 Task: Open a blank google sheet and write heading  Financial Planner. Add Dates in a column and its values below  'Jan 23, Feb 23, Mar 23, Apr 23 & may23. 'Add Income in next column and its values below  $3,000, $3,200, $3,100, $3,300 & $3,500. Add Expenses in next column and its values below  $2,000, $2,300, $2,200, $2,500 & $2,800. Add savings in next column and its values below $500, $600, $500, $700 & $700. Add Investment in next column and its values below  $500, $700, $800, $900 & $1000. Add Net Saving in next column and its values below  $1000, $1200, $900, $800 & $700. Save page DashboardLoanAgreement
Action: Mouse moved to (286, 186)
Screenshot: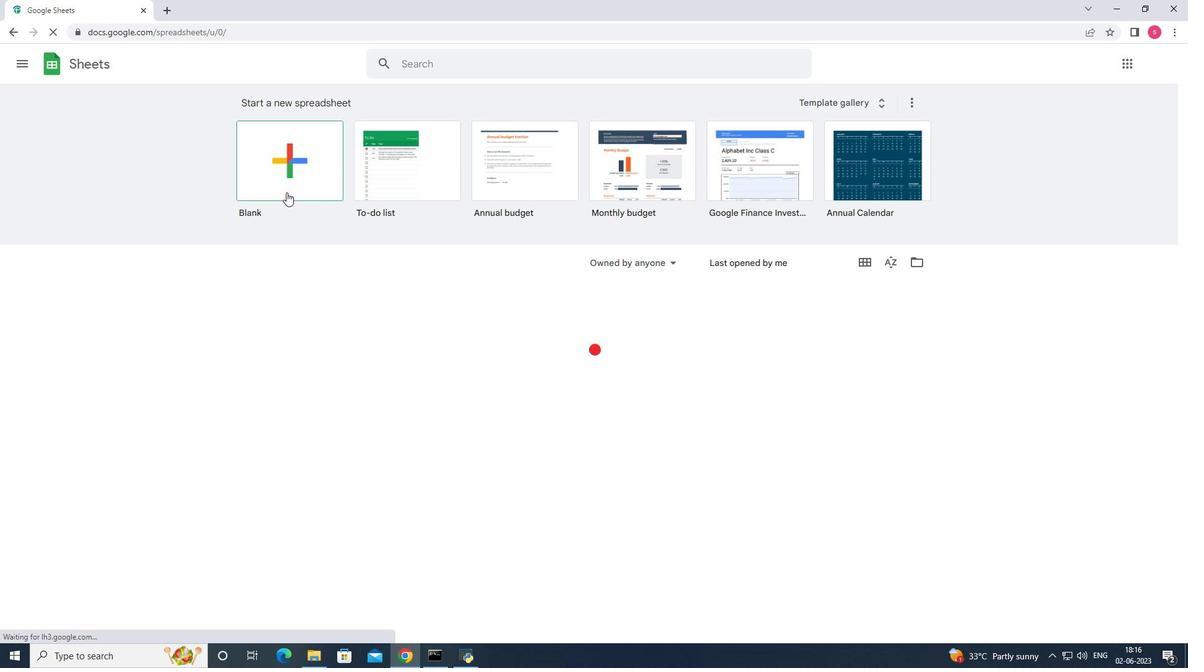 
Action: Mouse pressed left at (286, 186)
Screenshot: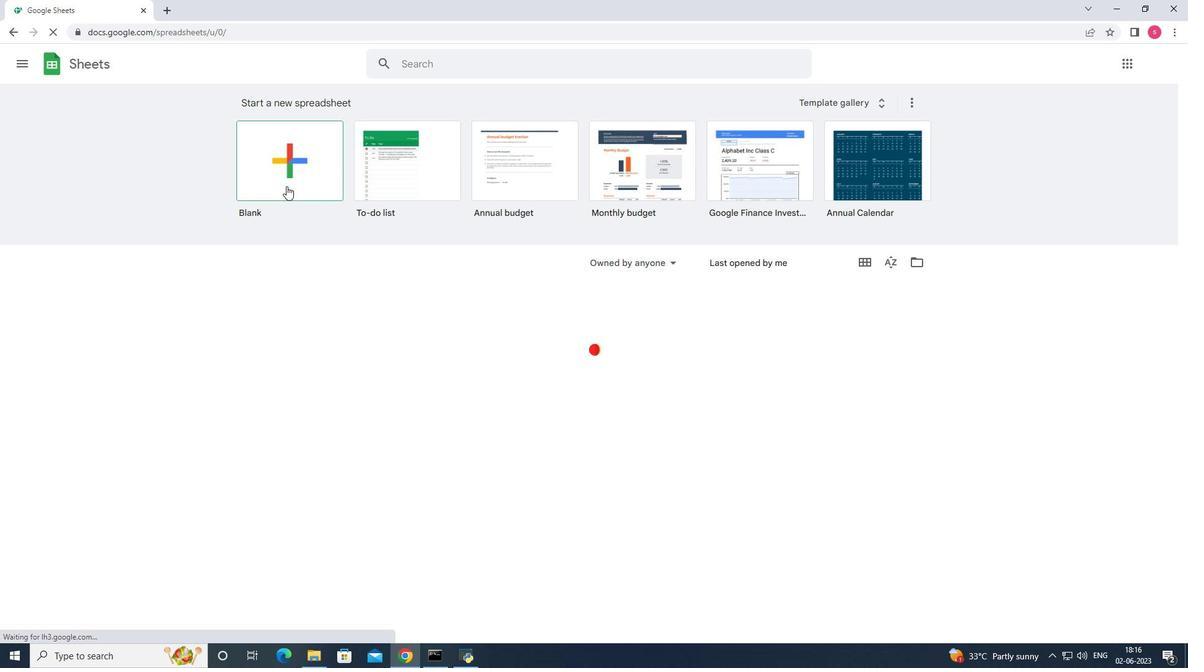 
Action: Mouse moved to (185, 197)
Screenshot: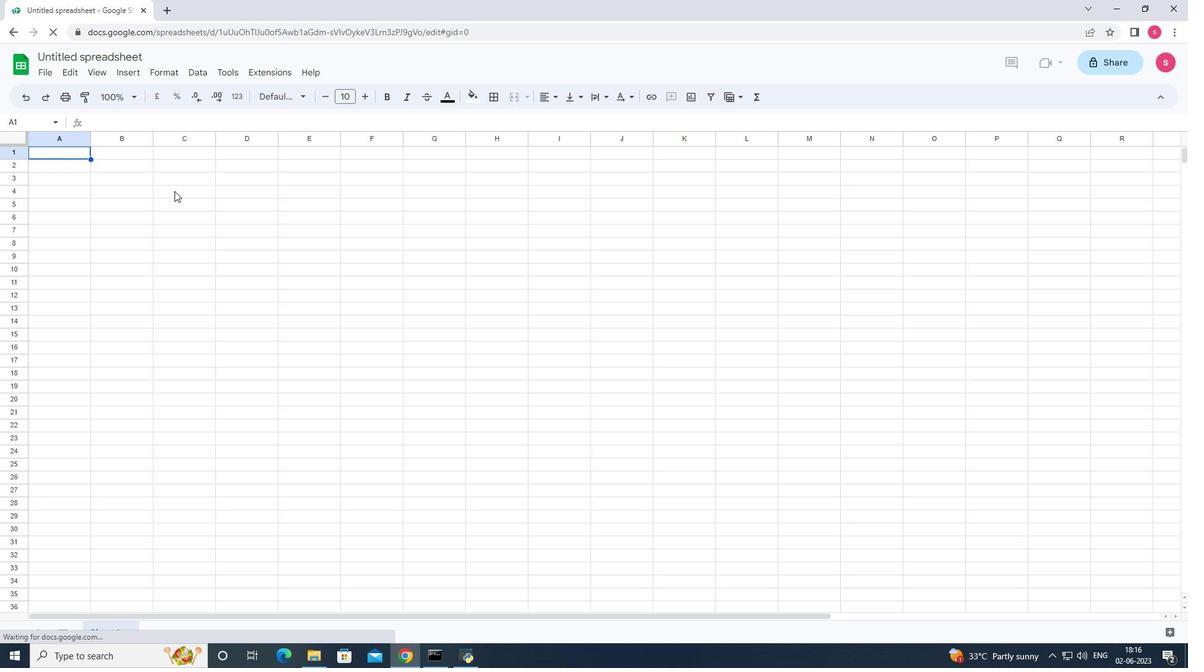 
Action: Key pressed <Key.shift><Key.shift><Key.shift><Key.shift><Key.shift><Key.shift><Key.shift><Key.shift><Key.shift><Key.shift><Key.shift><Key.shift><Key.shift><Key.shift><Key.shift><Key.shift><Key.shift><Key.shift><Key.shift><Key.shift><Key.shift><Key.shift><Key.shift><Key.shift><Key.shift><Key.shift><Key.shift><Key.shift><Key.shift><Key.shift><Key.shift><Key.shift><Key.shift><Key.shift><Key.shift><Key.shift>Financial<Key.space><Key.shift>Planner<Key.enter><Key.shift>Dates<Key.enter><Key.shift>Jan<Key.space>23<Key.enter>
Screenshot: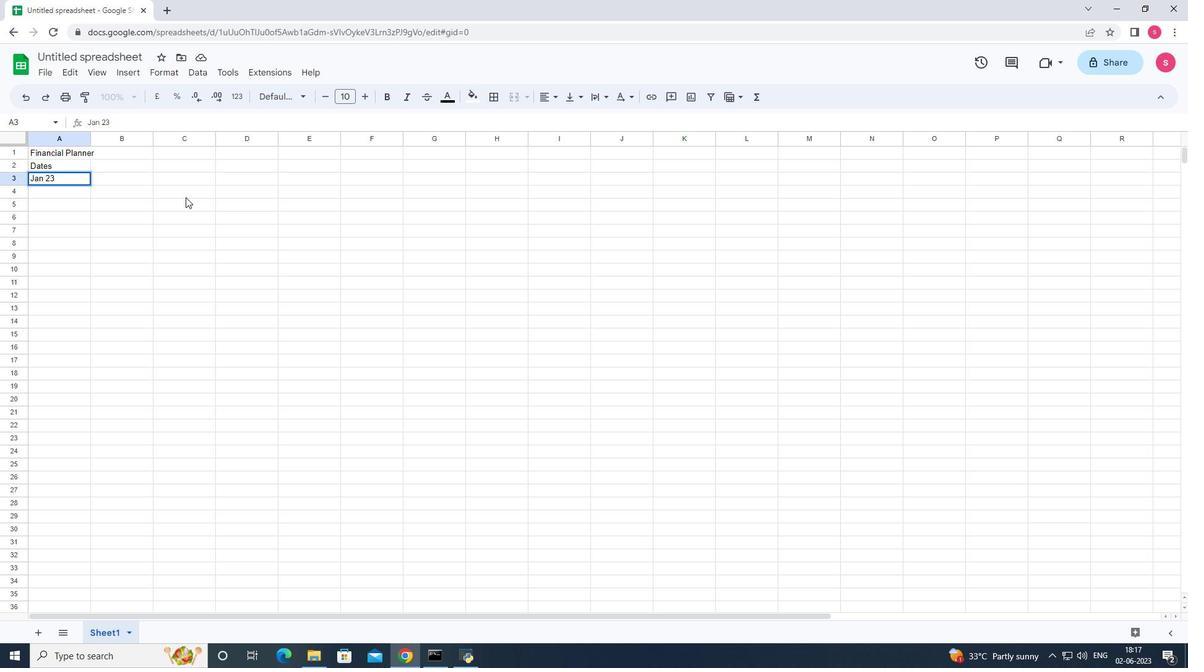 
Action: Mouse moved to (164, 76)
Screenshot: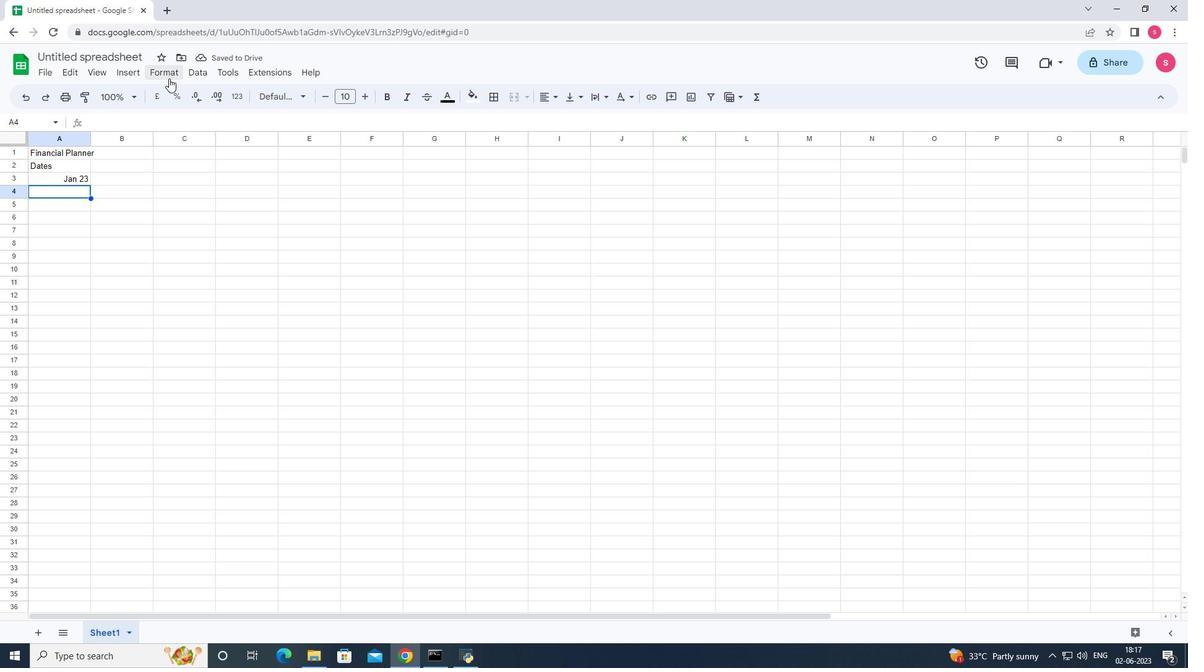 
Action: Mouse pressed left at (164, 76)
Screenshot: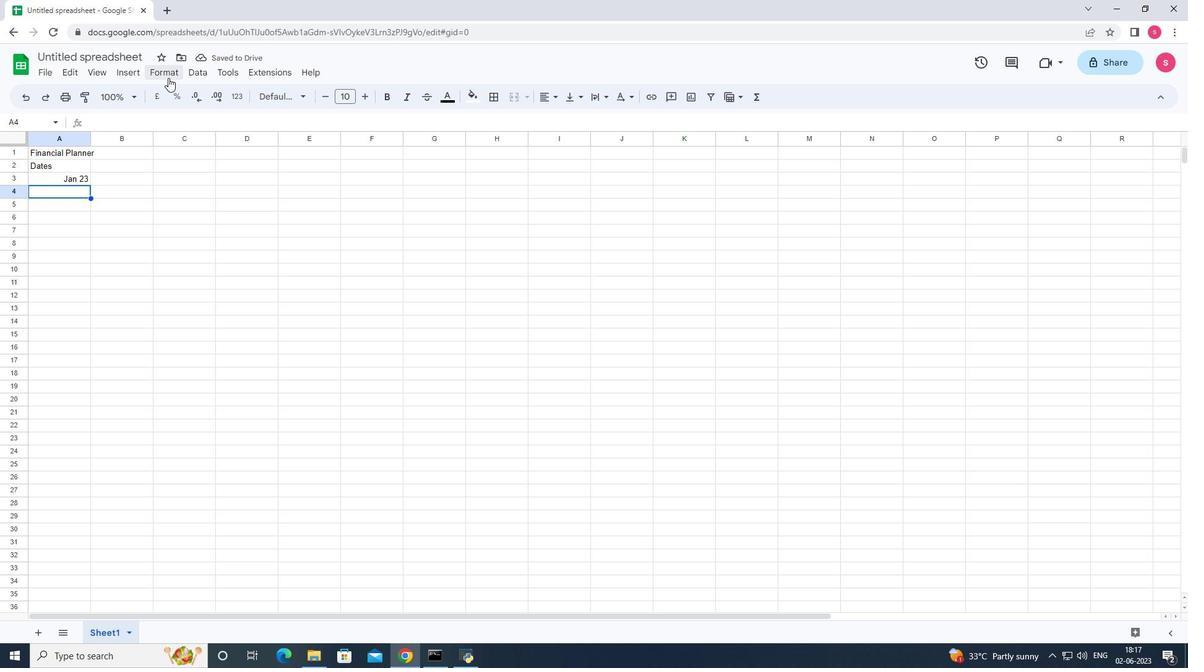 
Action: Mouse moved to (212, 123)
Screenshot: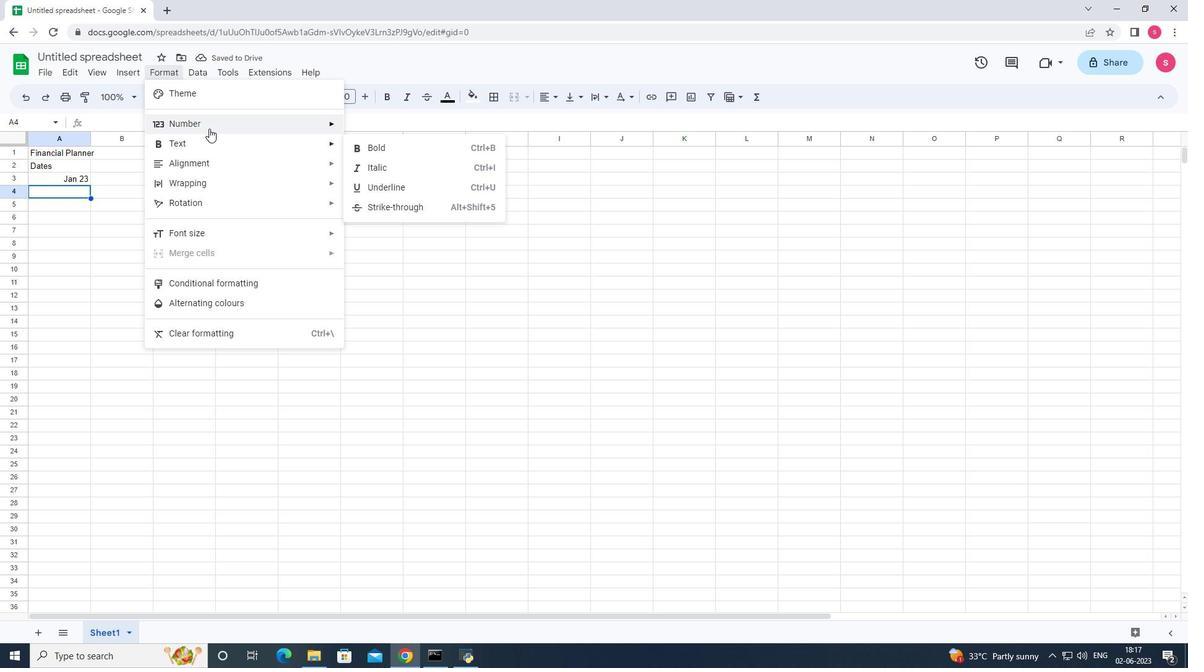 
Action: Mouse pressed left at (212, 123)
Screenshot: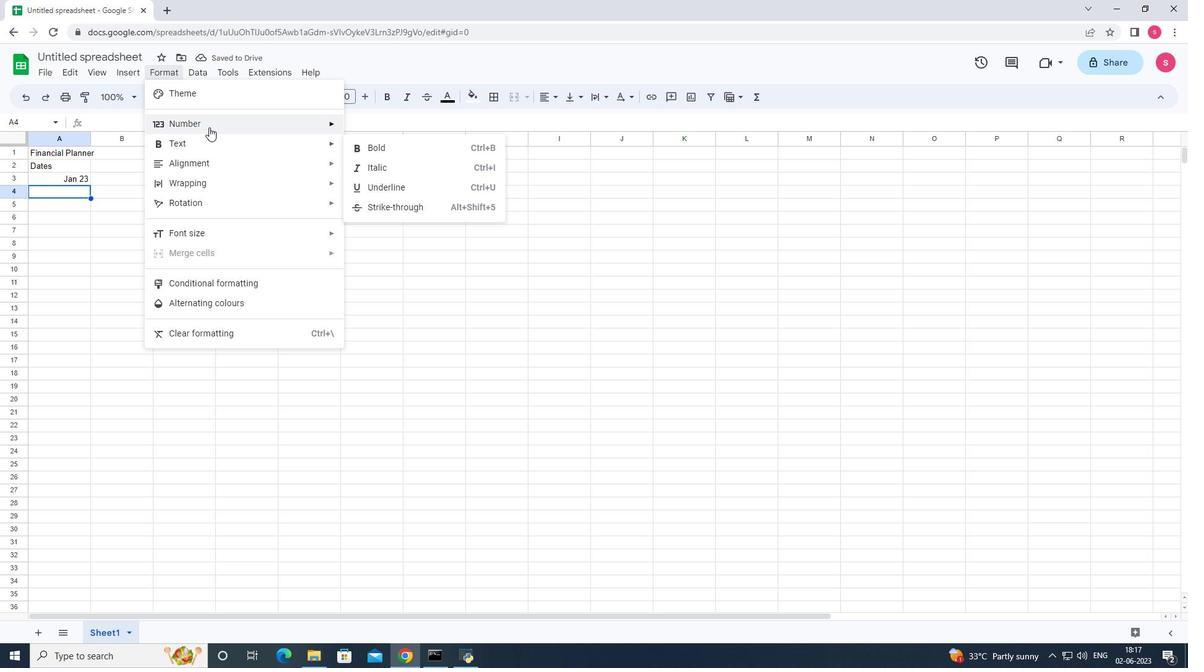 
Action: Mouse moved to (479, 521)
Screenshot: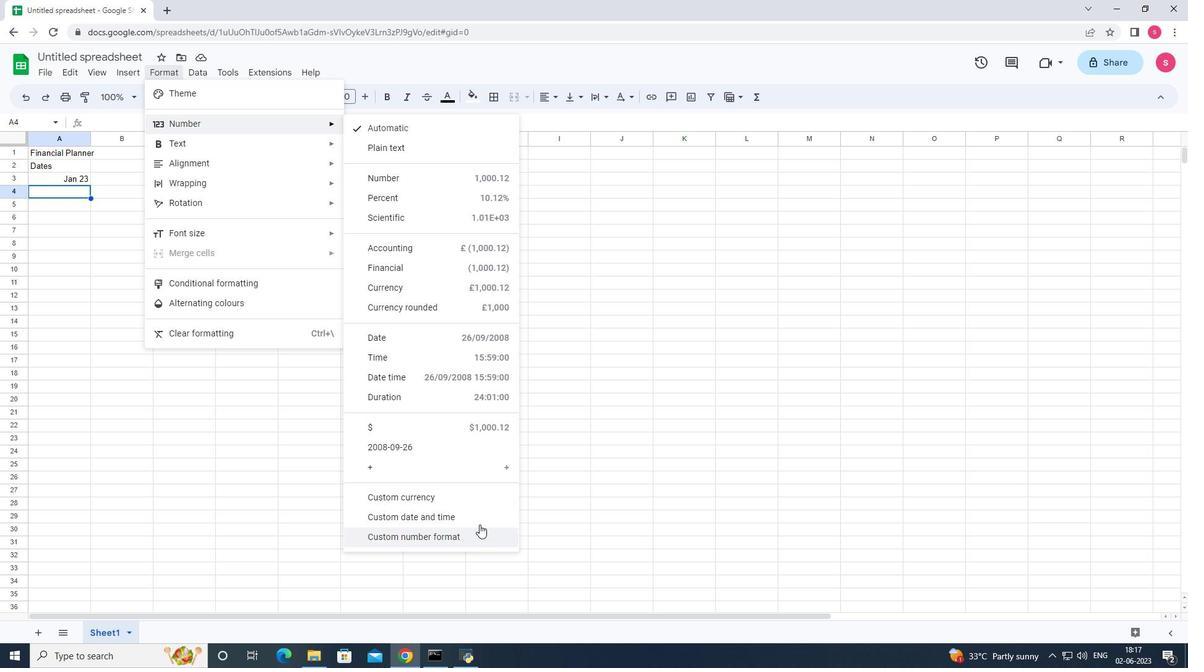 
Action: Mouse pressed left at (479, 521)
Screenshot: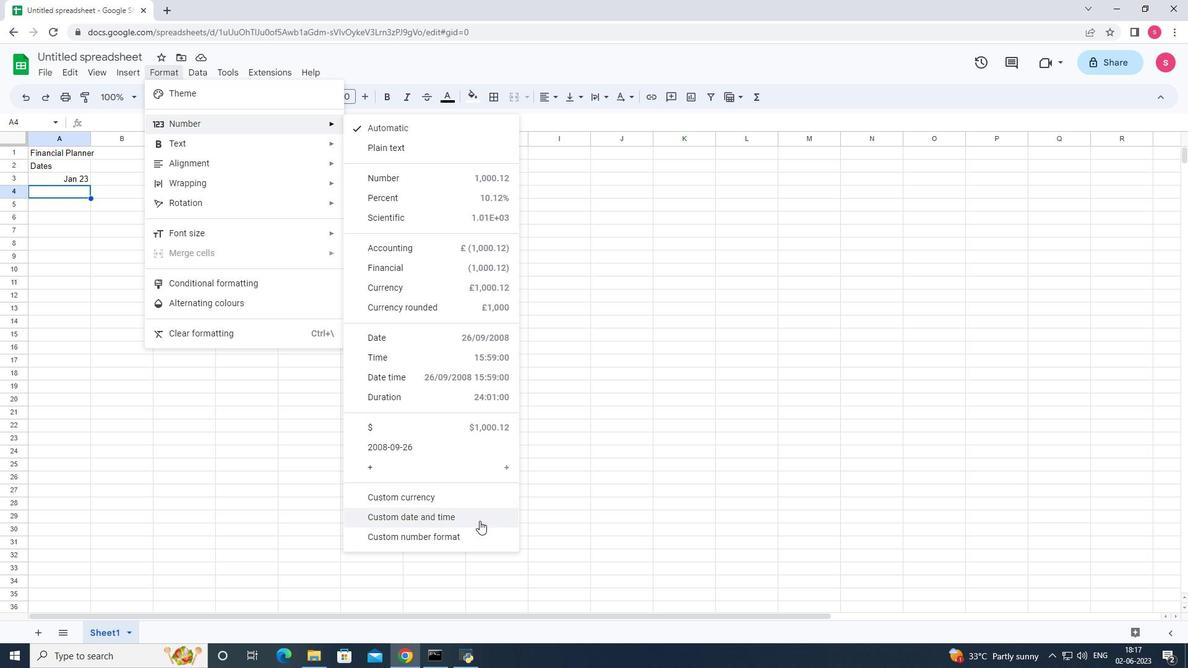
Action: Mouse moved to (496, 387)
Screenshot: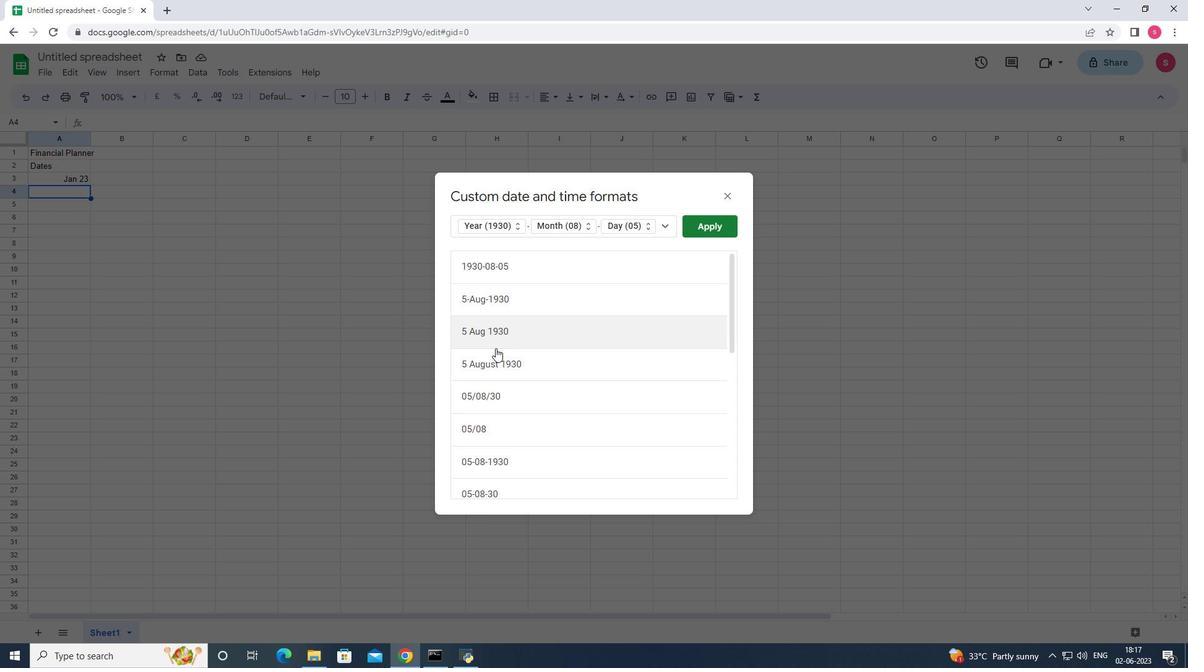 
Action: Mouse scrolled (496, 375) with delta (0, 0)
Screenshot: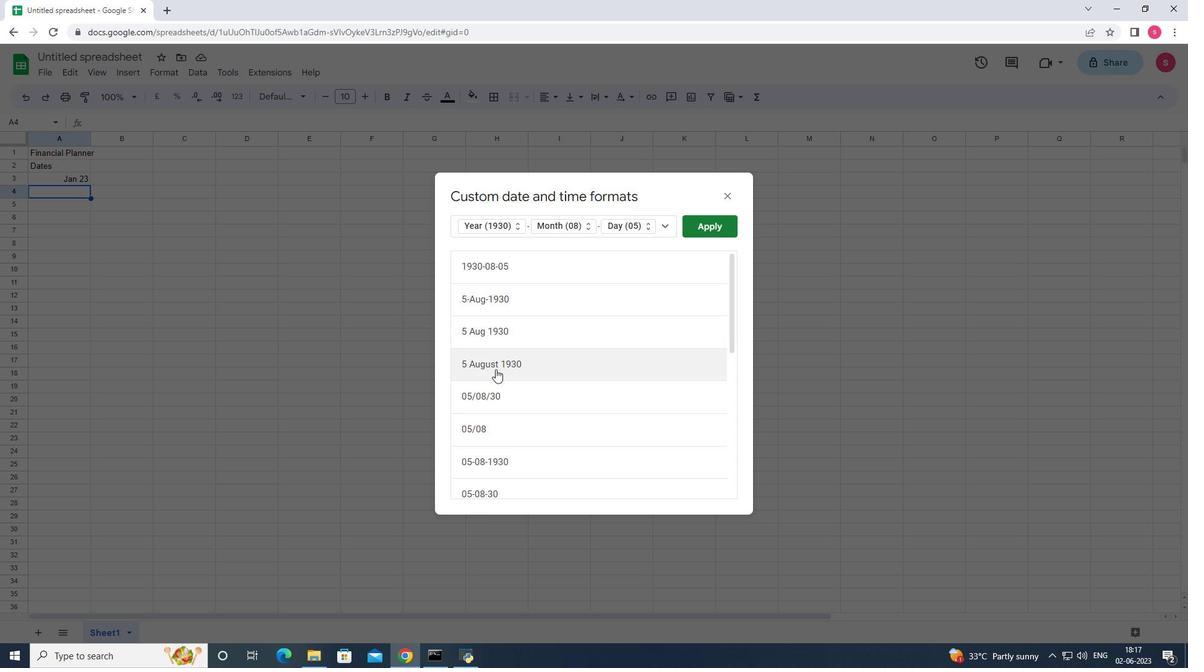 
Action: Mouse moved to (497, 401)
Screenshot: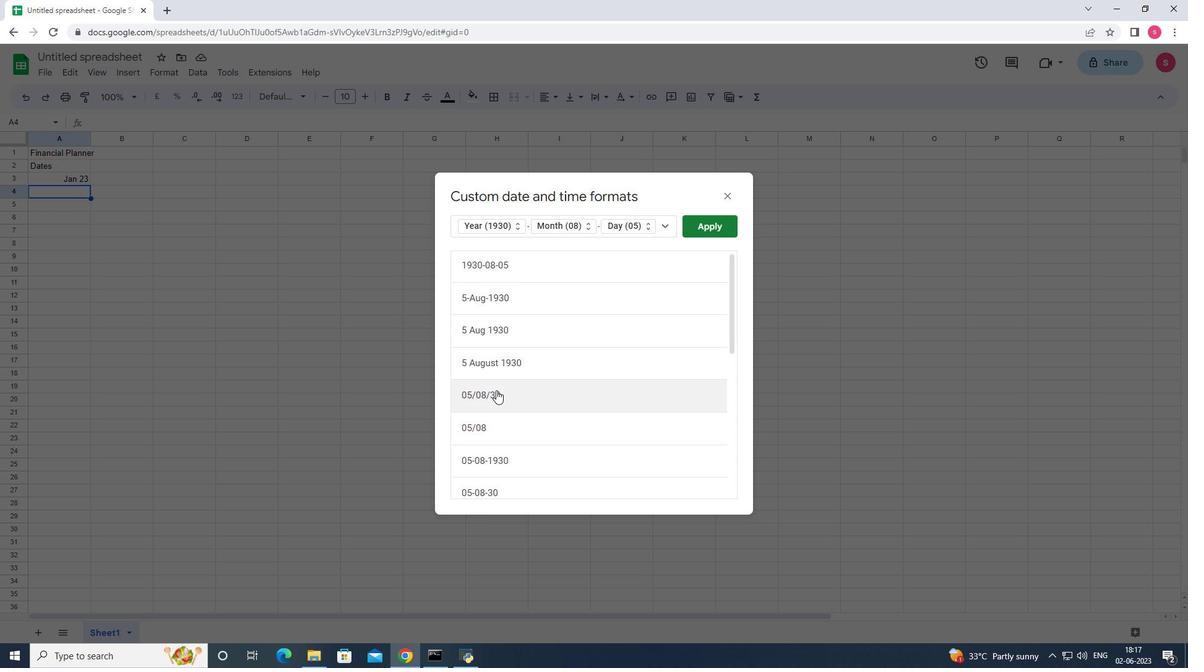 
Action: Mouse scrolled (497, 401) with delta (0, 0)
Screenshot: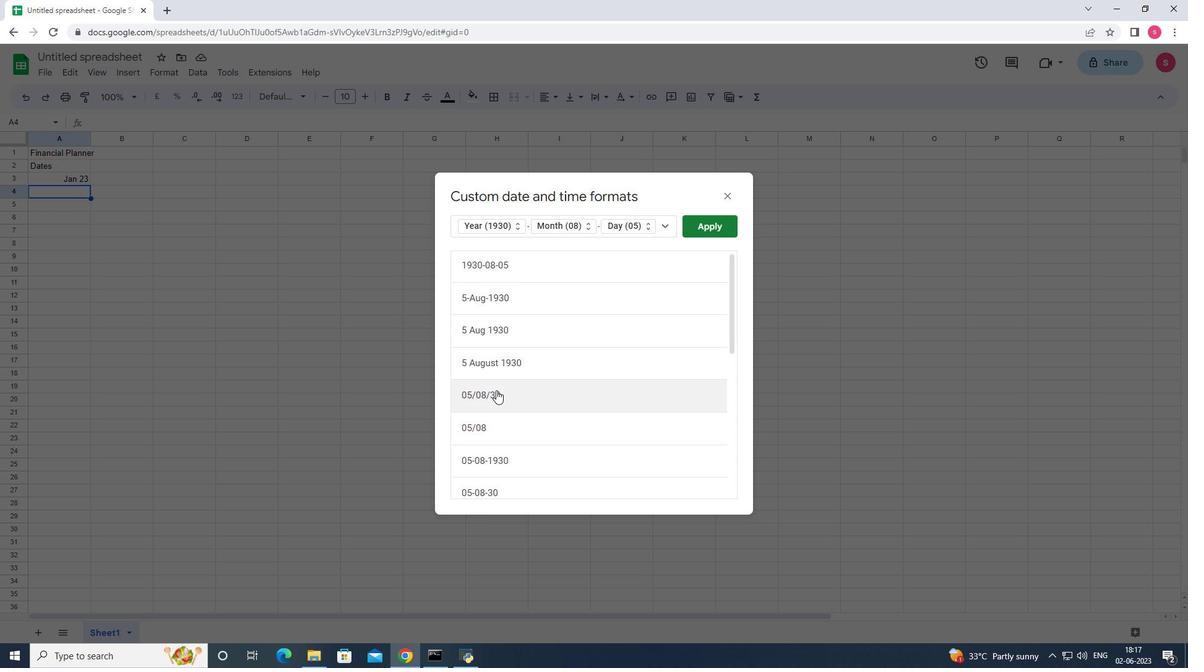 
Action: Mouse moved to (499, 411)
Screenshot: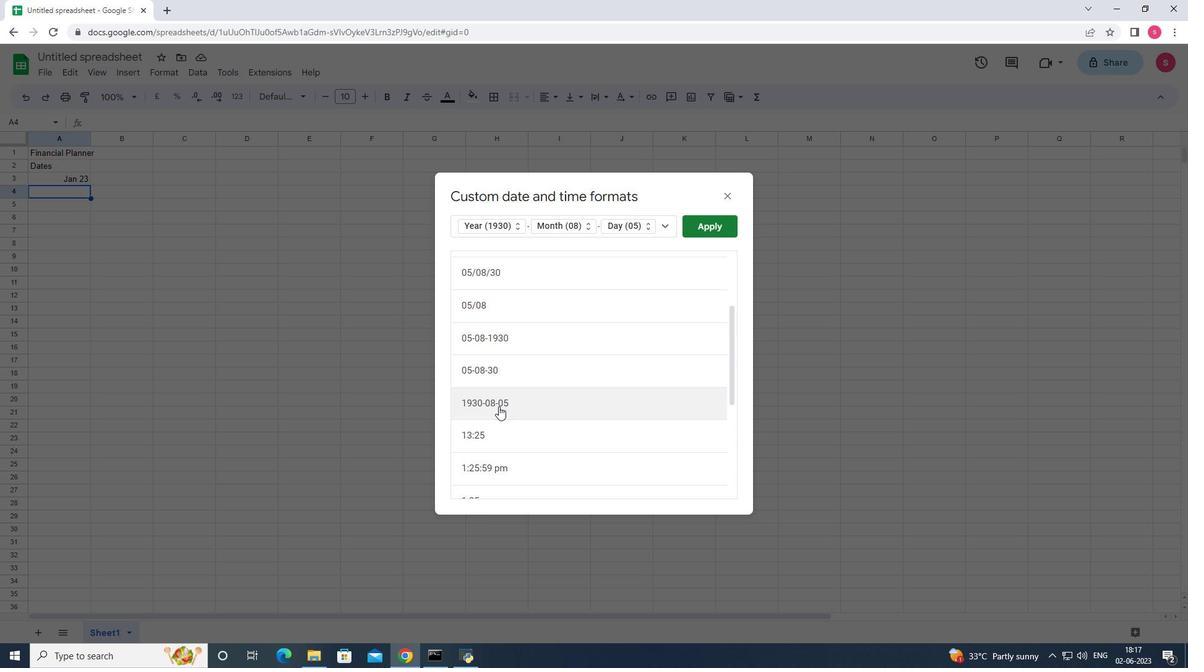 
Action: Mouse scrolled (499, 410) with delta (0, 0)
Screenshot: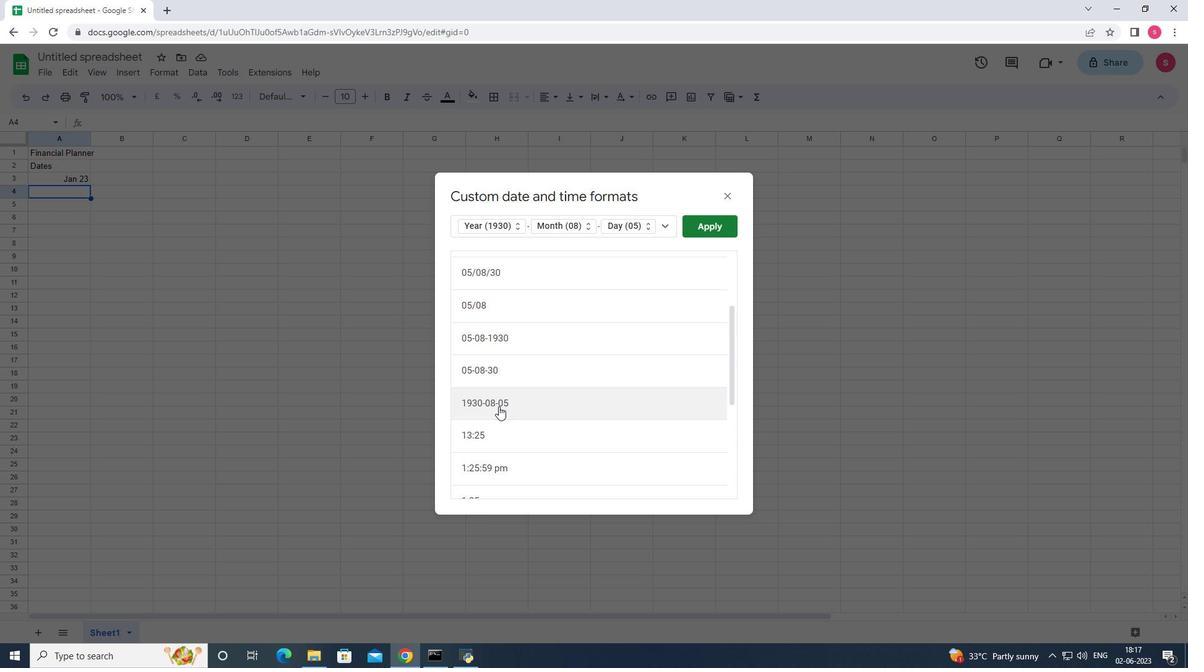 
Action: Mouse moved to (500, 426)
Screenshot: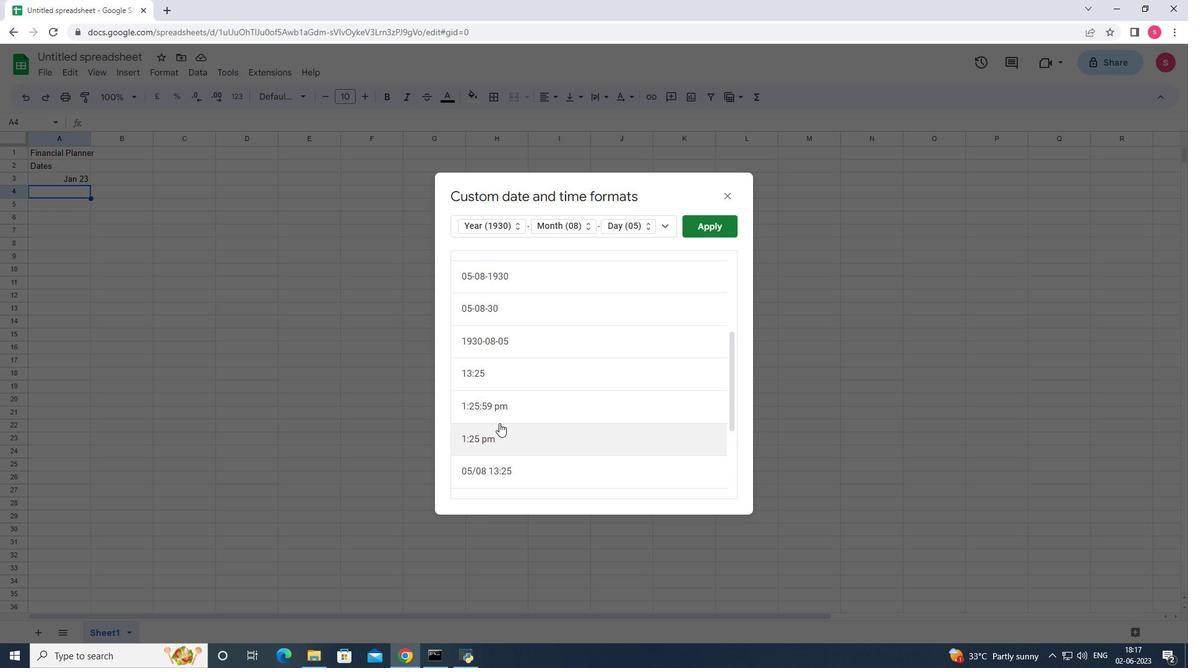 
Action: Mouse scrolled (500, 425) with delta (0, 0)
Screenshot: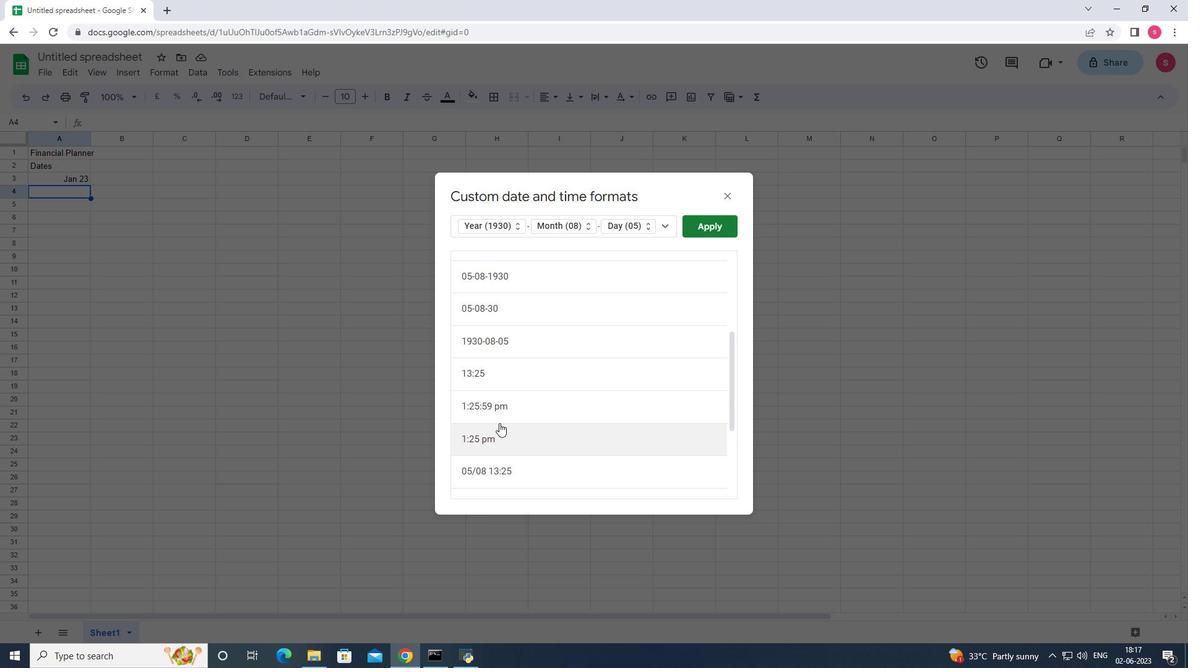 
Action: Mouse moved to (502, 431)
Screenshot: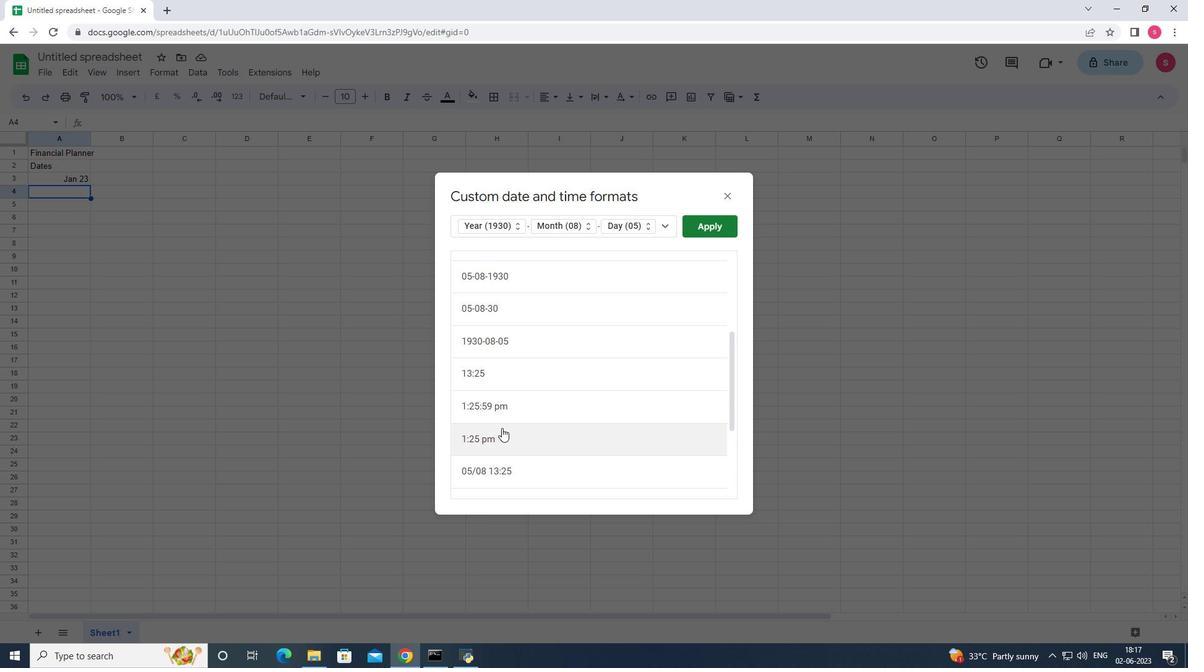 
Action: Mouse scrolled (502, 431) with delta (0, 0)
Screenshot: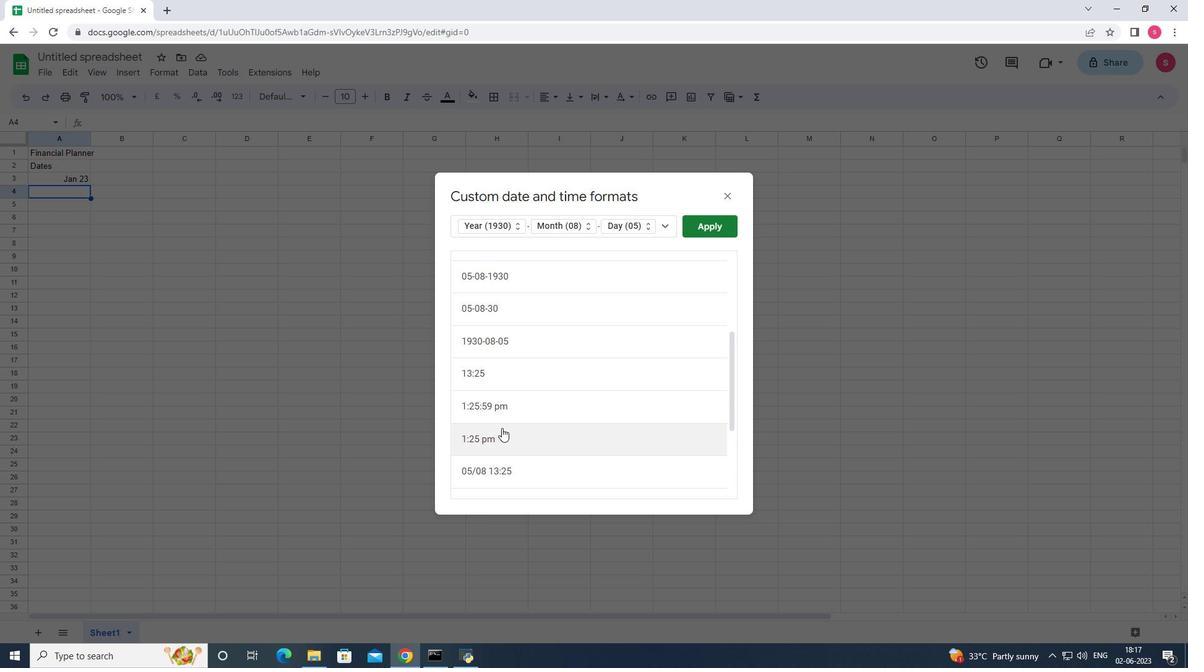 
Action: Mouse moved to (503, 434)
Screenshot: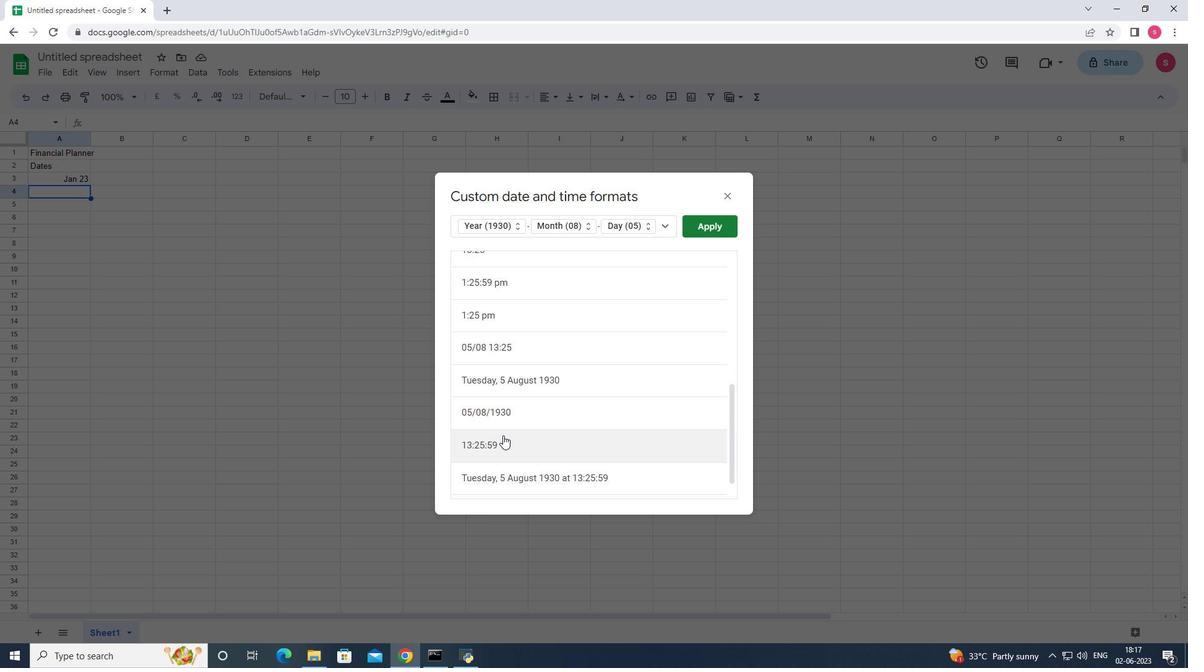 
Action: Mouse scrolled (503, 433) with delta (0, 0)
Screenshot: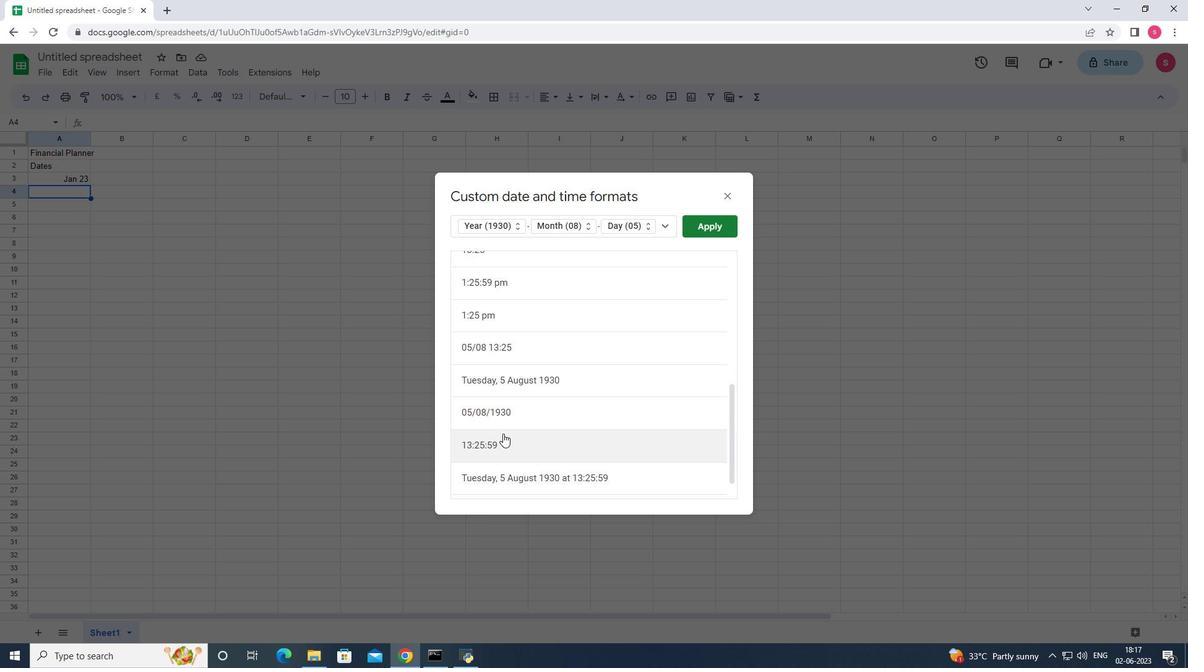 
Action: Mouse scrolled (503, 433) with delta (0, 0)
Screenshot: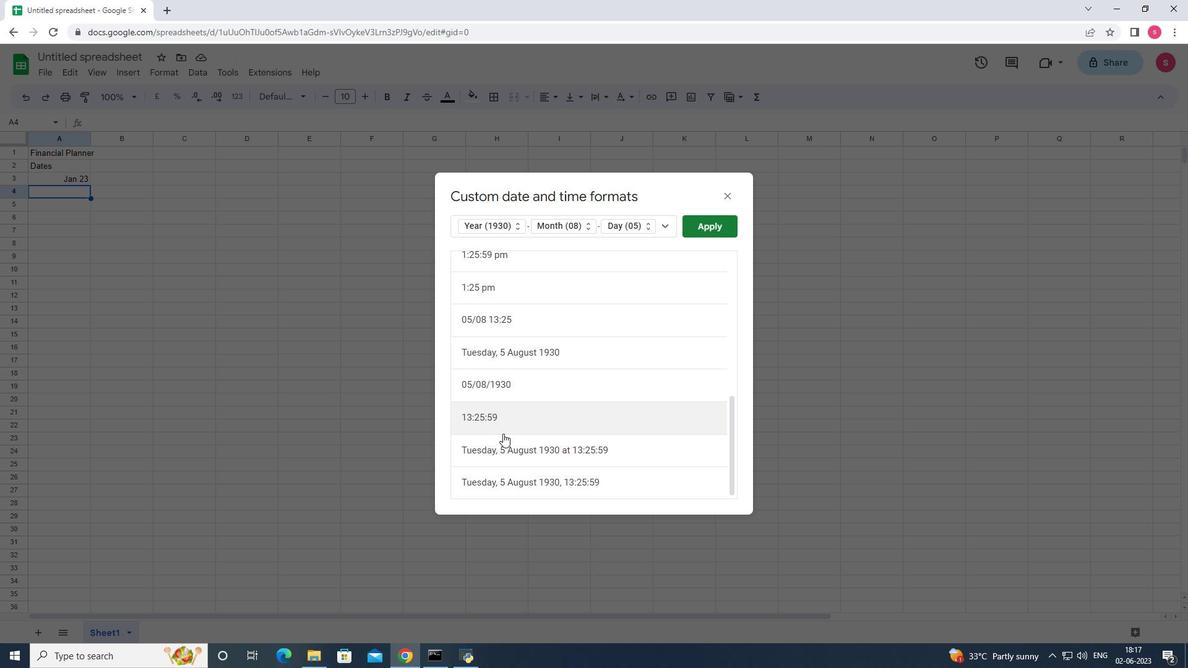 
Action: Mouse scrolled (503, 433) with delta (0, 0)
Screenshot: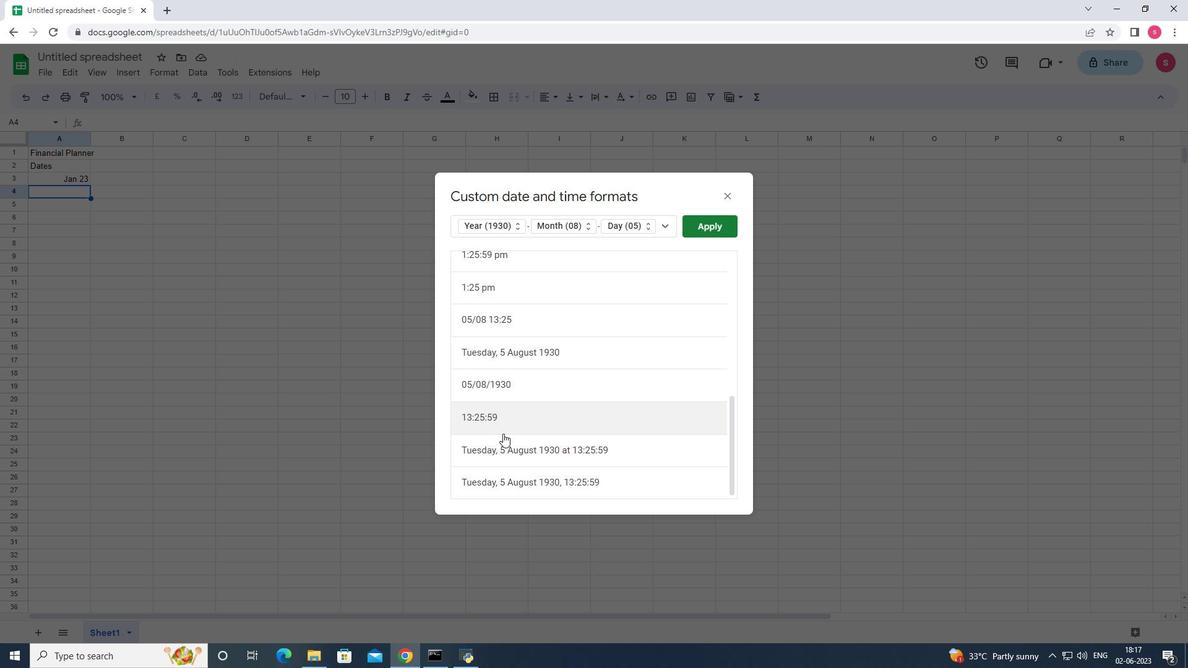 
Action: Mouse scrolled (503, 433) with delta (0, 0)
Screenshot: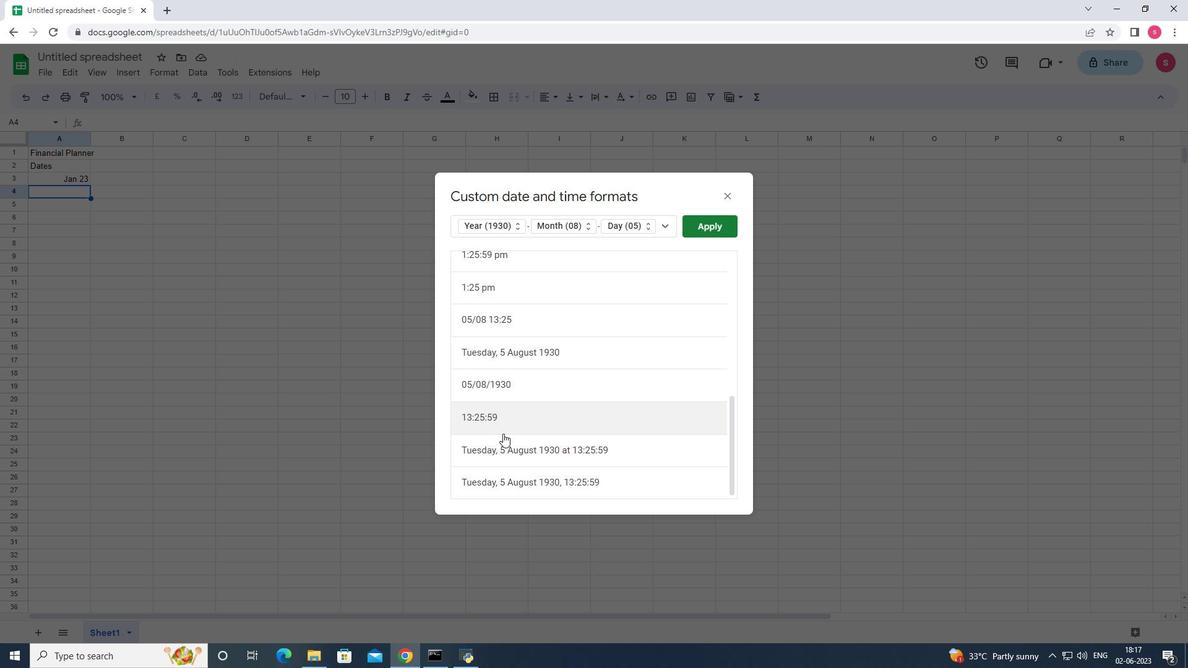 
Action: Mouse scrolled (503, 434) with delta (0, 0)
Screenshot: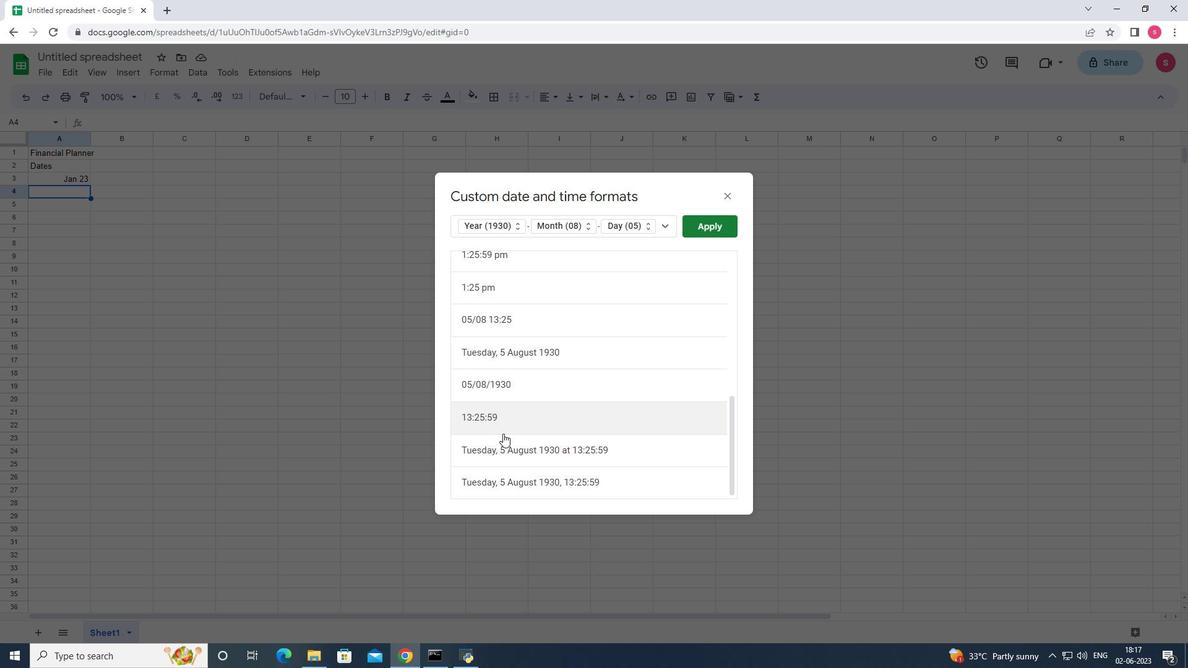 
Action: Mouse scrolled (503, 434) with delta (0, 0)
Screenshot: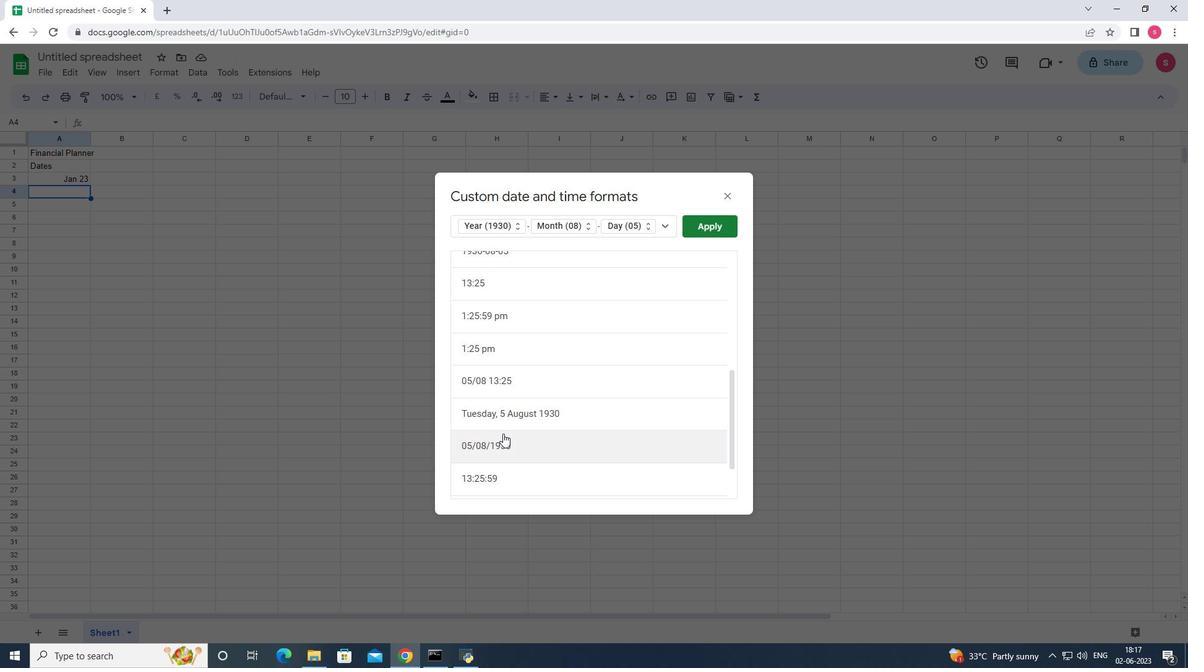 
Action: Mouse scrolled (503, 434) with delta (0, 0)
Screenshot: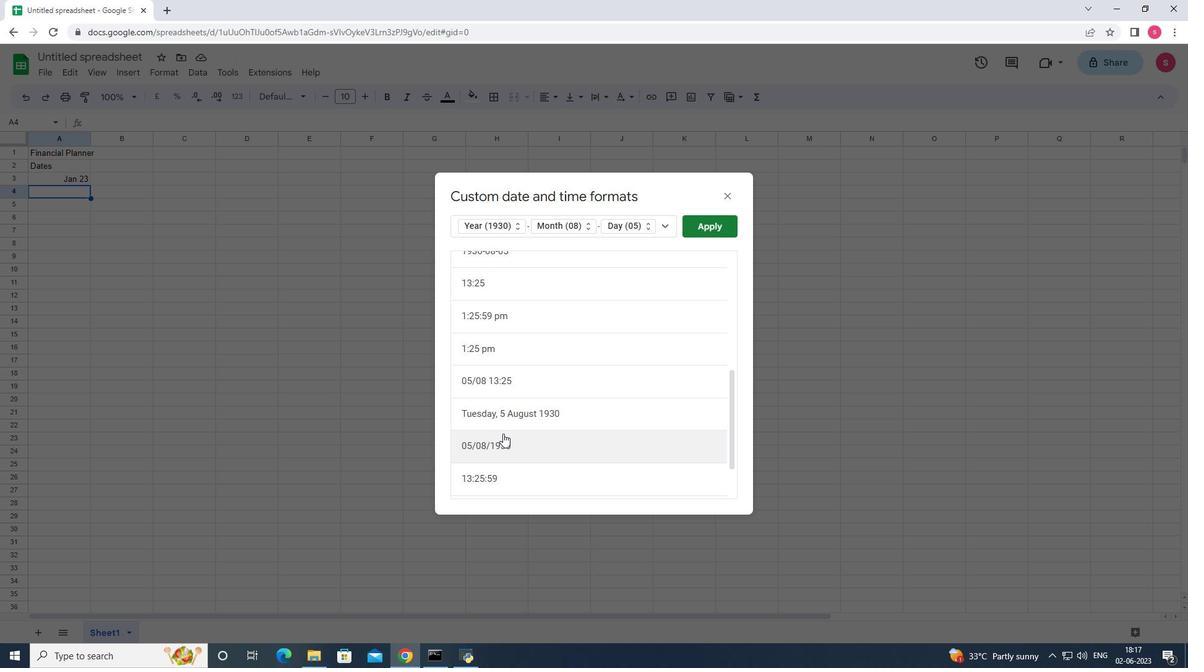 
Action: Mouse scrolled (503, 434) with delta (0, 0)
Screenshot: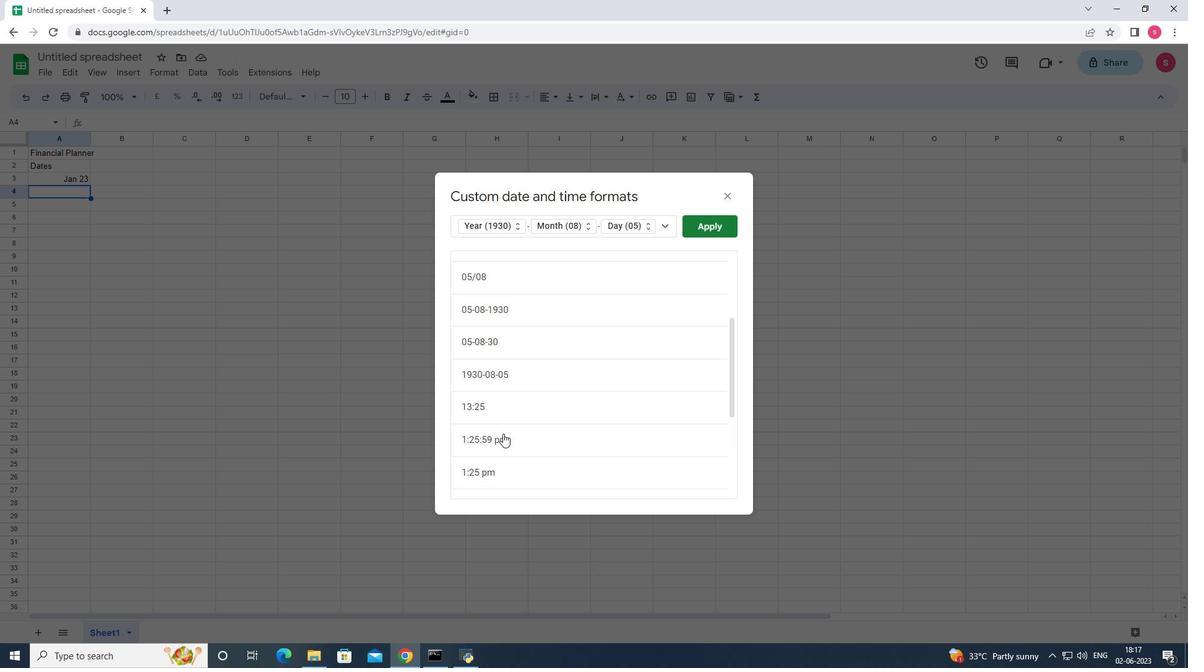 
Action: Mouse scrolled (503, 434) with delta (0, 0)
Screenshot: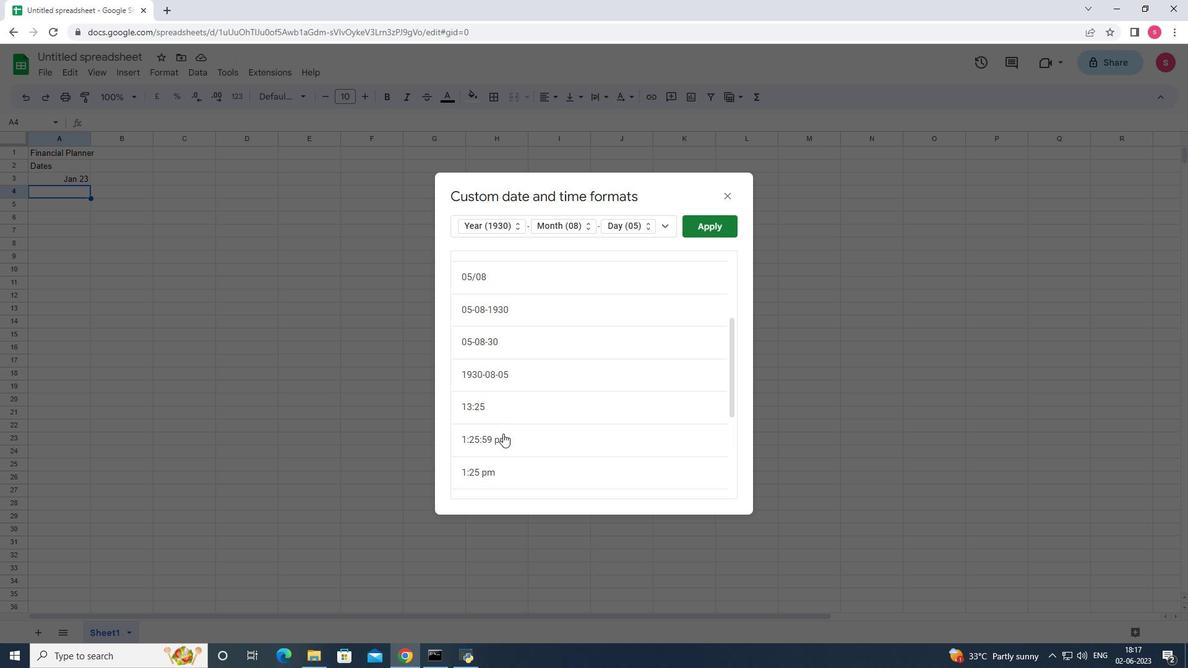 
Action: Mouse scrolled (503, 434) with delta (0, 0)
Screenshot: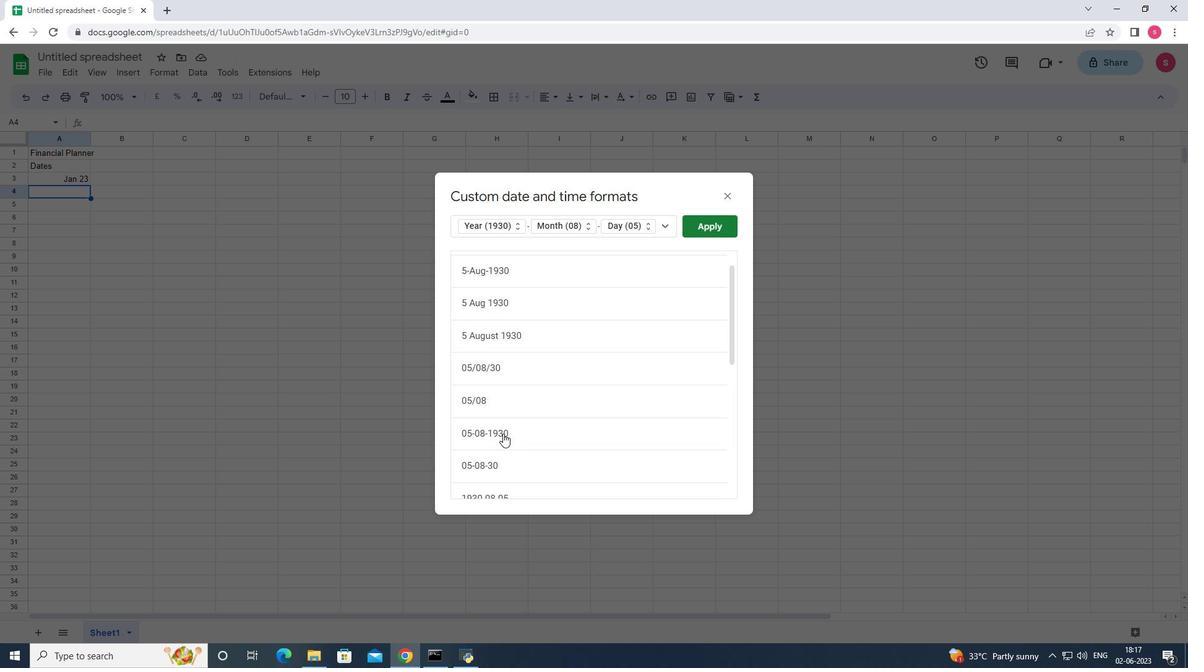 
Action: Mouse moved to (510, 335)
Screenshot: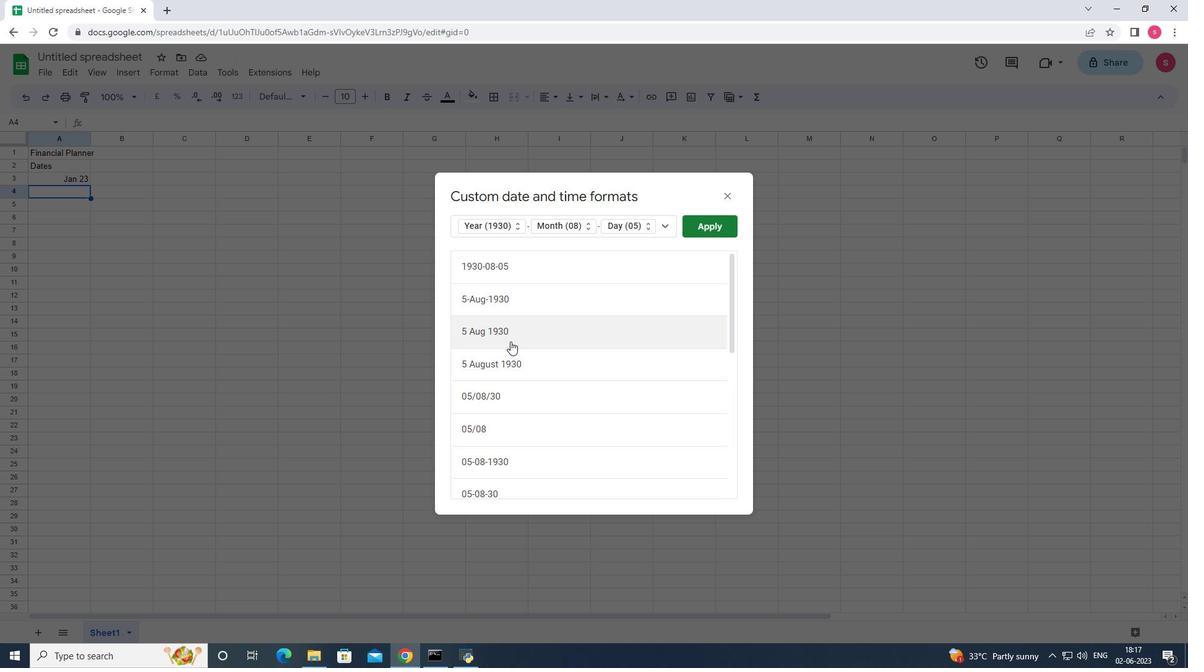 
Action: Mouse scrolled (510, 335) with delta (0, 0)
Screenshot: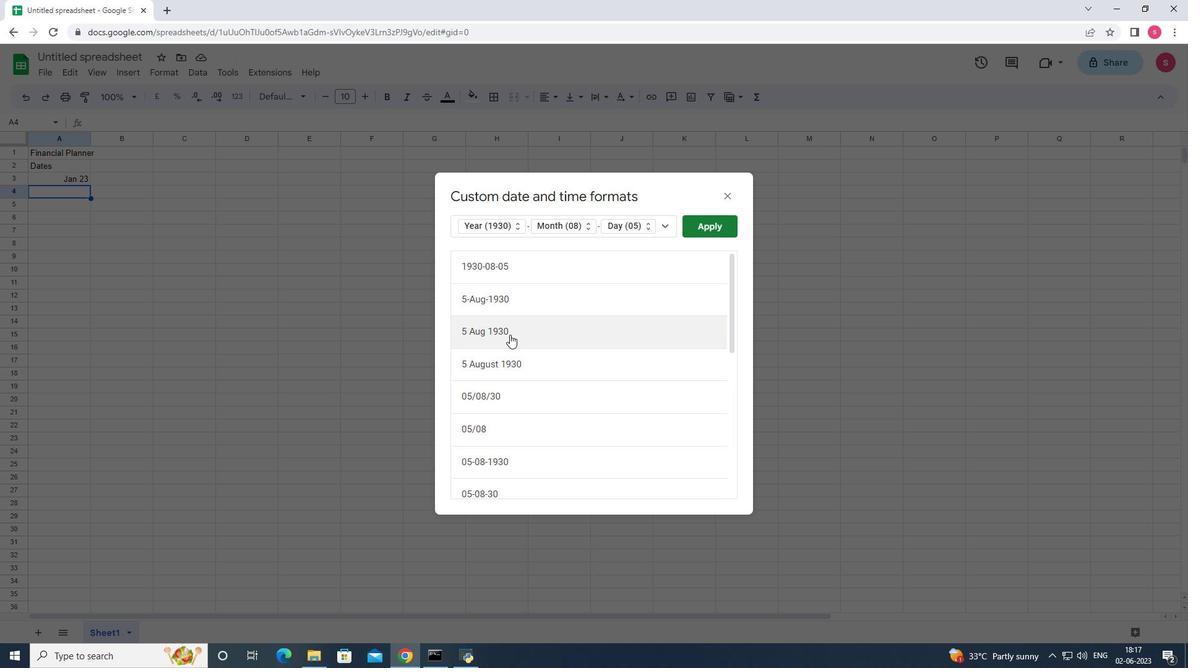 
Action: Mouse moved to (509, 329)
Screenshot: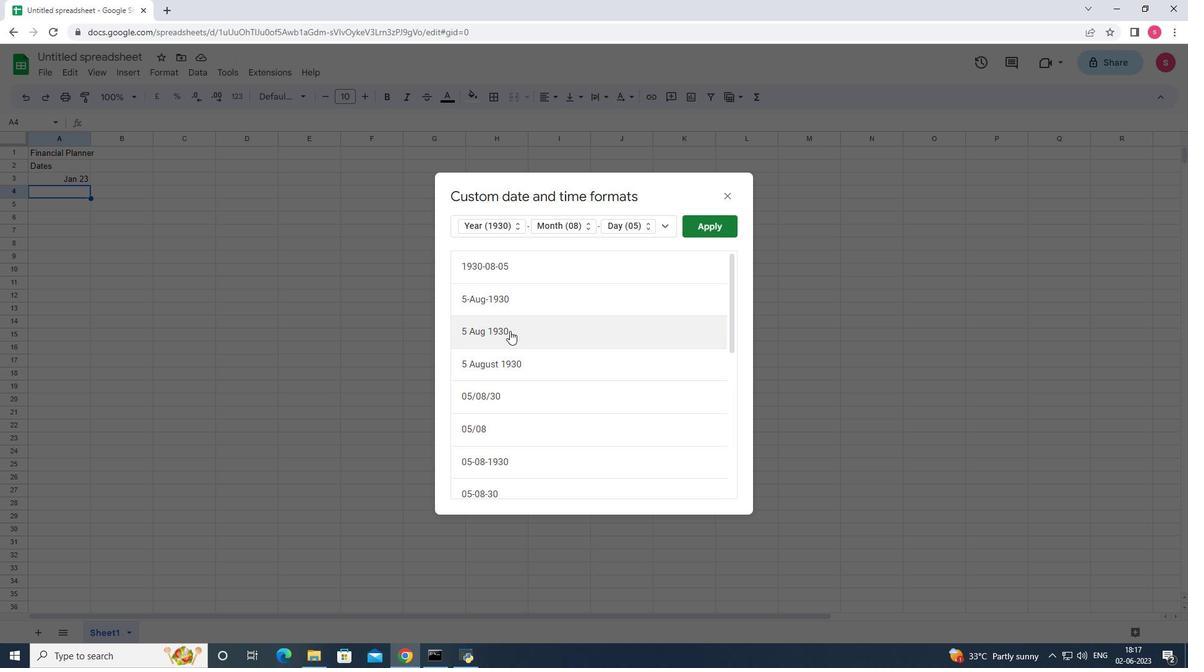 
Action: Mouse scrolled (509, 330) with delta (0, 0)
Screenshot: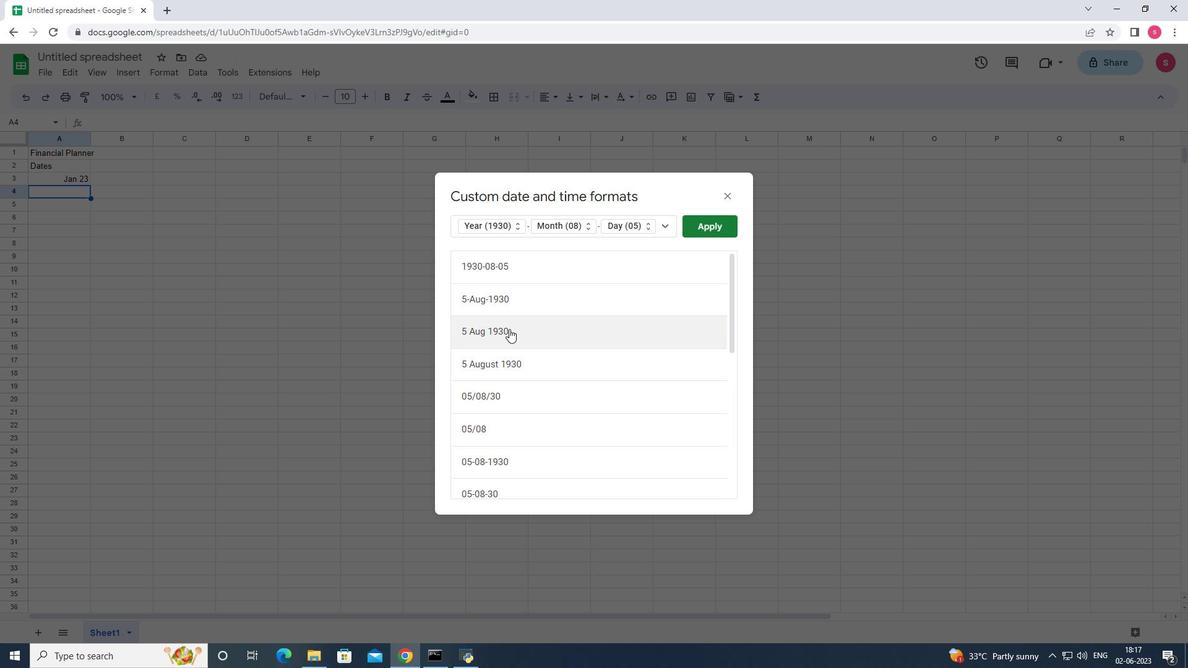 
Action: Mouse scrolled (509, 330) with delta (0, 0)
Screenshot: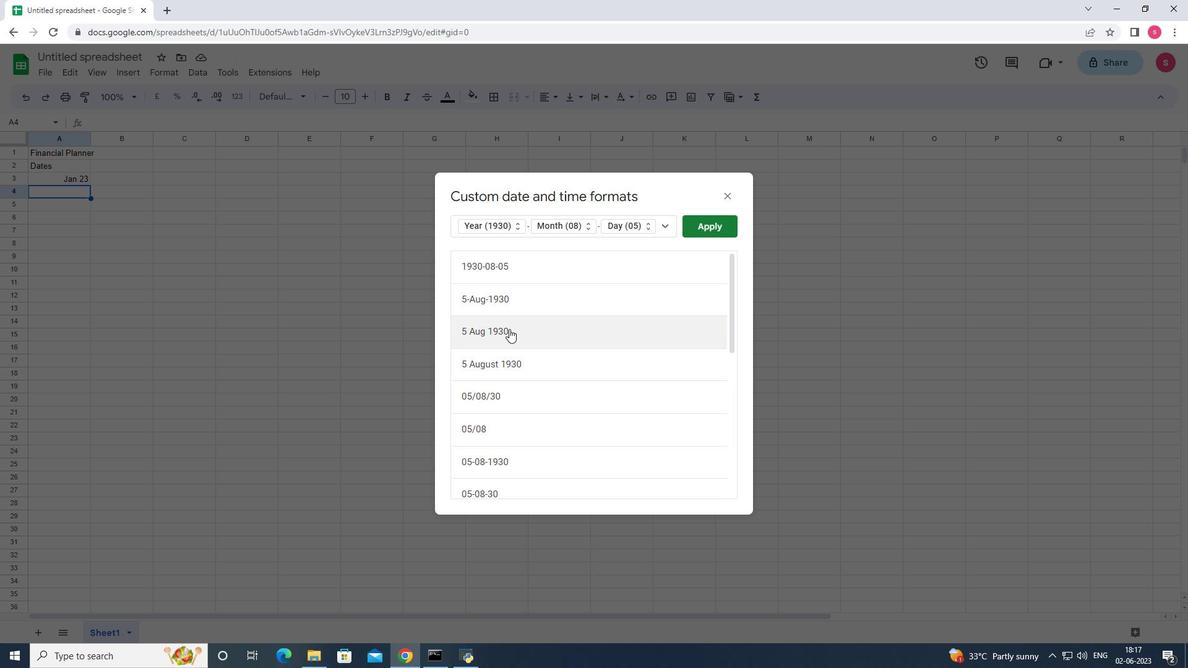 
Action: Mouse scrolled (509, 330) with delta (0, 0)
Screenshot: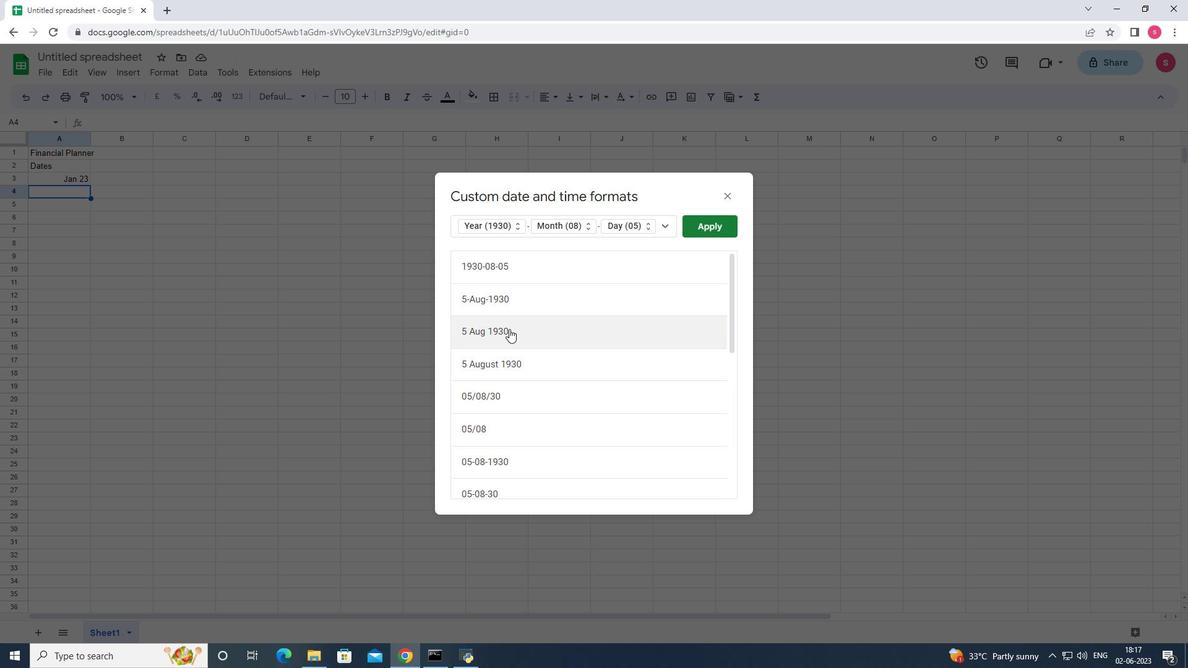 
Action: Mouse scrolled (509, 330) with delta (0, 0)
Screenshot: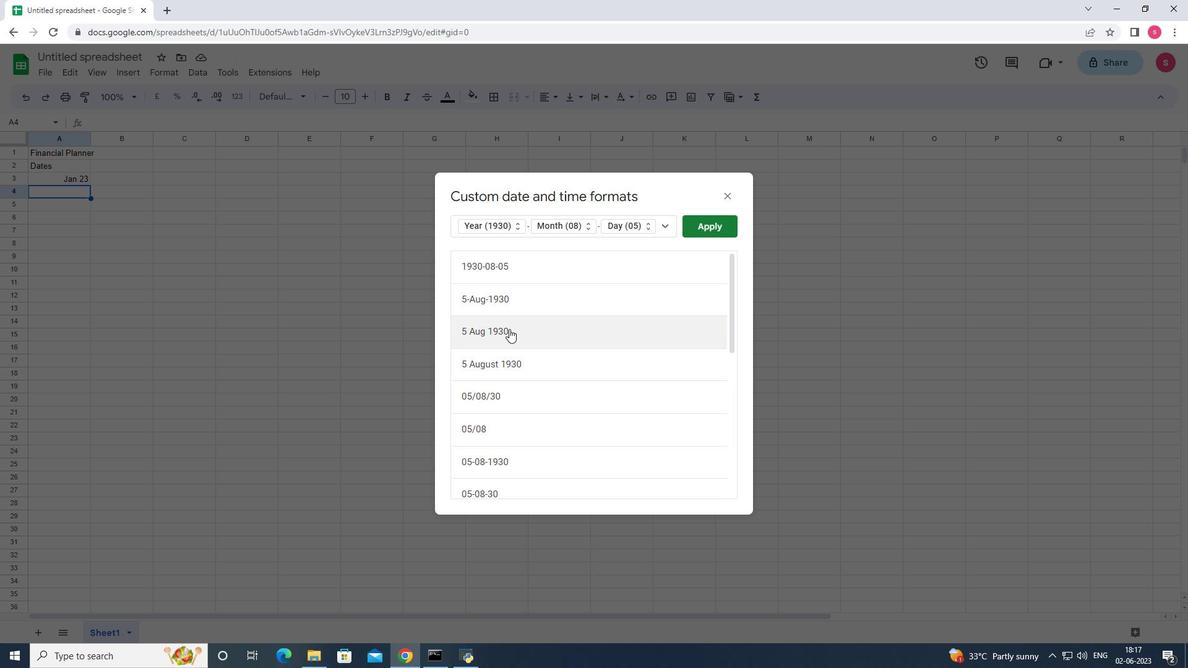 
Action: Mouse scrolled (509, 330) with delta (0, 0)
Screenshot: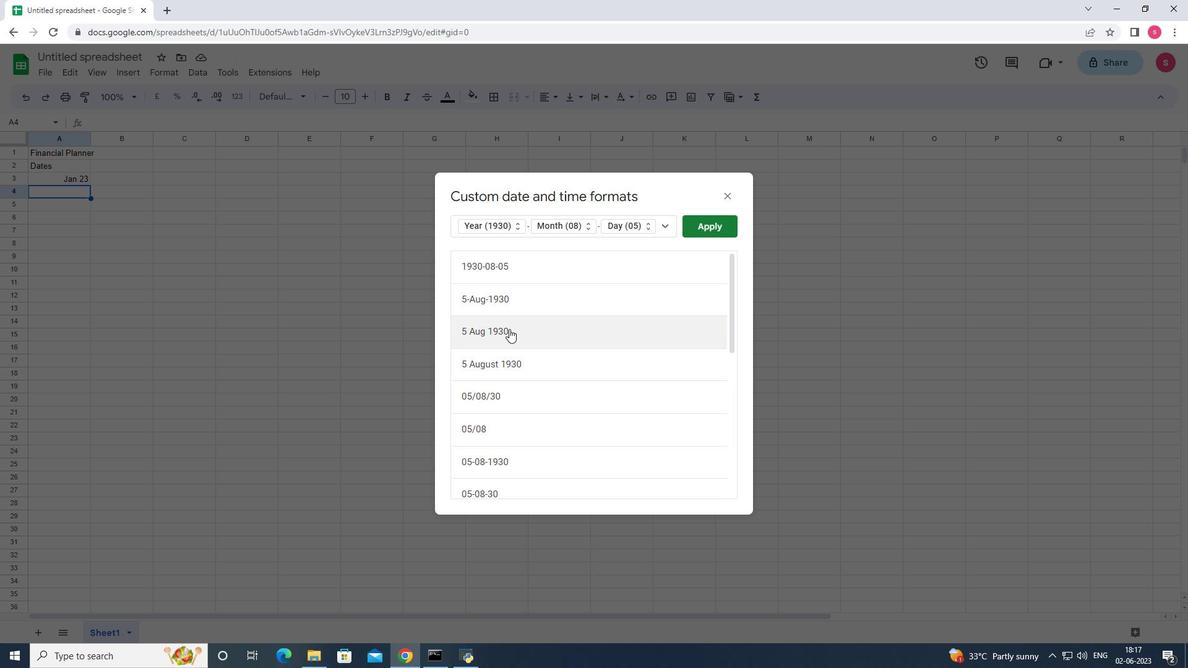 
Action: Mouse moved to (506, 325)
Screenshot: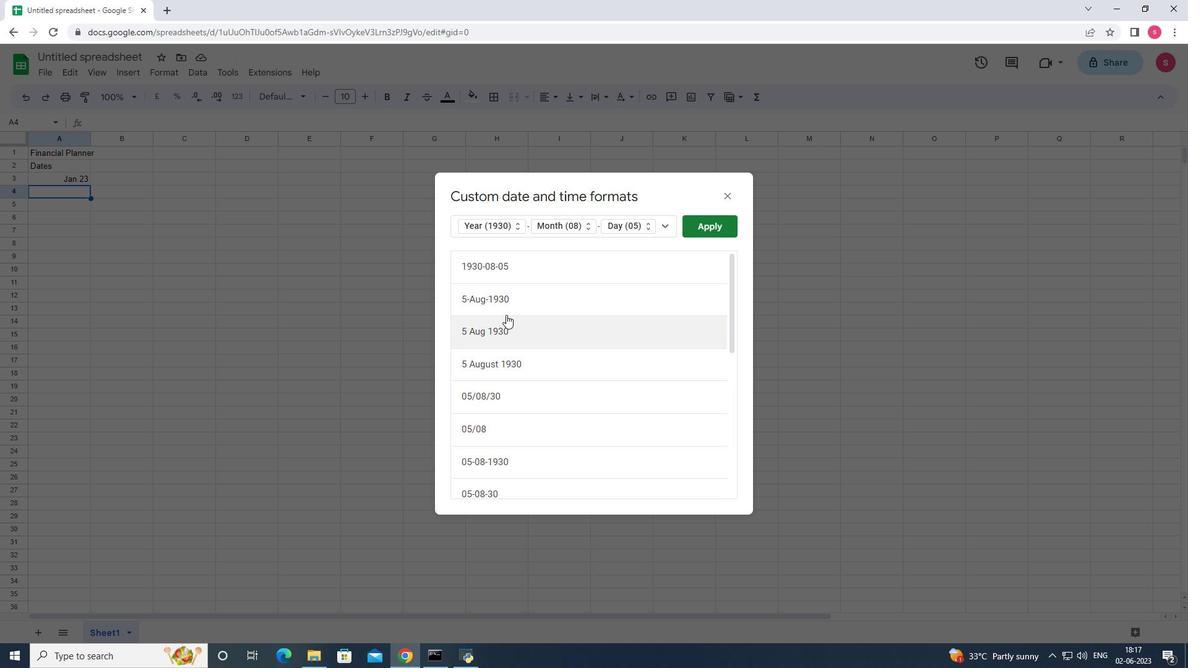 
Action: Mouse scrolled (506, 324) with delta (0, 0)
Screenshot: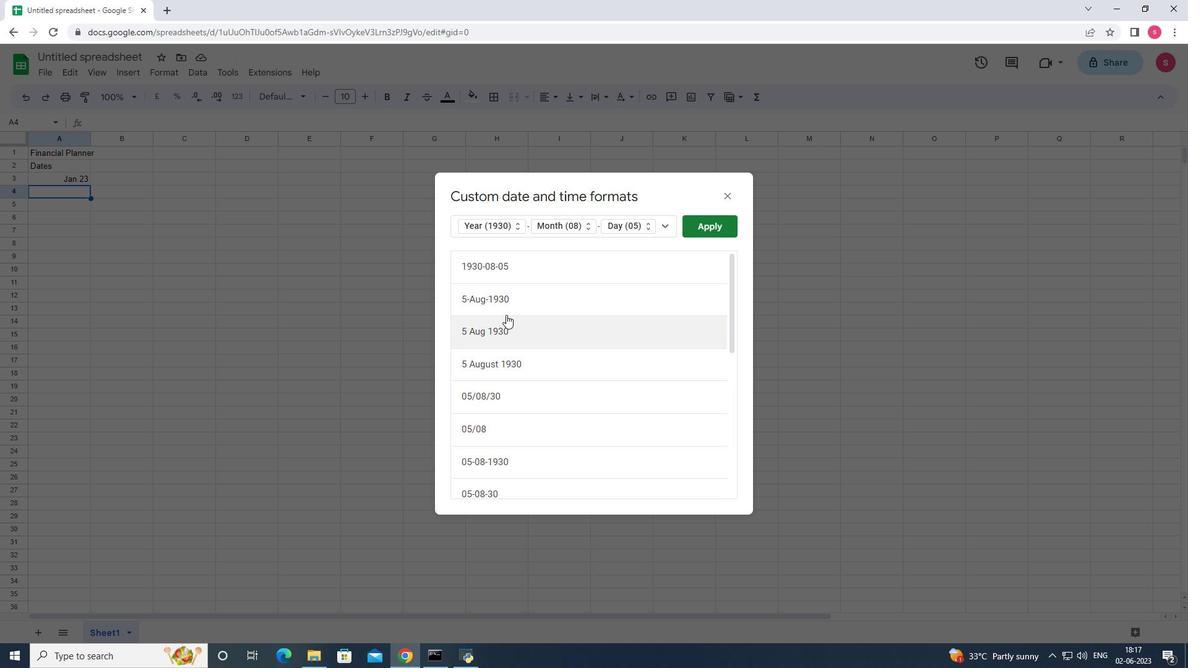 
Action: Mouse moved to (507, 372)
Screenshot: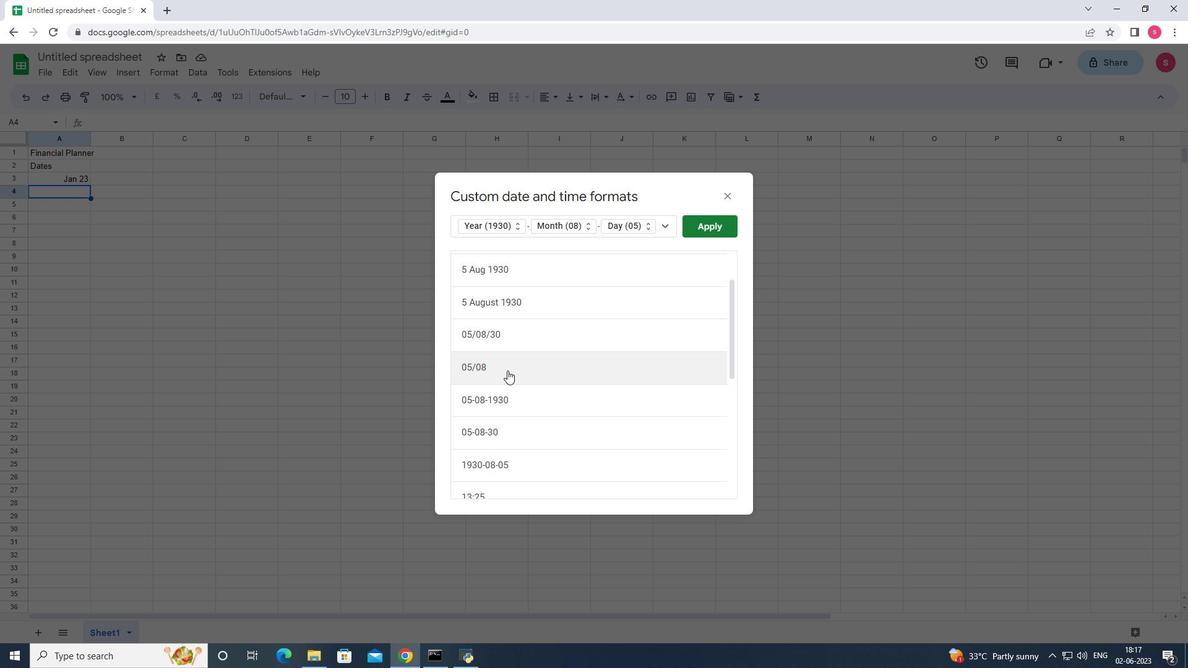 
Action: Mouse scrolled (507, 373) with delta (0, 0)
Screenshot: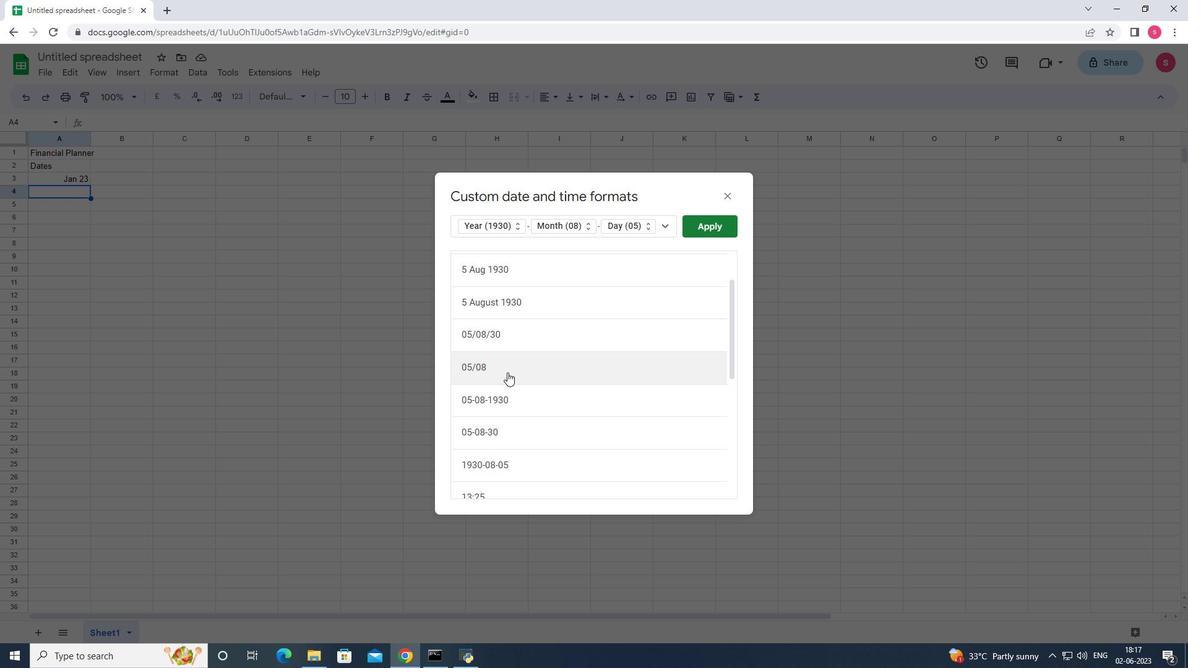 
Action: Mouse scrolled (507, 373) with delta (0, 0)
Screenshot: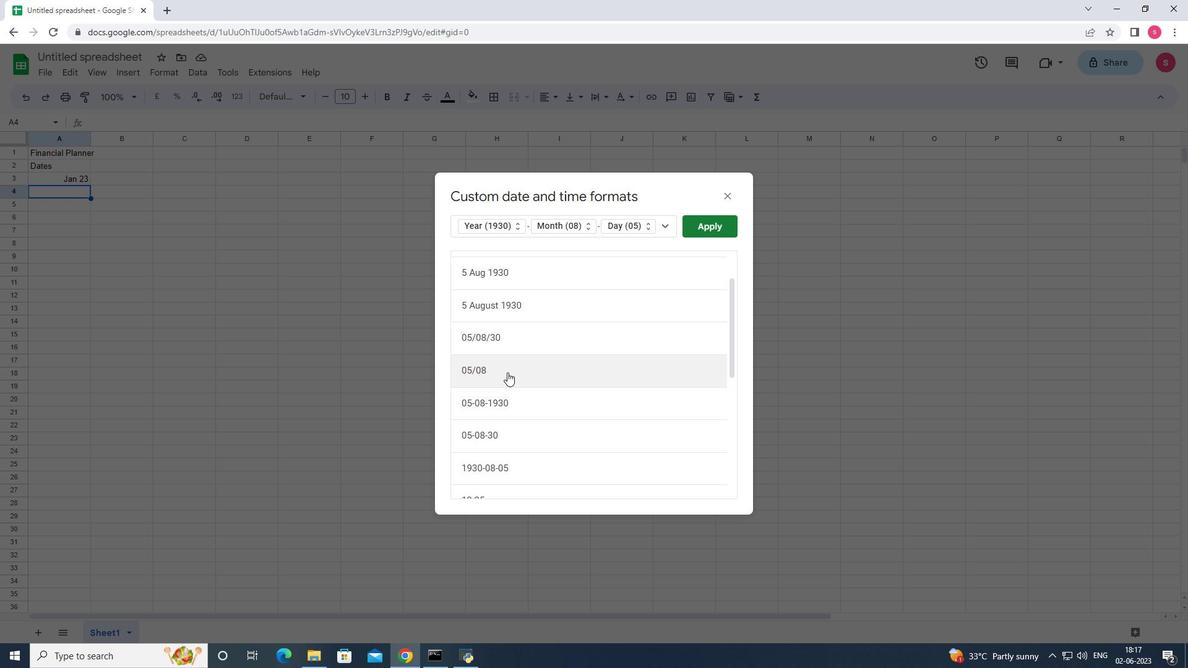 
Action: Mouse moved to (507, 323)
Screenshot: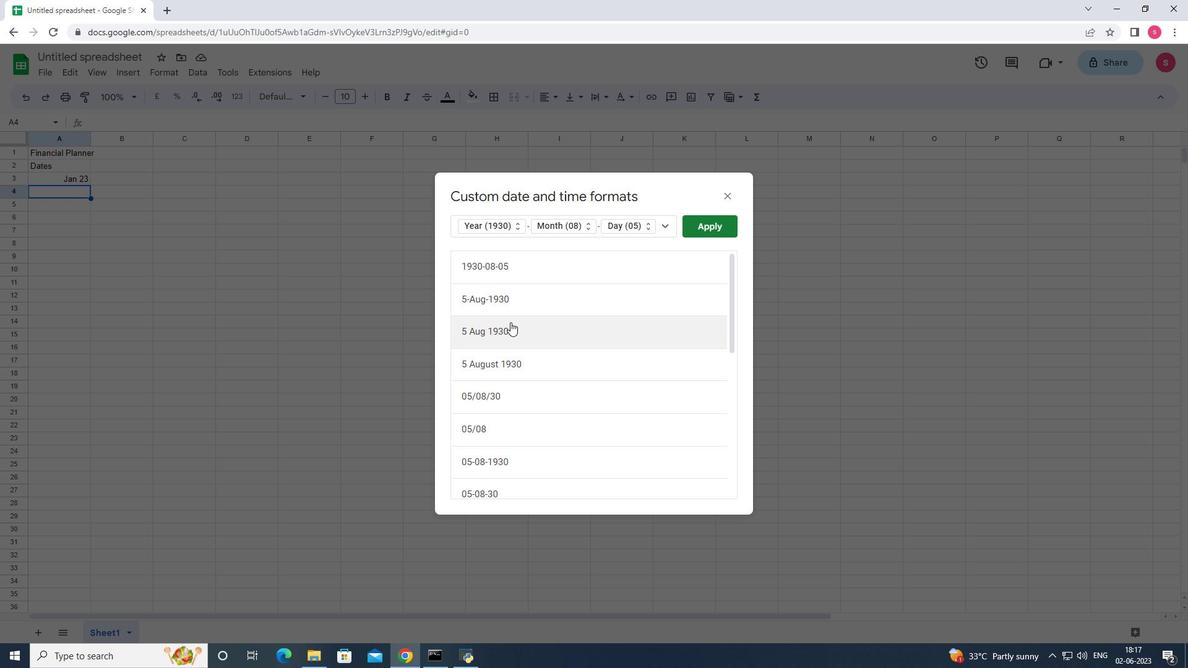 
Action: Mouse scrolled (507, 323) with delta (0, 0)
Screenshot: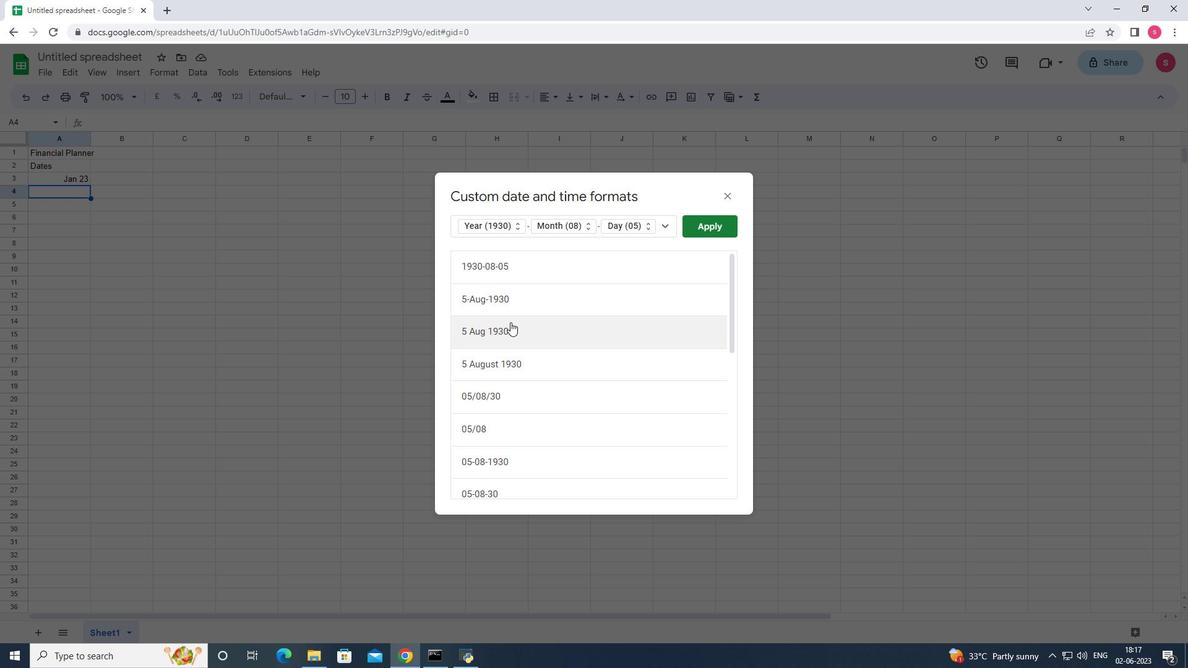 
Action: Mouse moved to (505, 352)
Screenshot: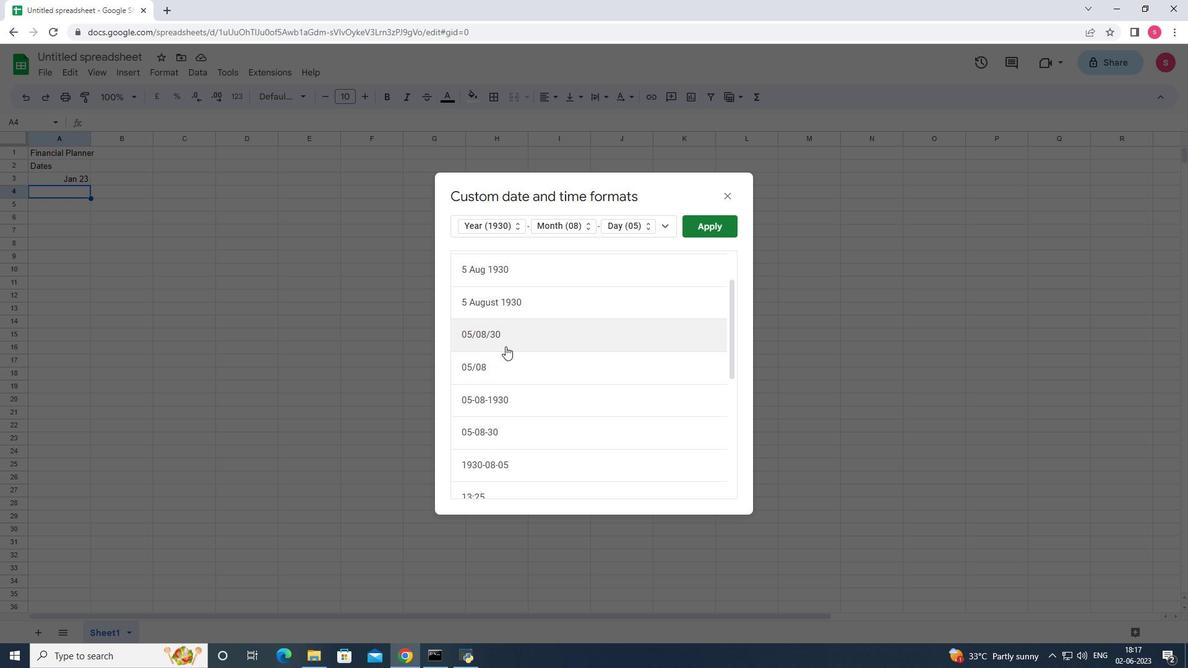 
Action: Mouse scrolled (505, 352) with delta (0, 0)
Screenshot: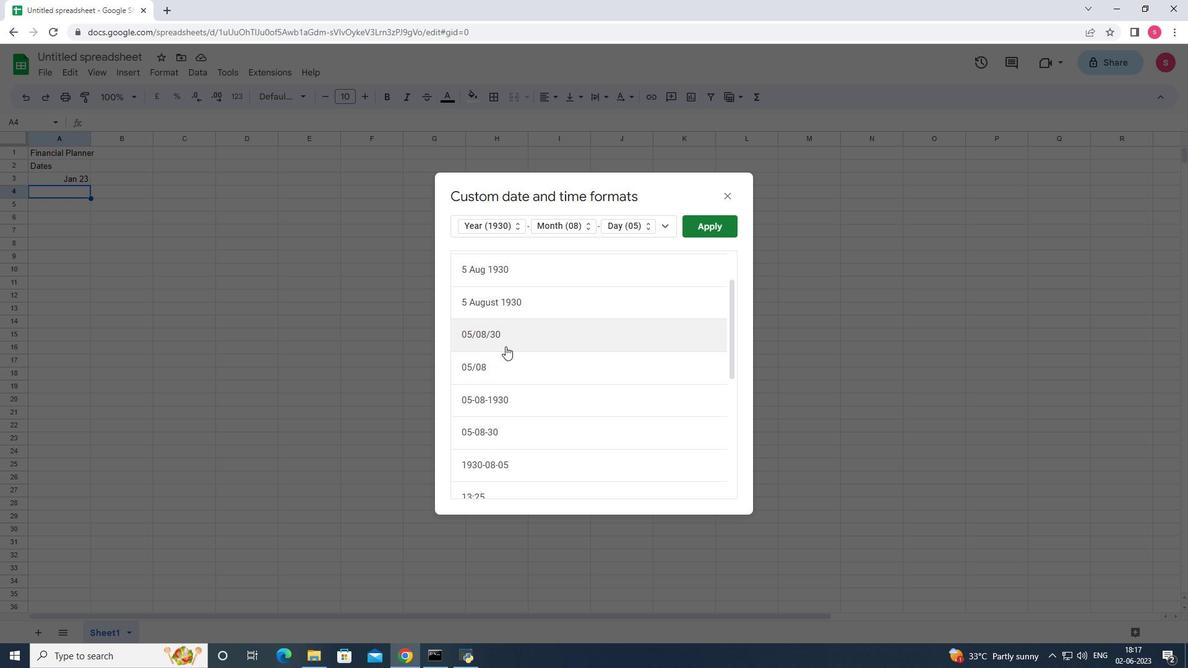 
Action: Mouse moved to (505, 363)
Screenshot: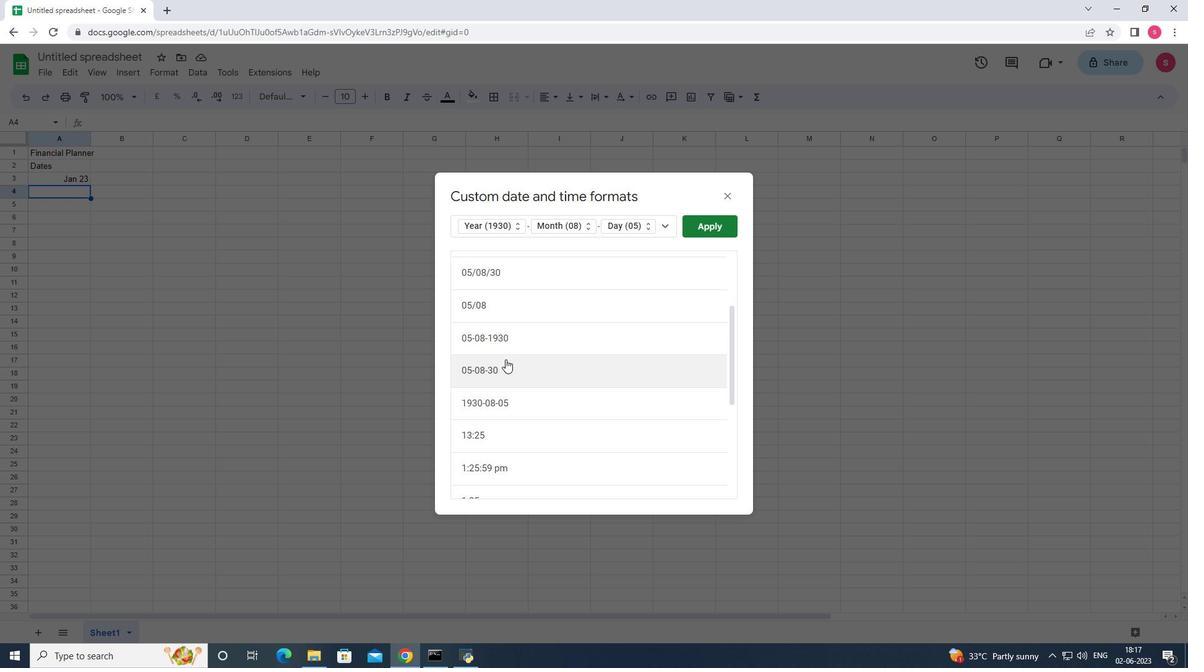 
Action: Mouse scrolled (505, 362) with delta (0, 0)
Screenshot: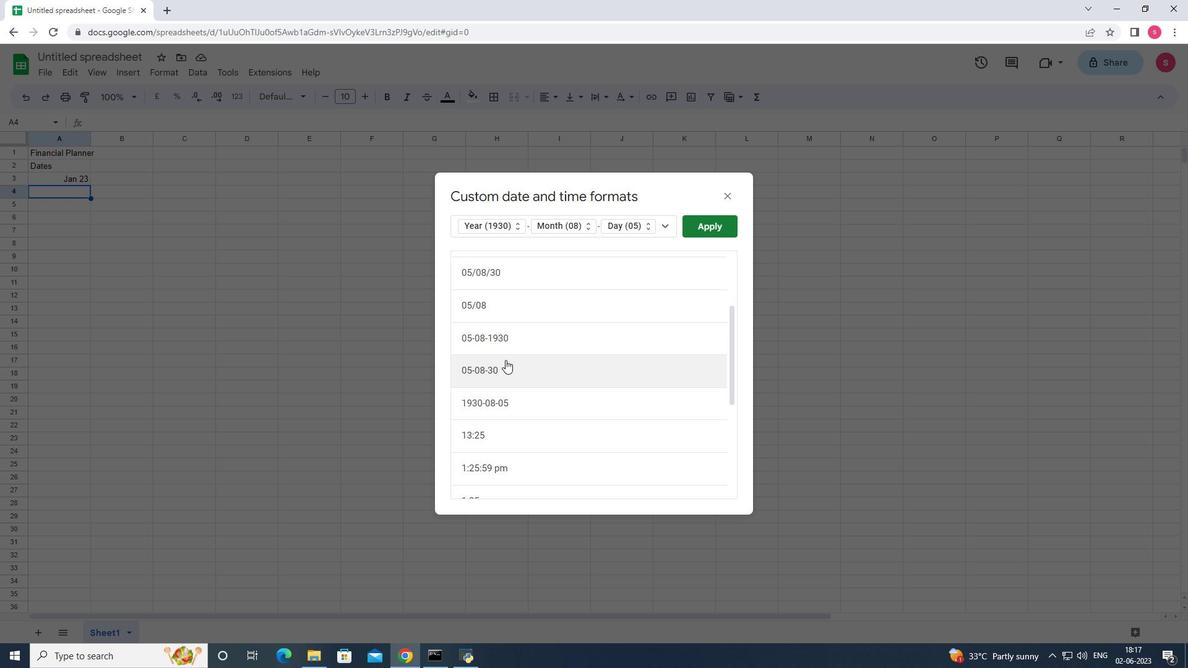 
Action: Mouse moved to (505, 367)
Screenshot: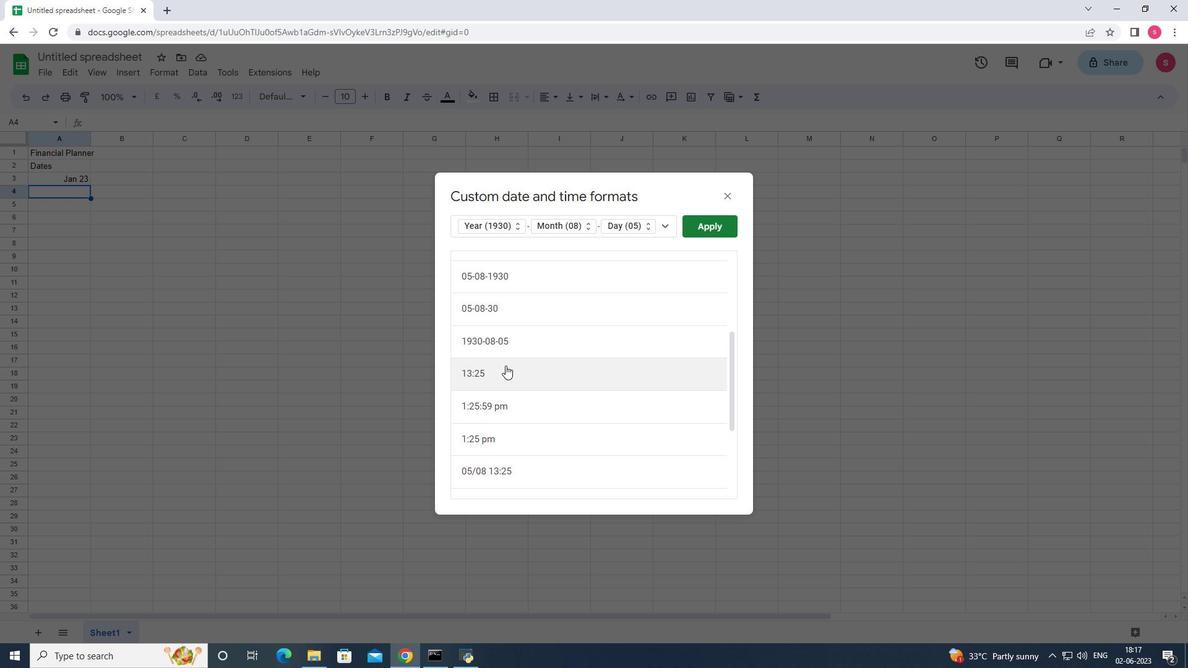 
Action: Mouse scrolled (505, 366) with delta (0, 0)
Screenshot: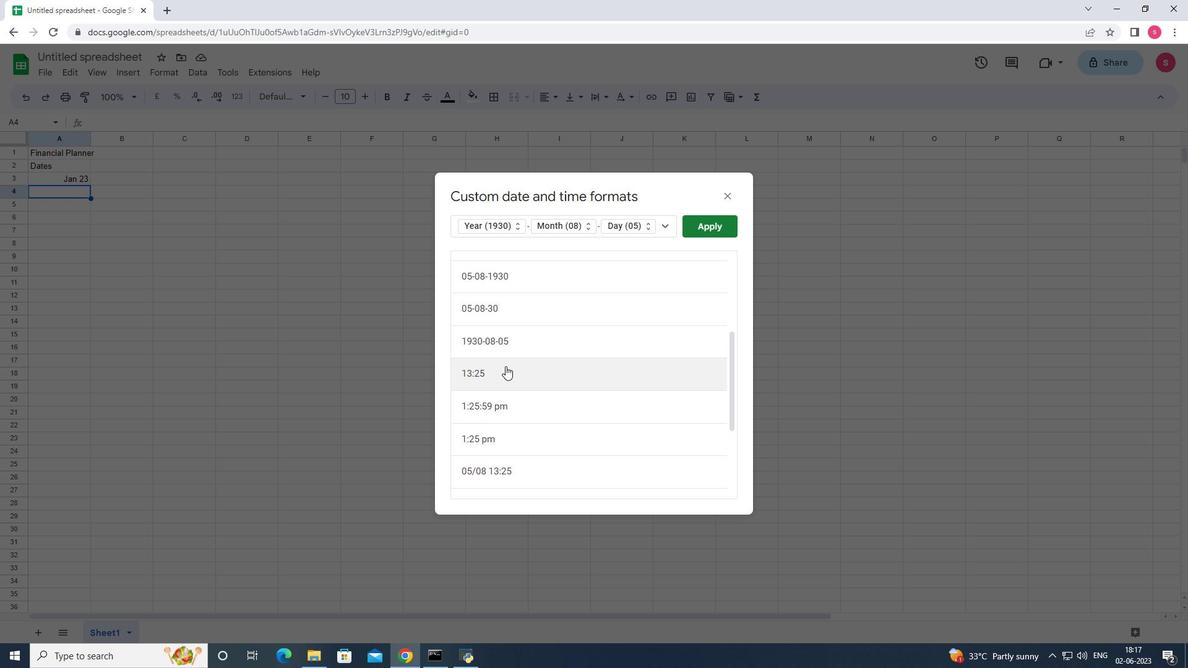 
Action: Mouse scrolled (505, 366) with delta (0, 0)
Screenshot: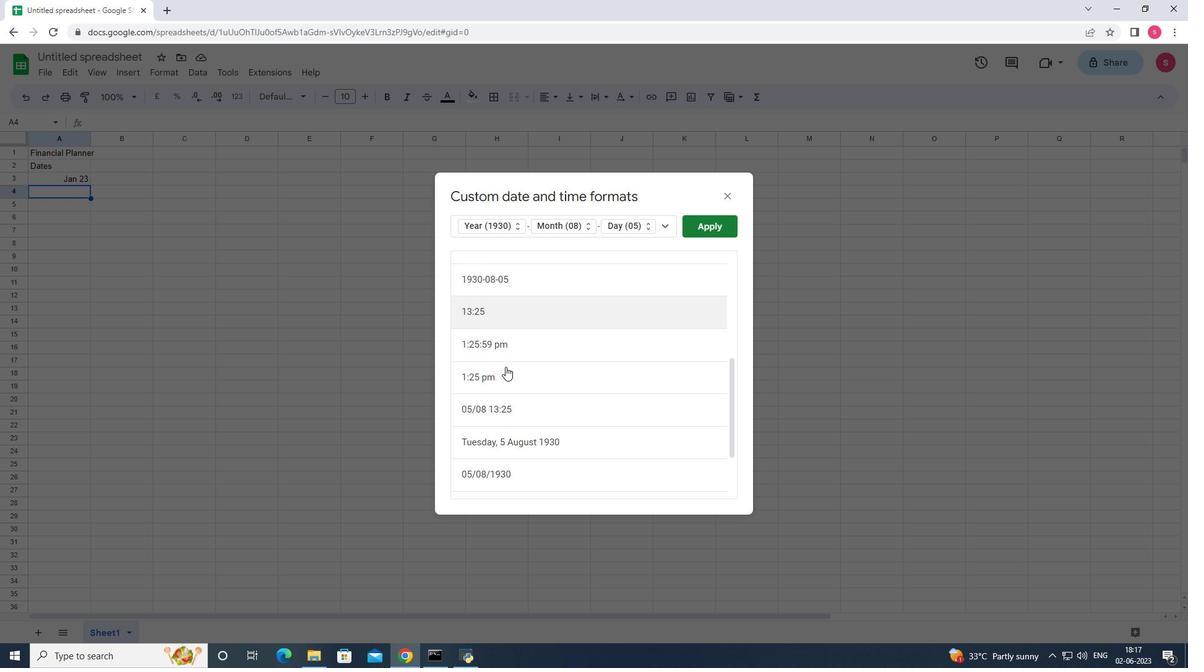 
Action: Mouse moved to (505, 367)
Screenshot: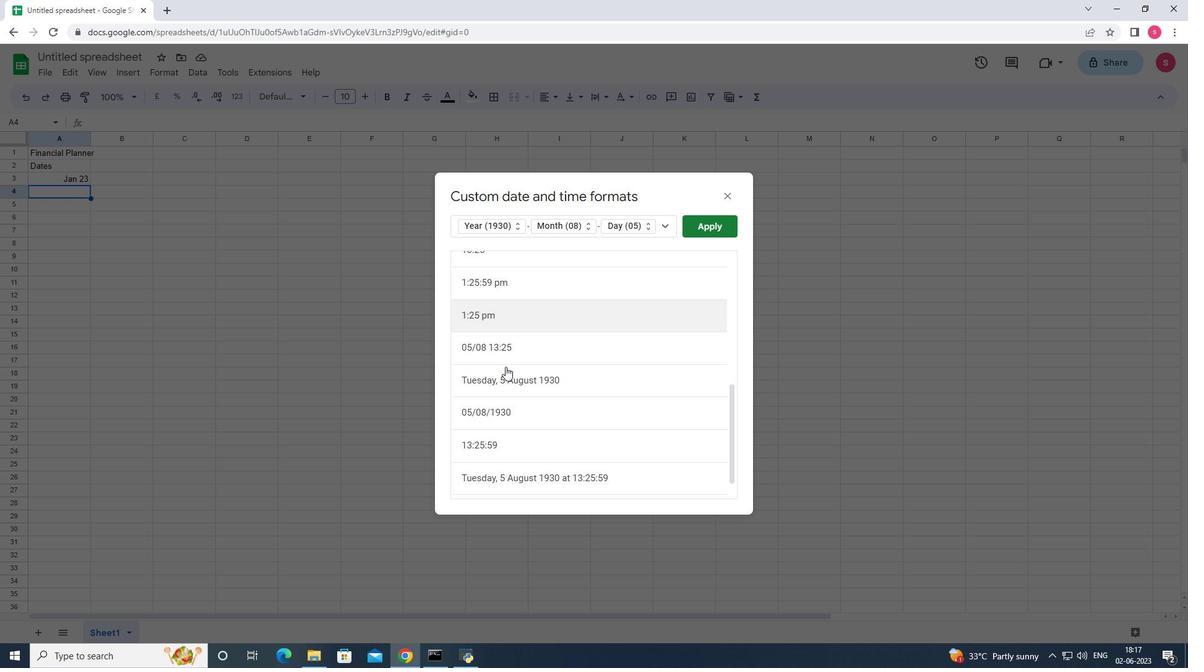 
Action: Mouse scrolled (505, 366) with delta (0, 0)
Screenshot: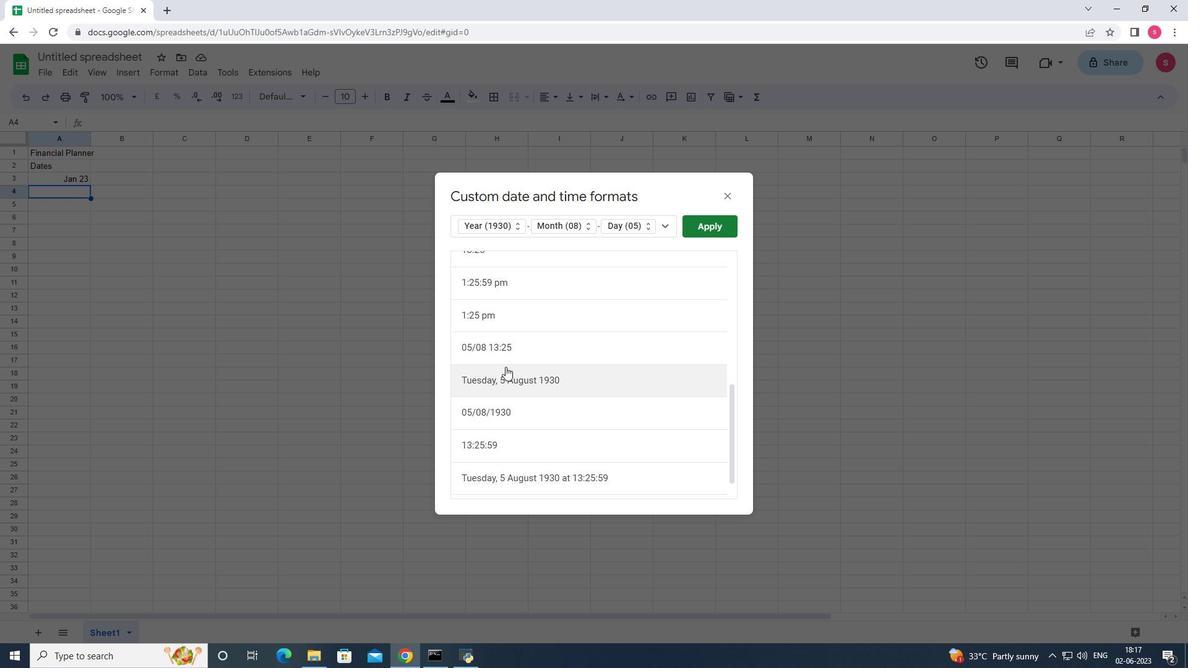 
Action: Mouse scrolled (505, 366) with delta (0, 0)
Screenshot: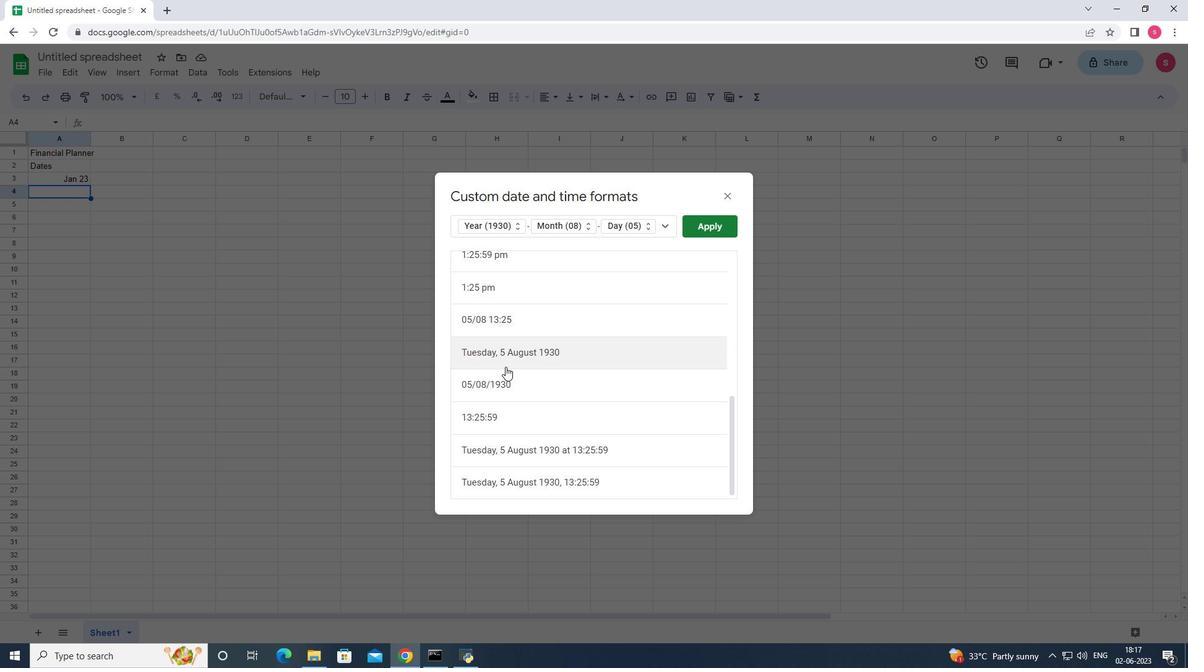 
Action: Mouse moved to (506, 387)
Screenshot: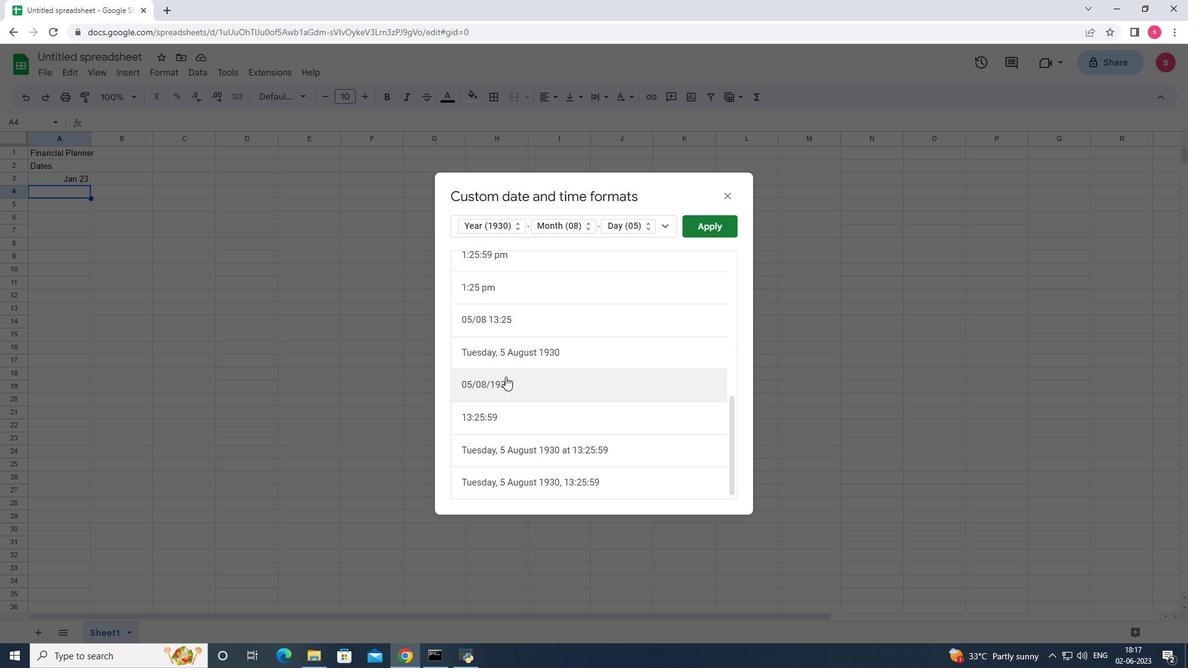 
Action: Mouse scrolled (506, 386) with delta (0, 0)
Screenshot: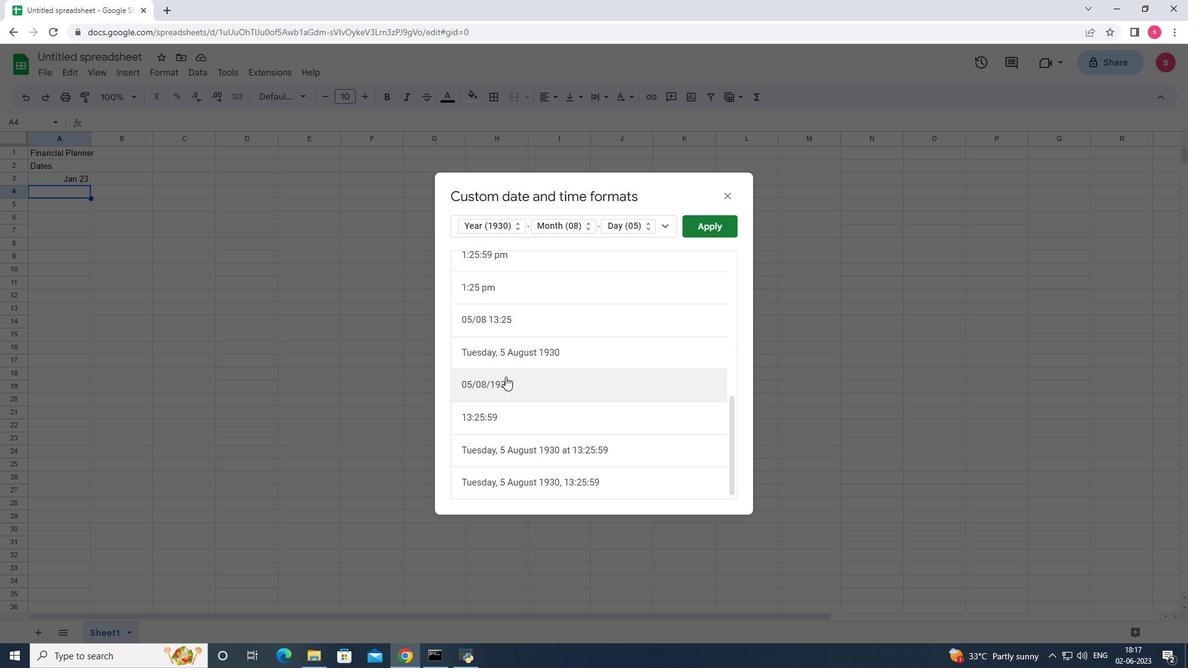 
Action: Mouse moved to (504, 407)
Screenshot: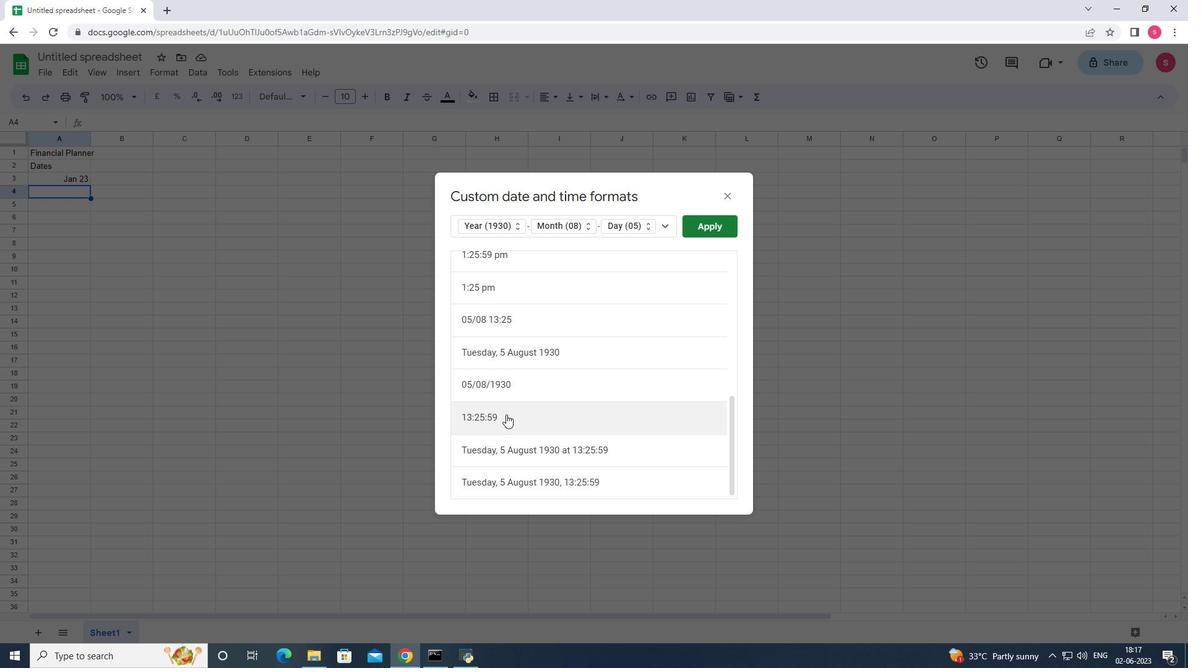 
Action: Mouse scrolled (504, 406) with delta (0, 0)
Screenshot: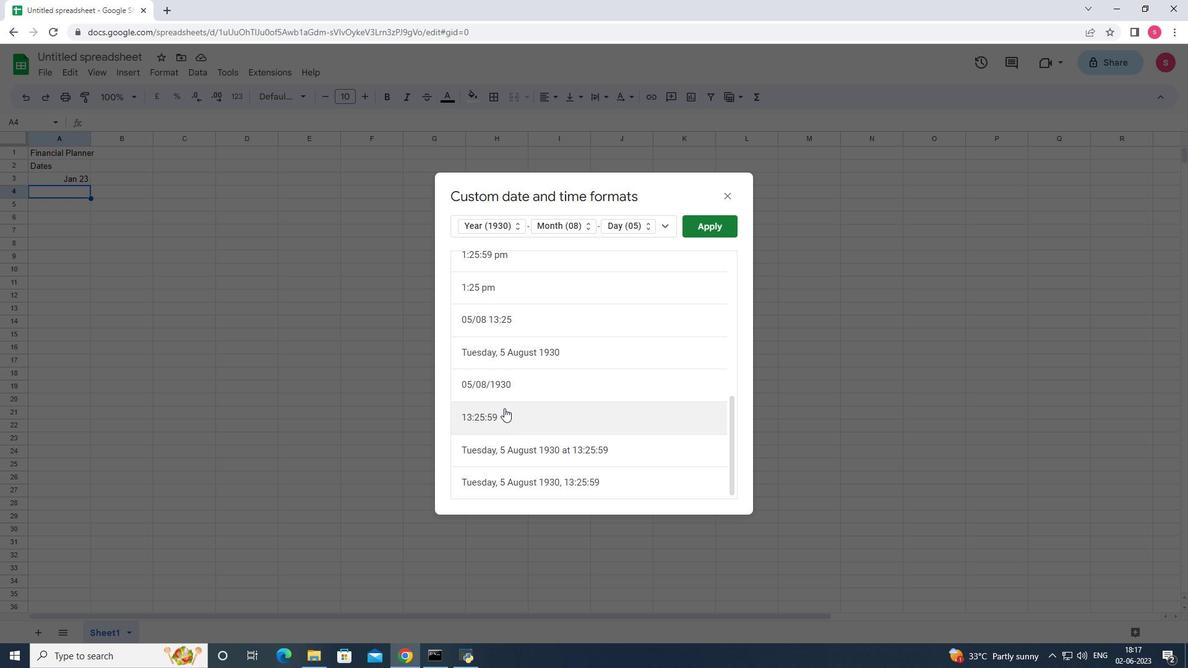 
Action: Mouse scrolled (504, 408) with delta (0, 0)
Screenshot: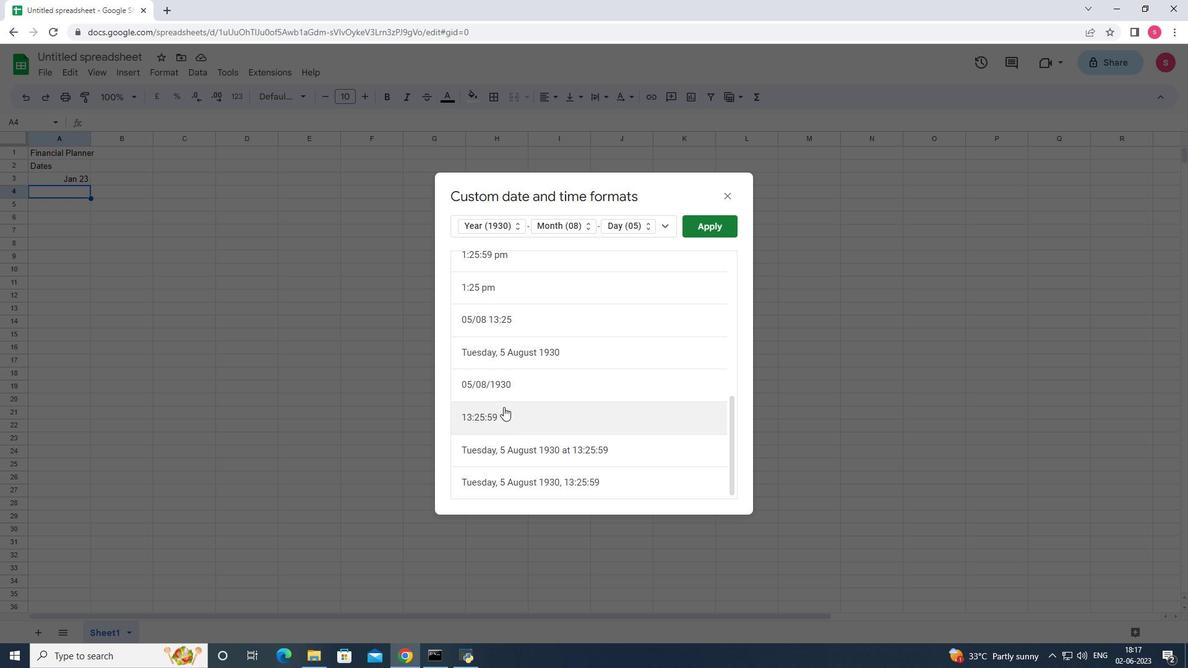 
Action: Mouse moved to (852, 274)
Screenshot: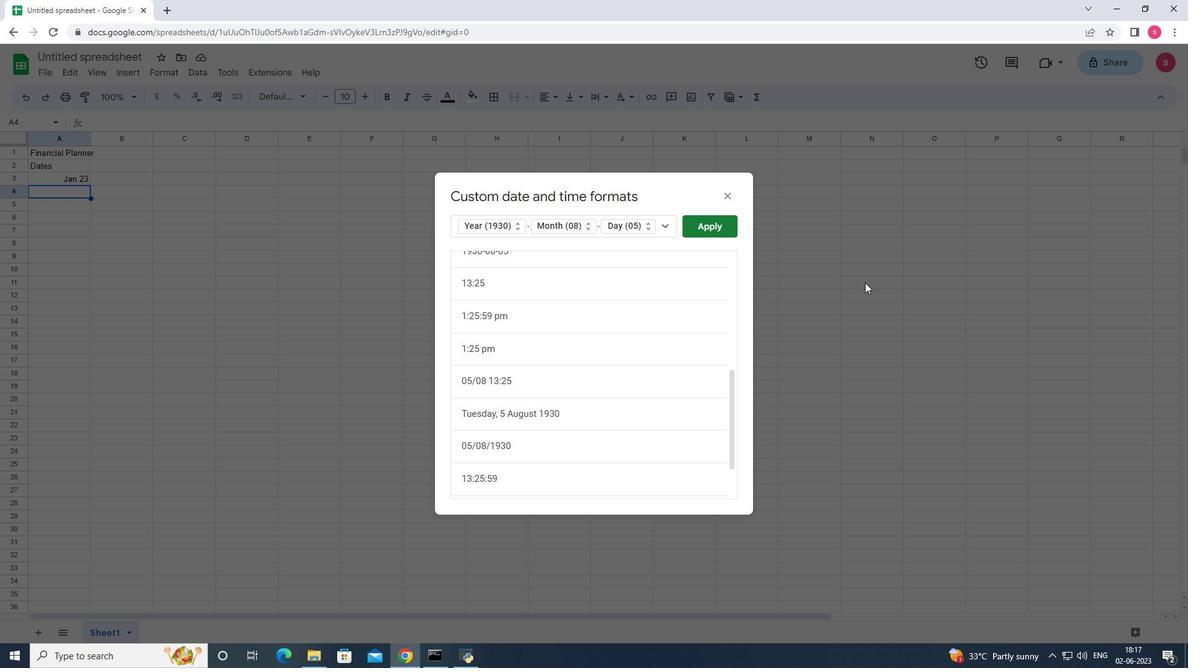 
Action: Mouse pressed left at (852, 274)
Screenshot: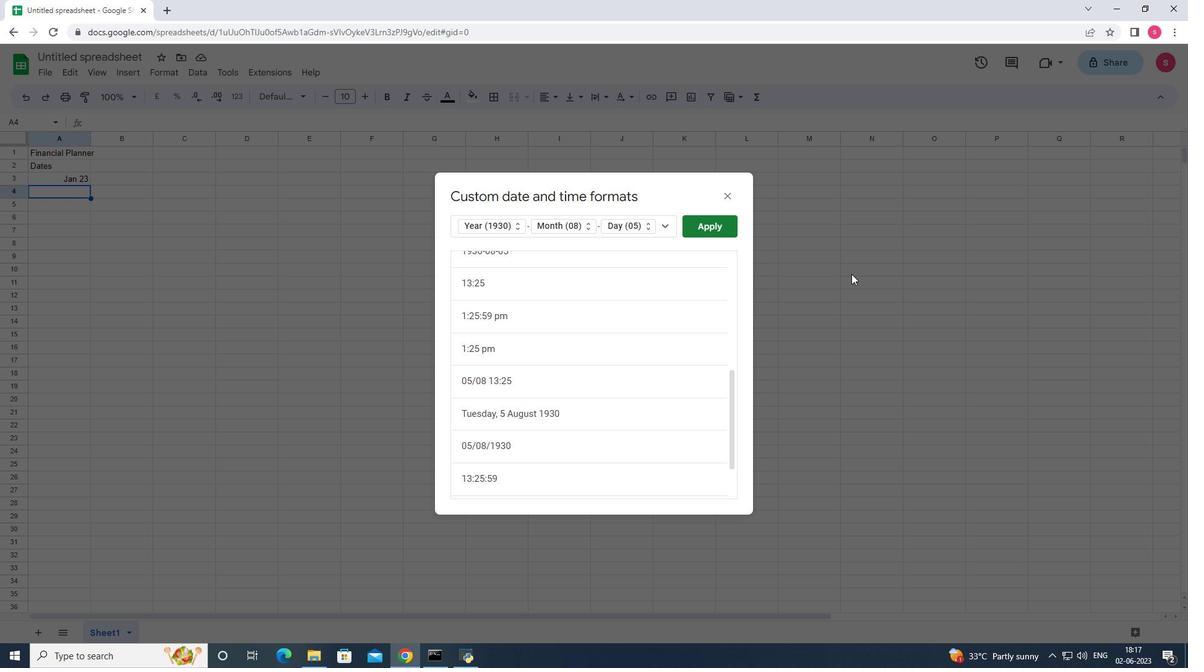 
Action: Mouse moved to (729, 199)
Screenshot: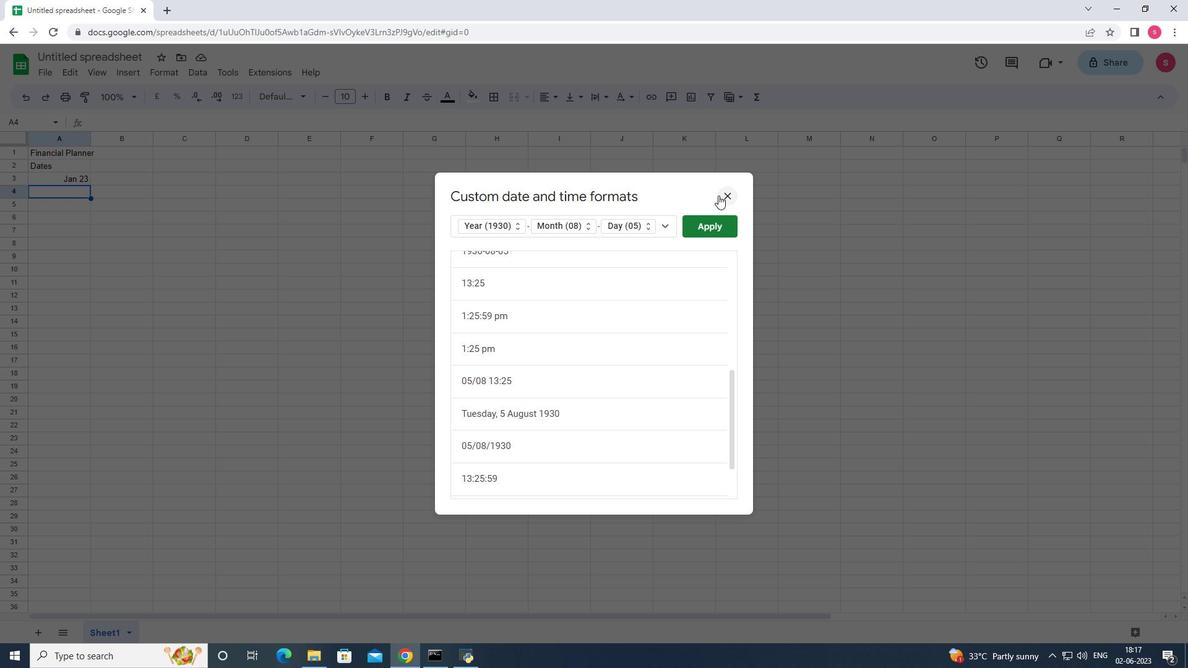 
Action: Mouse pressed left at (729, 199)
Screenshot: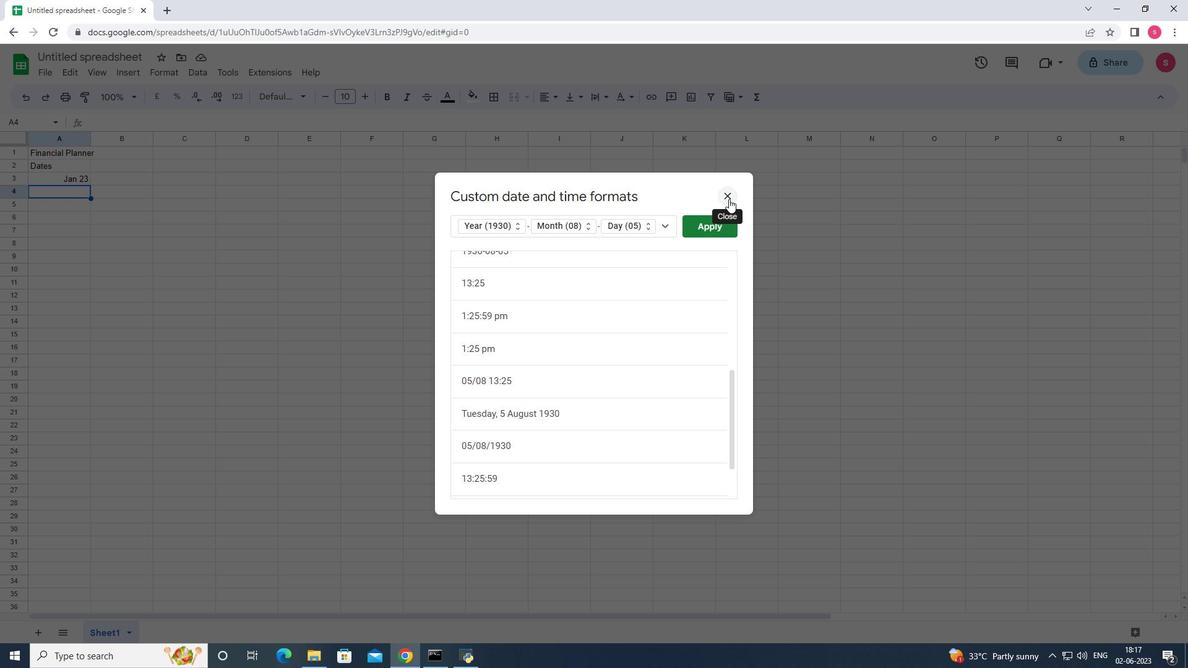 
Action: Mouse moved to (578, 248)
Screenshot: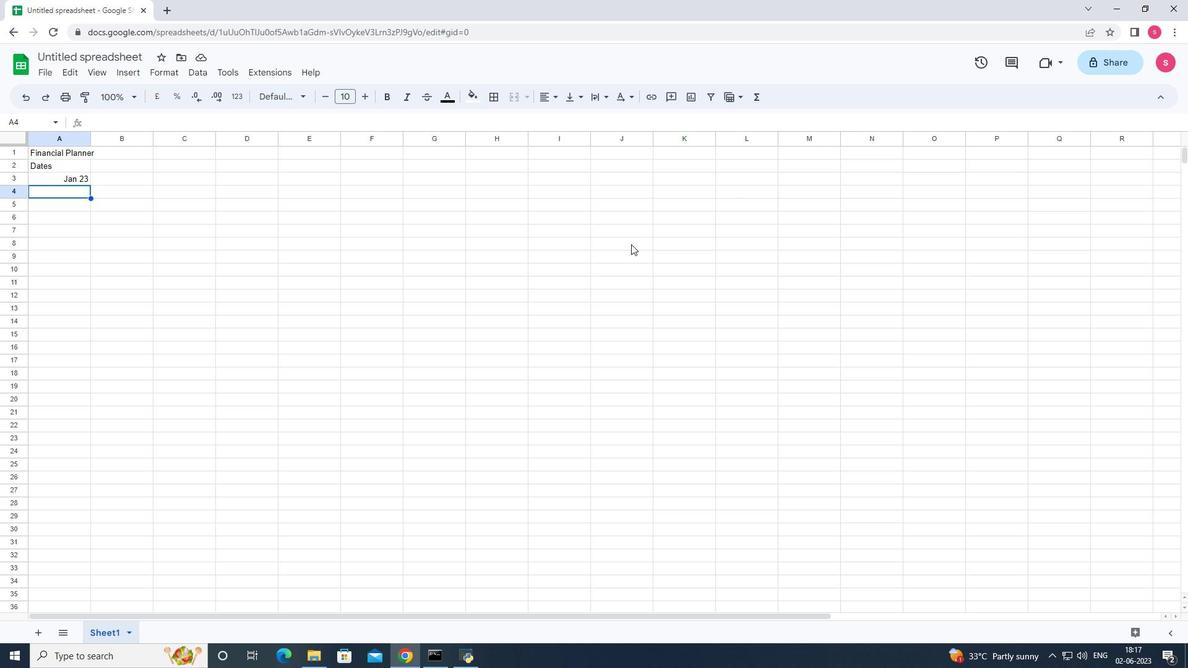 
Action: Key pressed <Key.shift>Feb<Key.space>23<Key.enter><Key.shift>Mar23<Key.enter><Key.shift>Apr<Key.space>23<Key.enter><Key.shift>May<Key.space>23<Key.enter><Key.right><Key.up><Key.up><Key.up><Key.up><Key.up><Key.up><Key.shift>Income<Key.enter>3000<Key.enter>3200<Key.enter>3100<Key.enter>3300<Key.enter>3500<Key.enter>
Screenshot: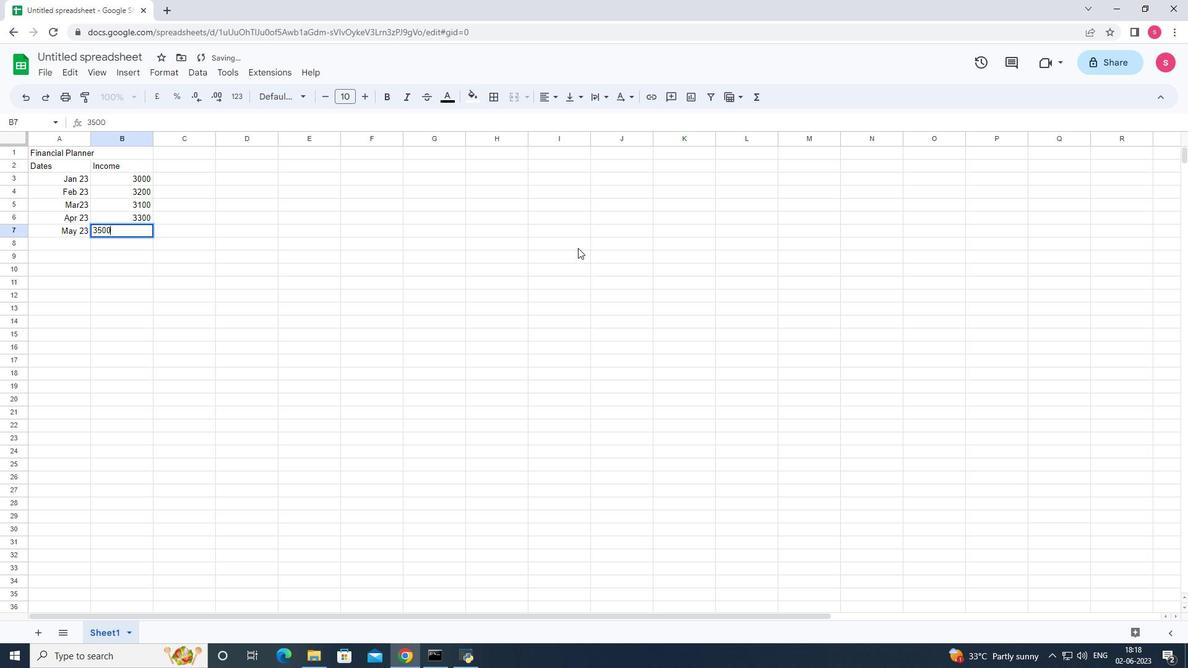 
Action: Mouse moved to (110, 180)
Screenshot: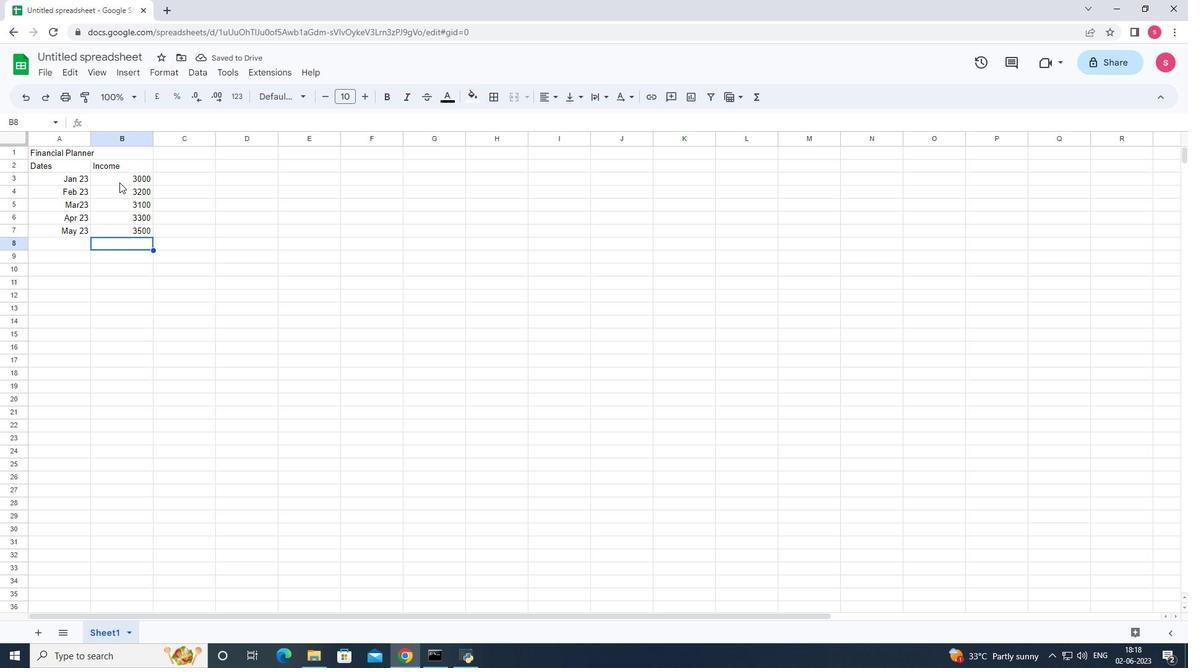 
Action: Mouse pressed left at (110, 180)
Screenshot: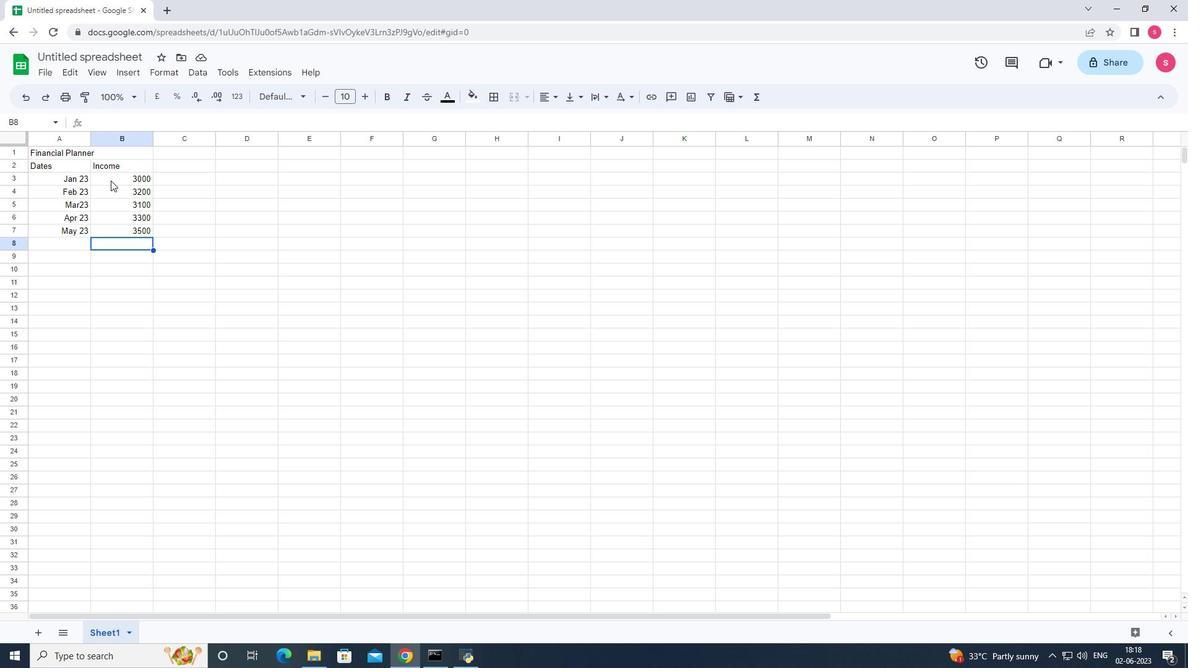 
Action: Mouse moved to (174, 78)
Screenshot: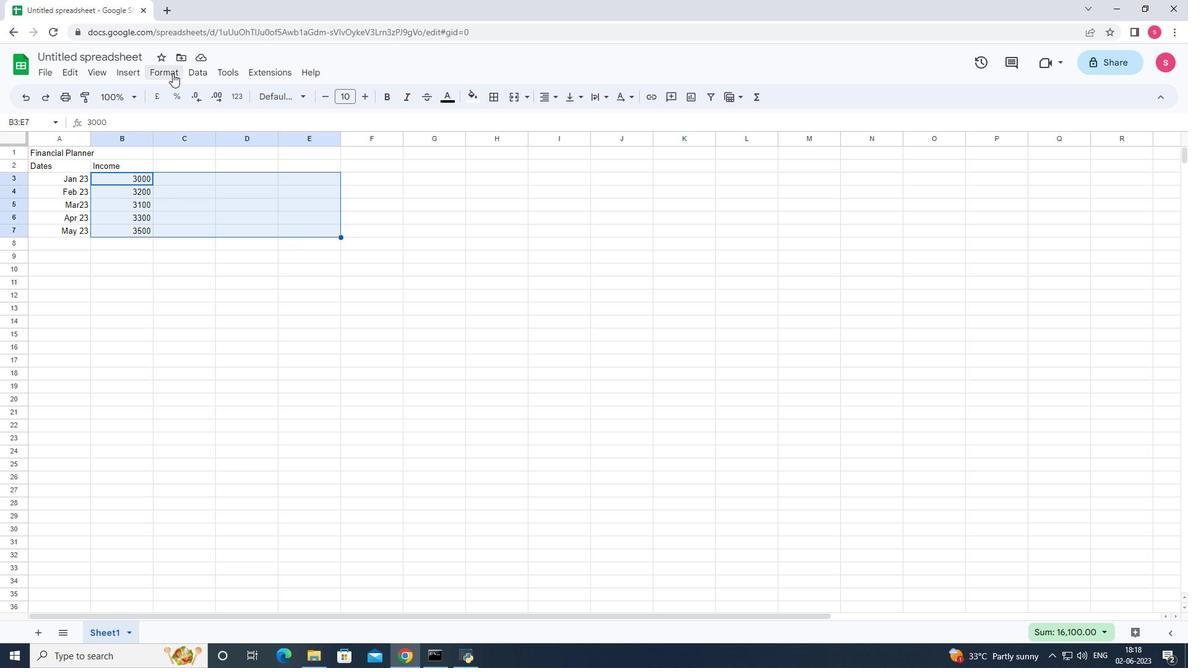 
Action: Mouse pressed left at (174, 78)
Screenshot: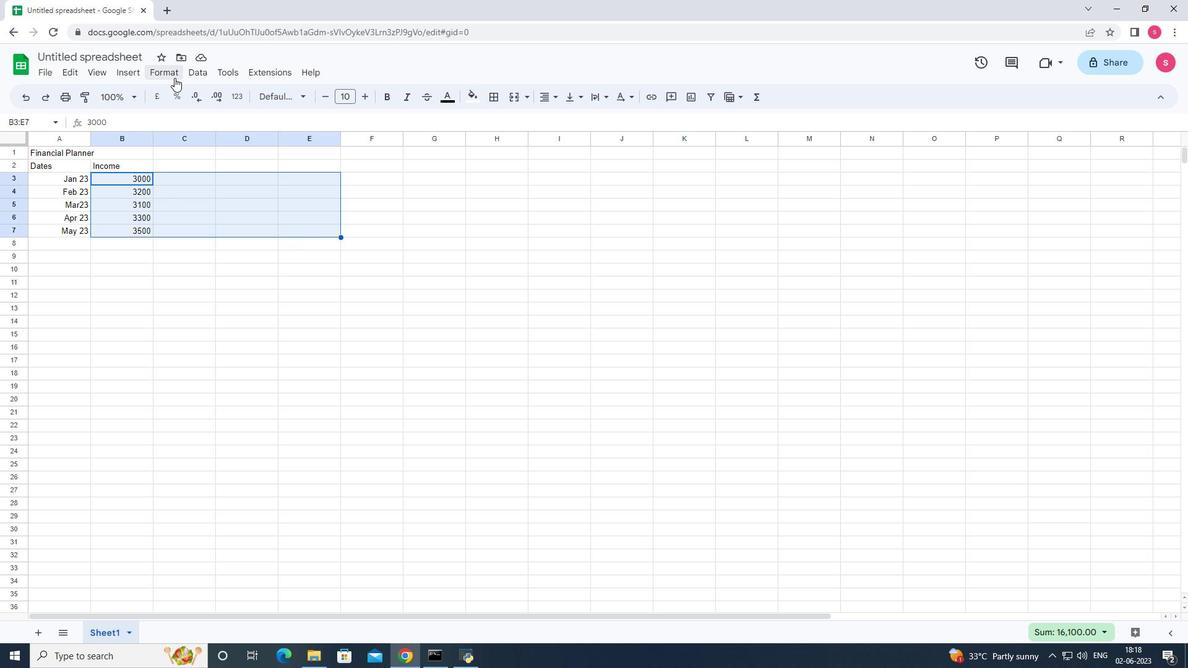 
Action: Mouse moved to (201, 120)
Screenshot: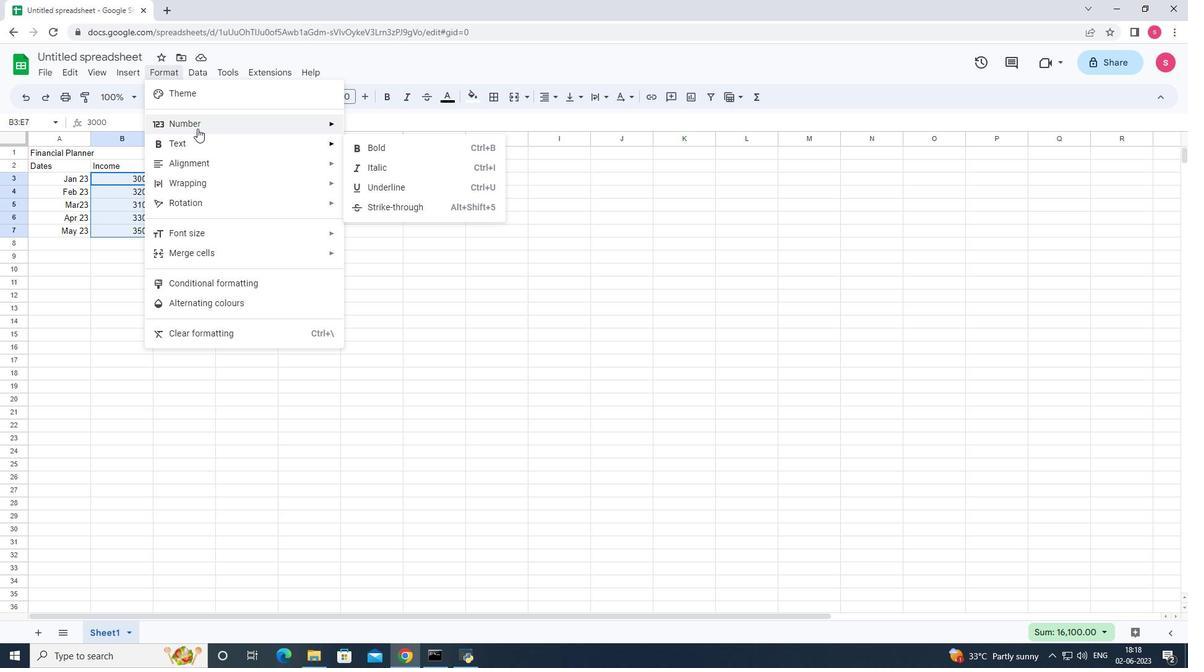 
Action: Mouse pressed left at (201, 120)
Screenshot: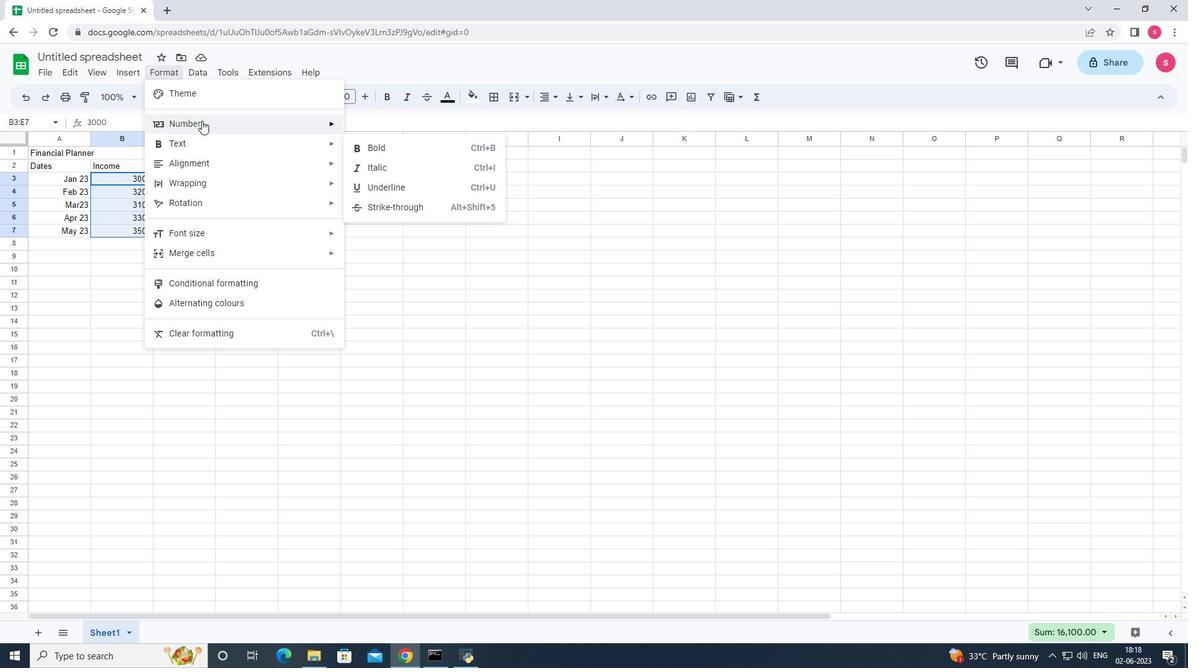
Action: Mouse moved to (420, 498)
Screenshot: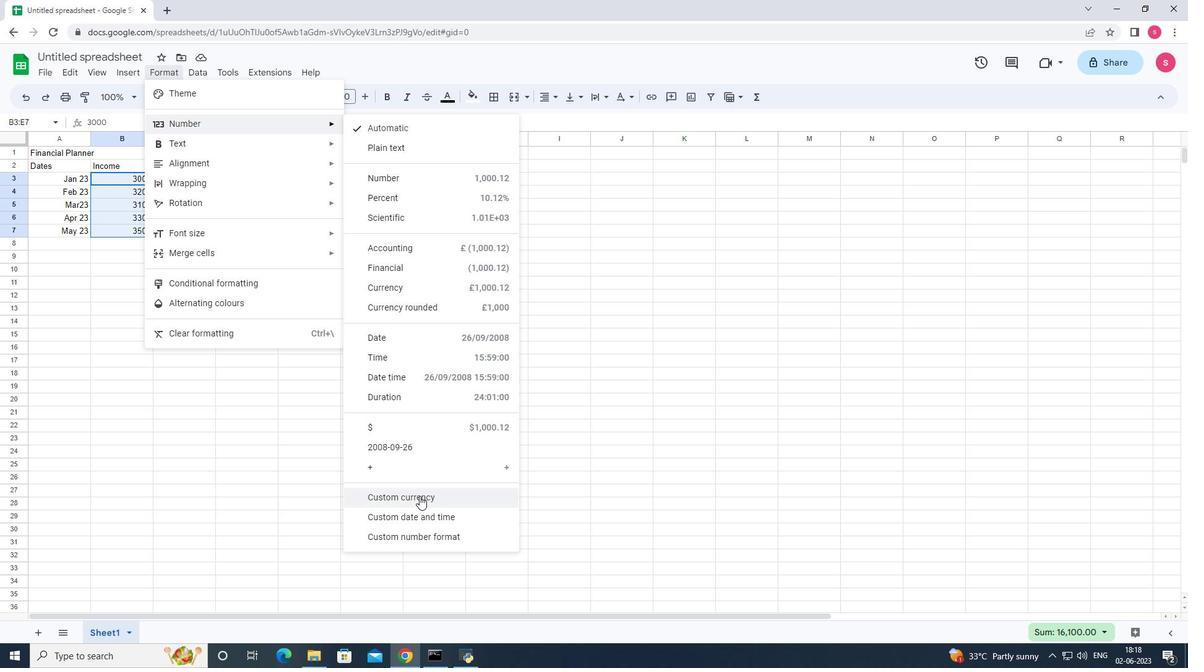 
Action: Mouse pressed left at (420, 498)
Screenshot: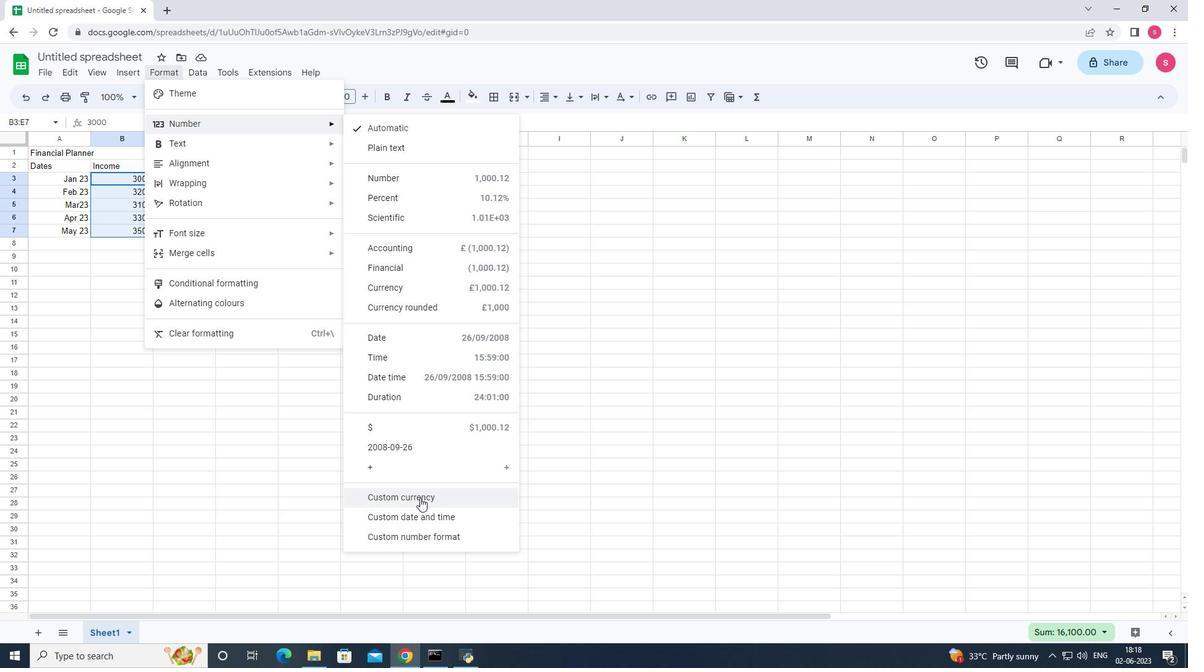 
Action: Mouse moved to (668, 266)
Screenshot: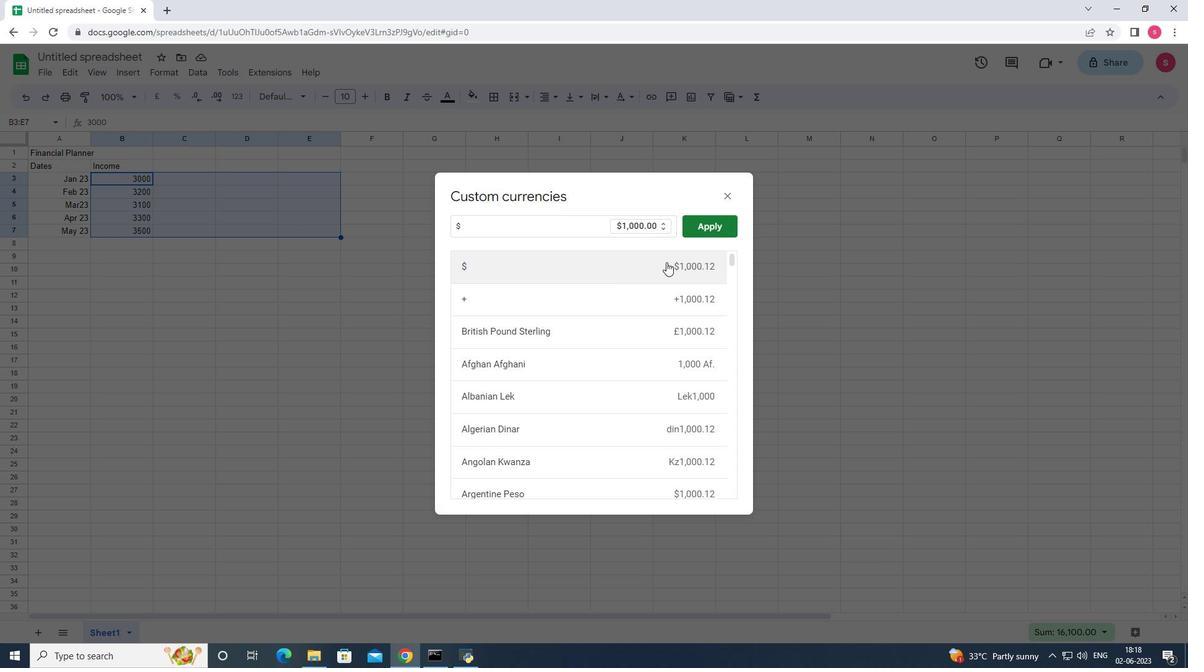 
Action: Mouse pressed left at (668, 266)
Screenshot: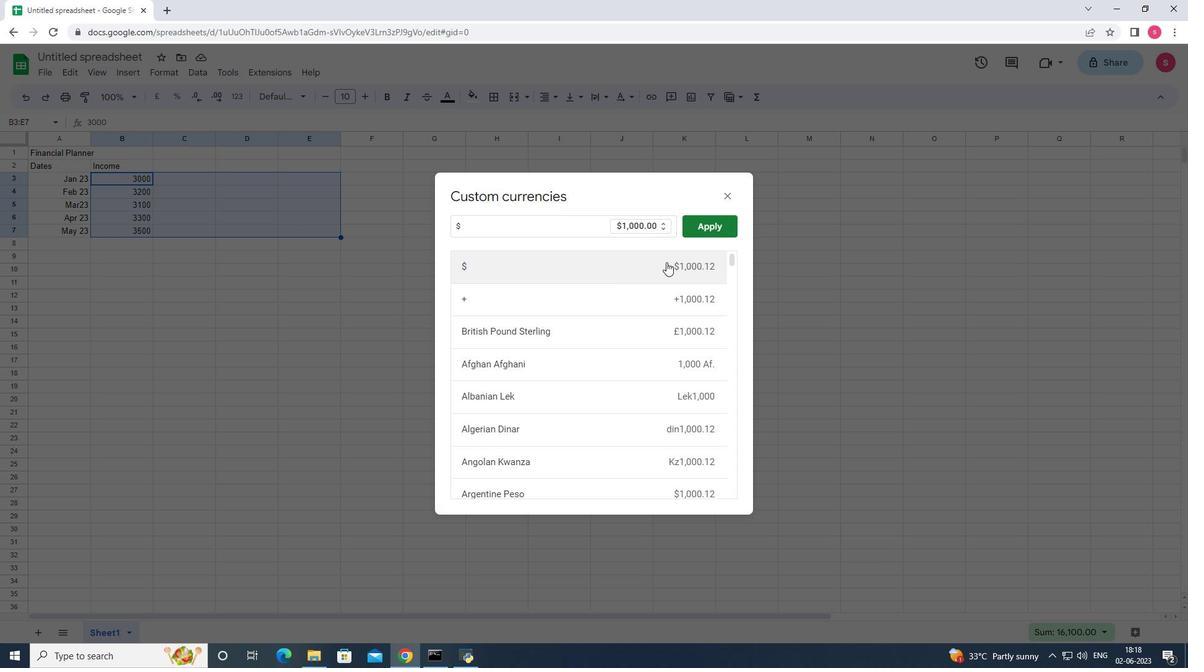 
Action: Mouse moved to (717, 224)
Screenshot: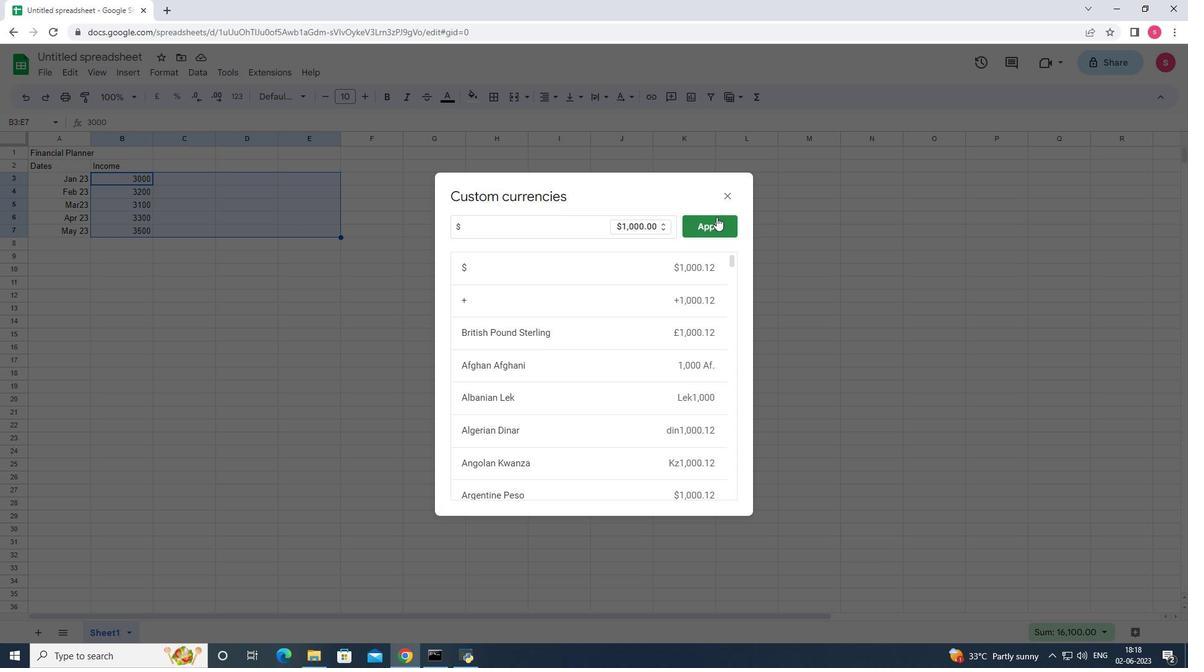 
Action: Mouse pressed left at (717, 224)
Screenshot: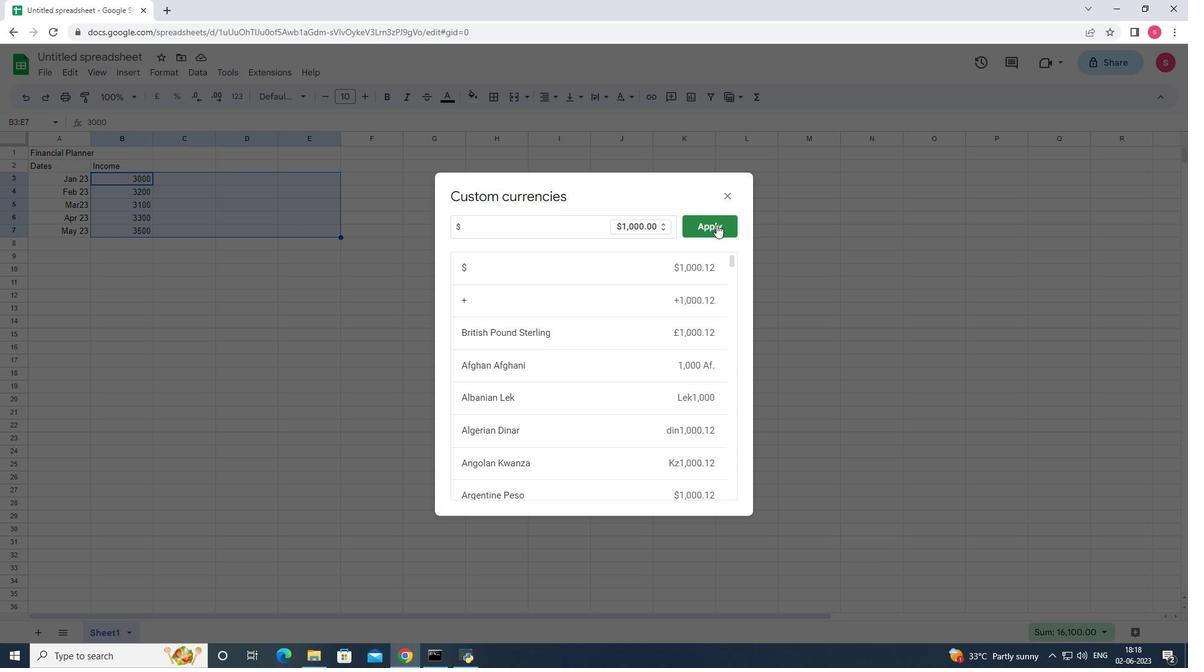 
Action: Mouse moved to (201, 164)
Screenshot: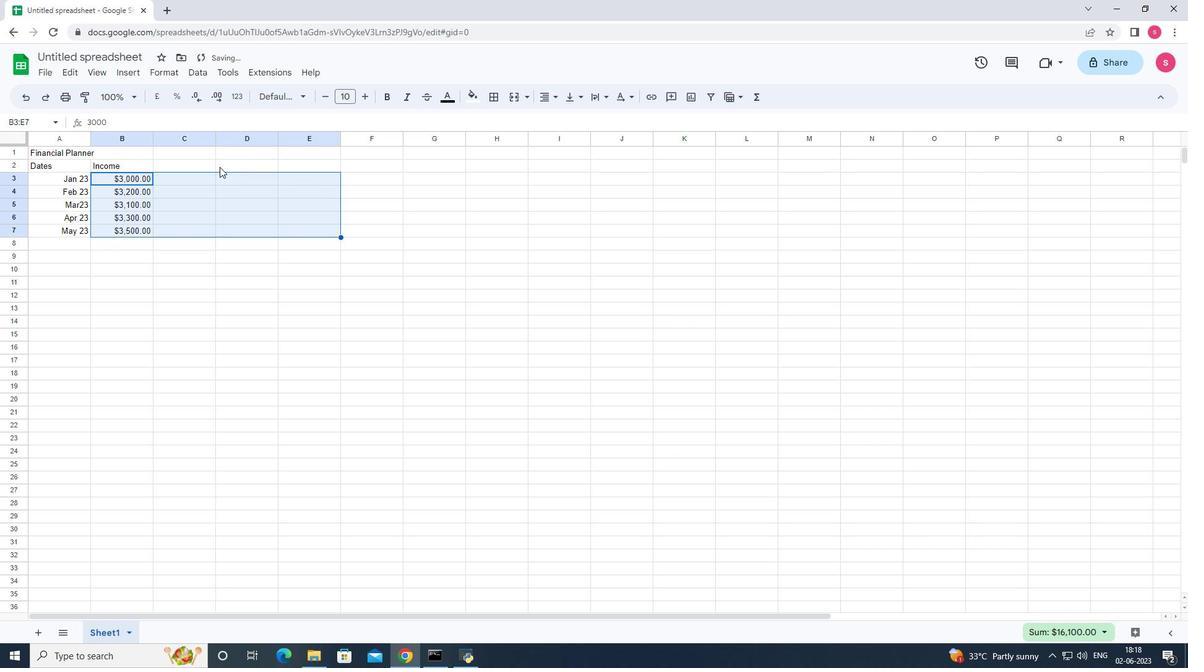 
Action: Mouse pressed left at (201, 164)
Screenshot: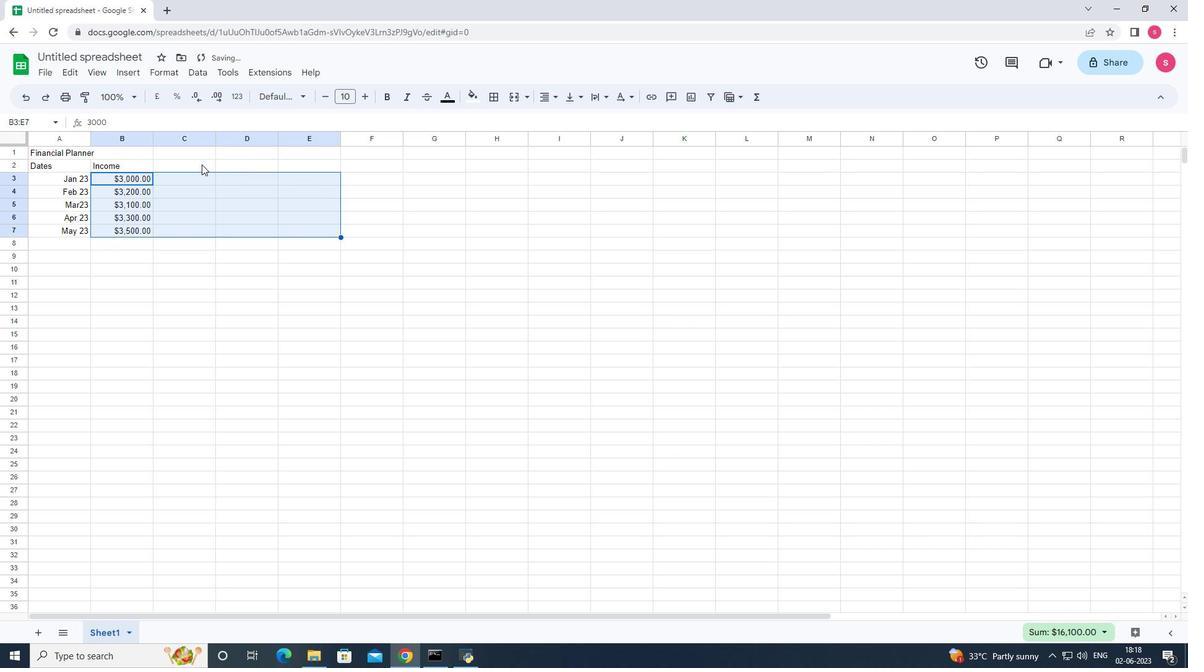 
Action: Key pressed <Key.shift>Expenses<Key.enter>2000<Key.enter>2300<Key.enter>2200<Key.enter>2500<Key.enter>2800<Key.enter><Key.right><Key.up><Key.up><Key.up><Key.up><Key.up><Key.up><Key.shift>Savings<Key.enter>500<Key.enter>600<Key.enter>500<Key.enter>700<Key.enter>700<Key.enter><Key.right><Key.up><Key.up><Key.up><Key.up><Key.up><Key.up><Key.shift>Investment<Key.enter>500<Key.enter>700<Key.enter>800<Key.enter>900<Key.enter>1000<Key.enter><Key.right><Key.up><Key.up><Key.up><Key.up><Key.up><Key.up><Key.shift>Net<Key.space><Key.shift>Saving<Key.enter>1000<Key.enter>1200<Key.enter>900<Key.enter>800<Key.enter>700<Key.right>
Screenshot: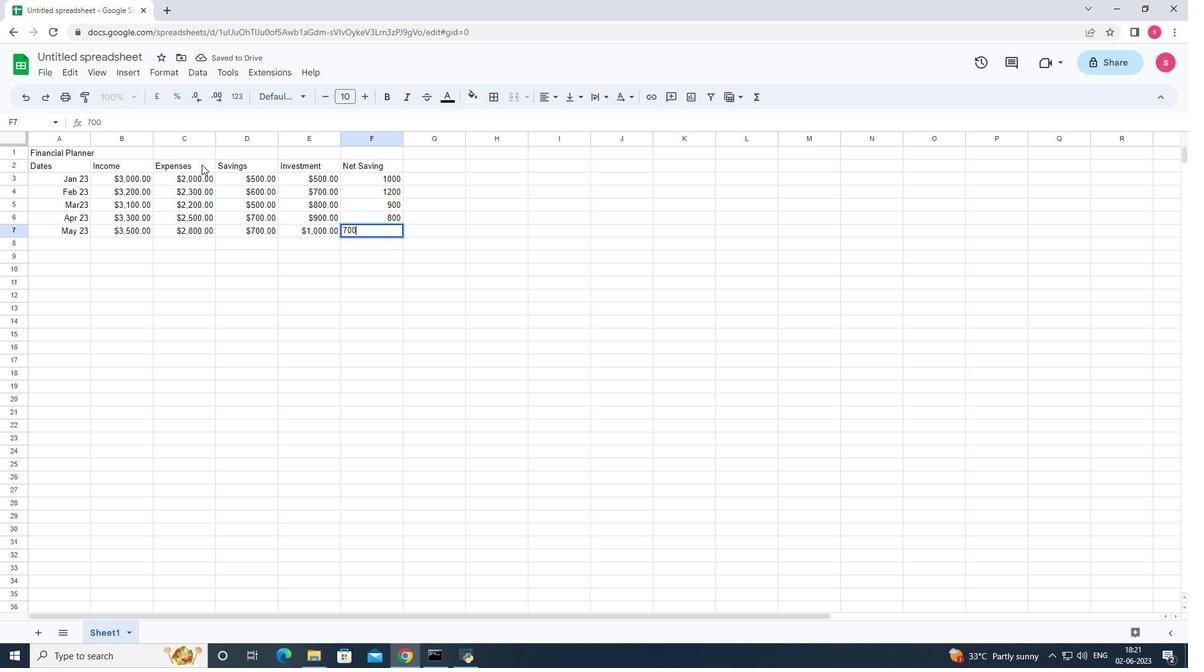 
Action: Mouse moved to (357, 178)
Screenshot: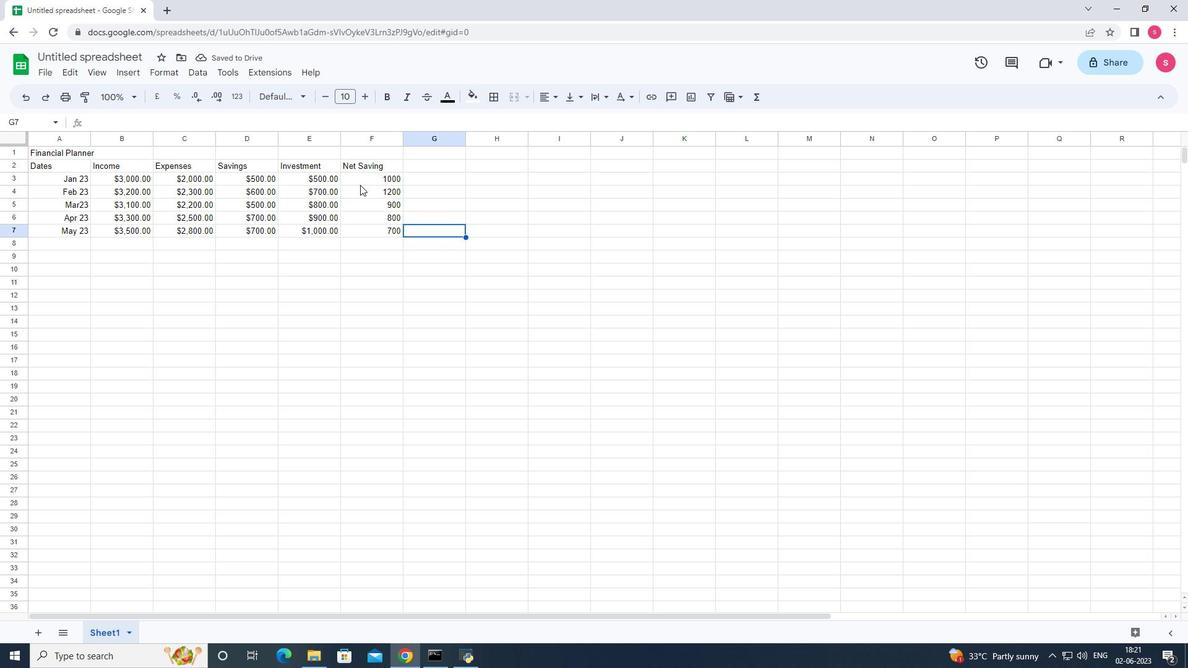 
Action: Mouse pressed left at (357, 178)
Screenshot: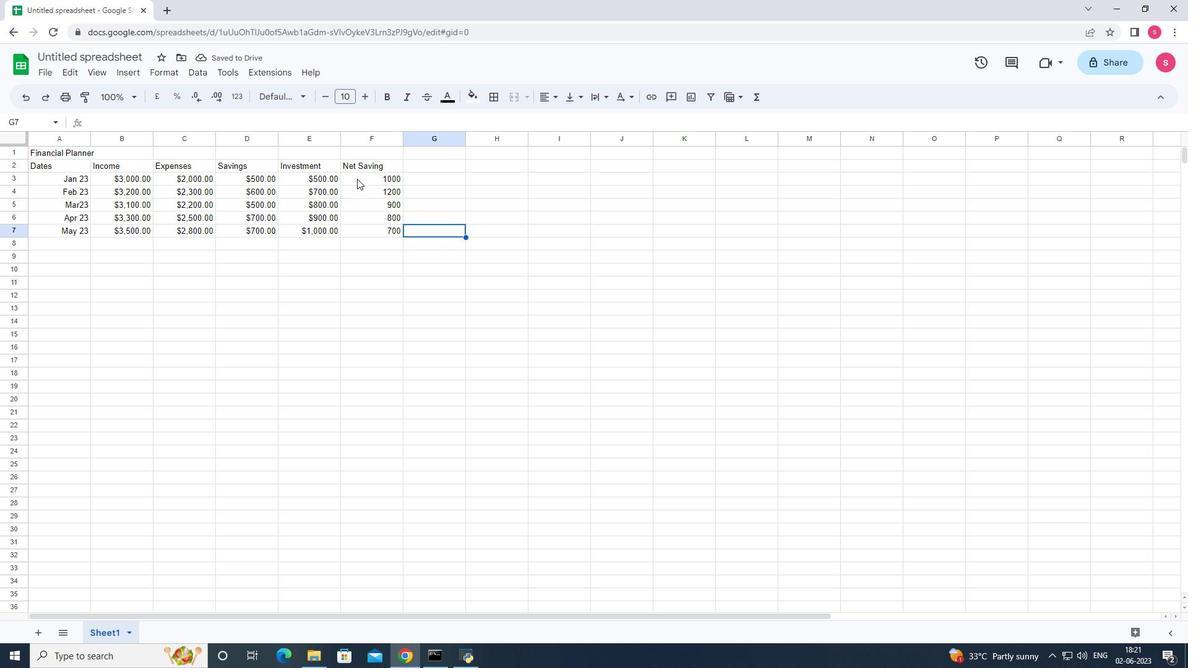 
Action: Mouse moved to (159, 71)
Screenshot: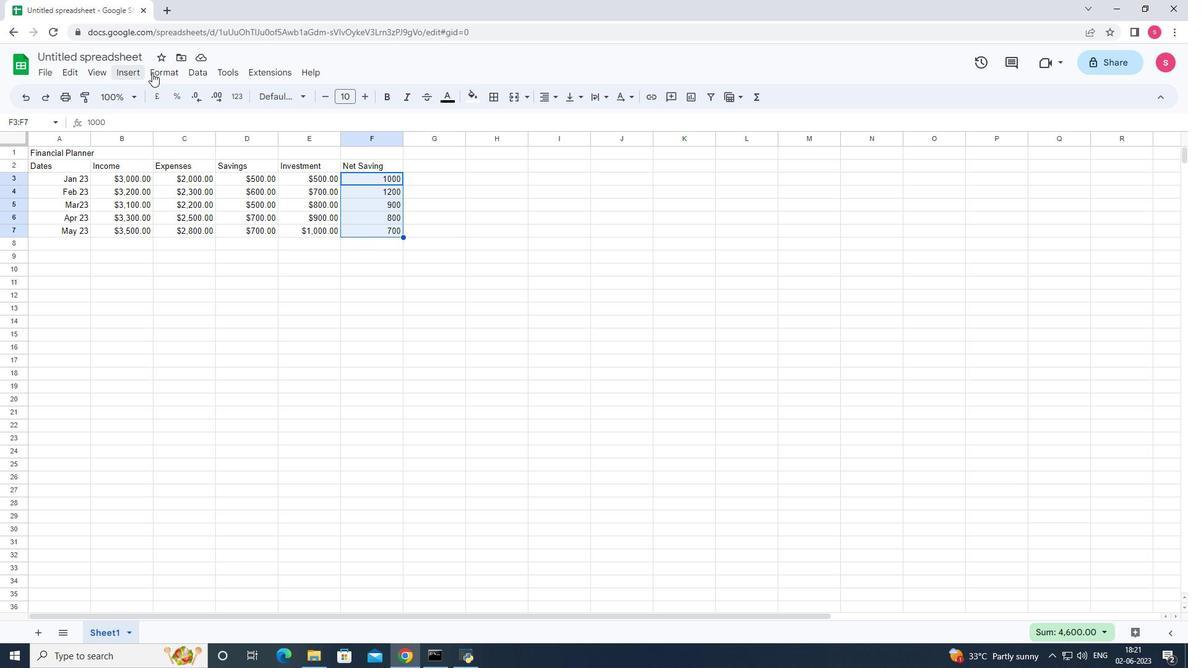 
Action: Mouse pressed left at (159, 71)
Screenshot: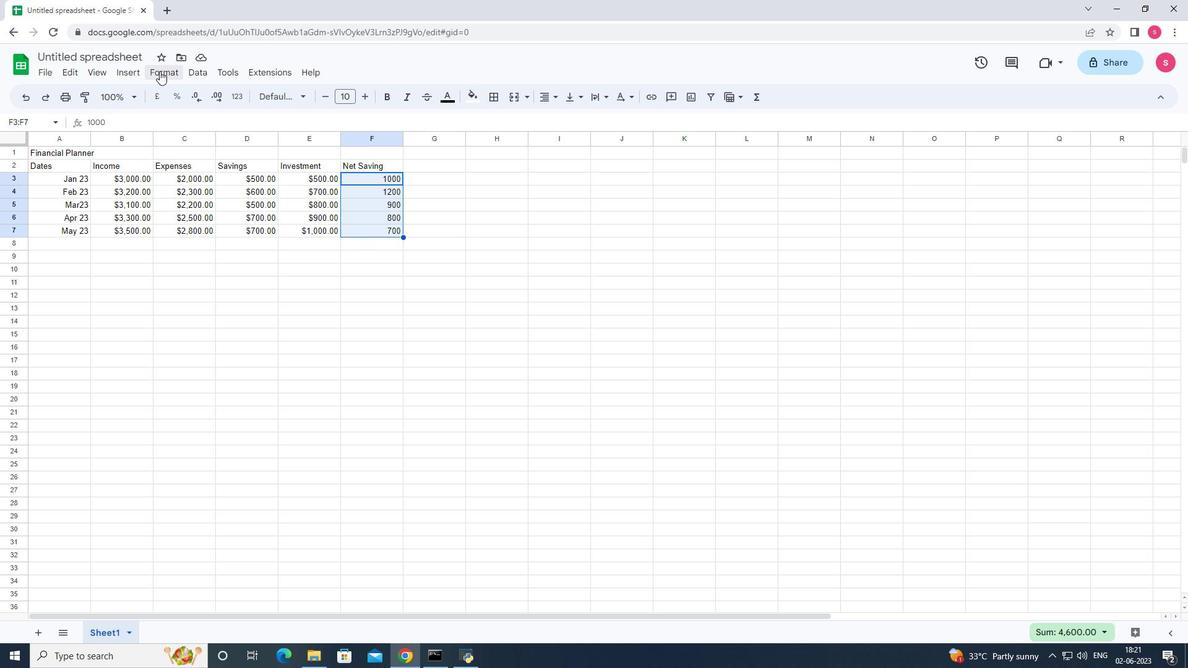 
Action: Mouse moved to (177, 127)
Screenshot: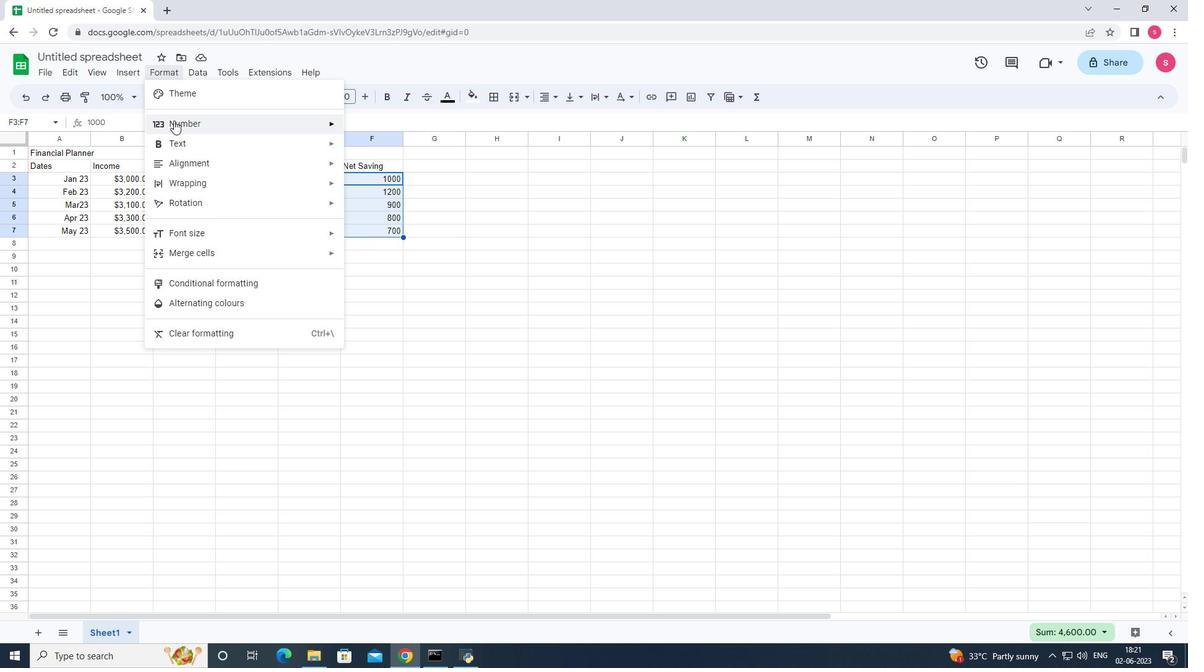 
Action: Mouse pressed left at (177, 127)
Screenshot: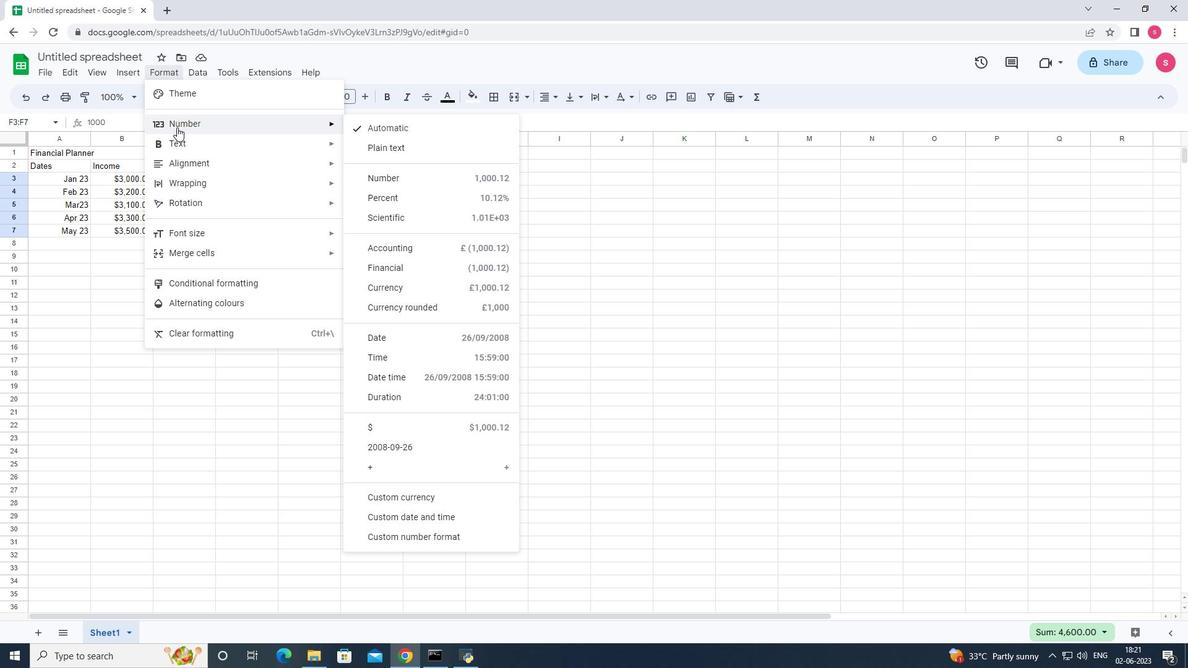 
Action: Mouse moved to (423, 496)
Screenshot: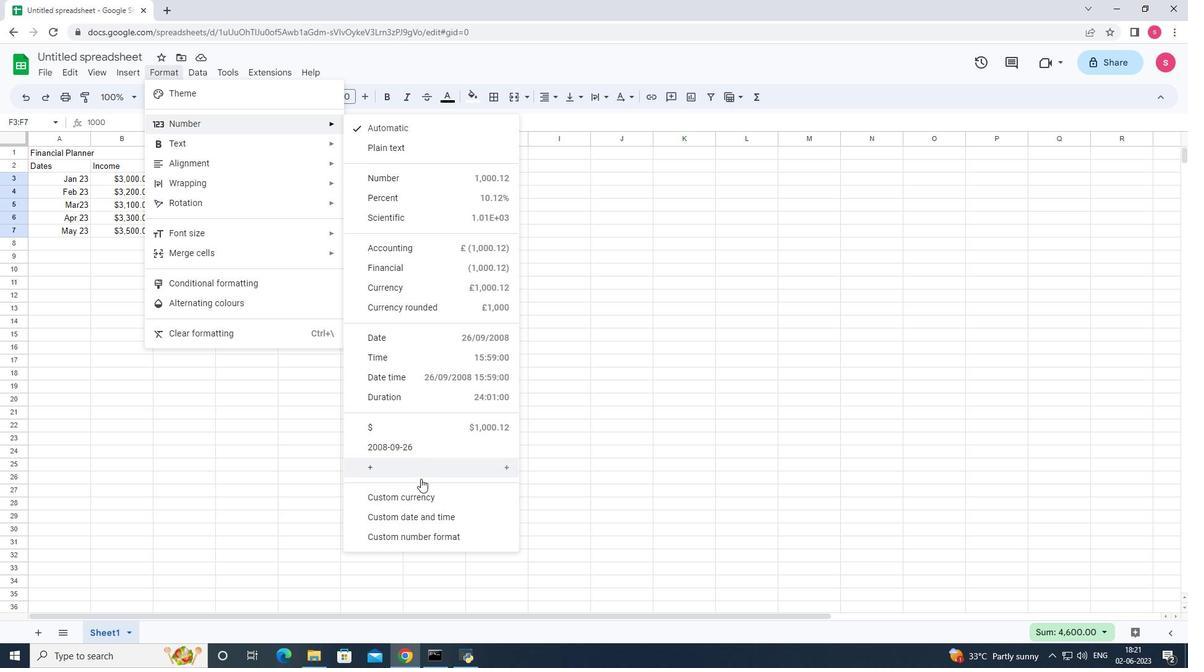 
Action: Mouse pressed left at (423, 496)
Screenshot: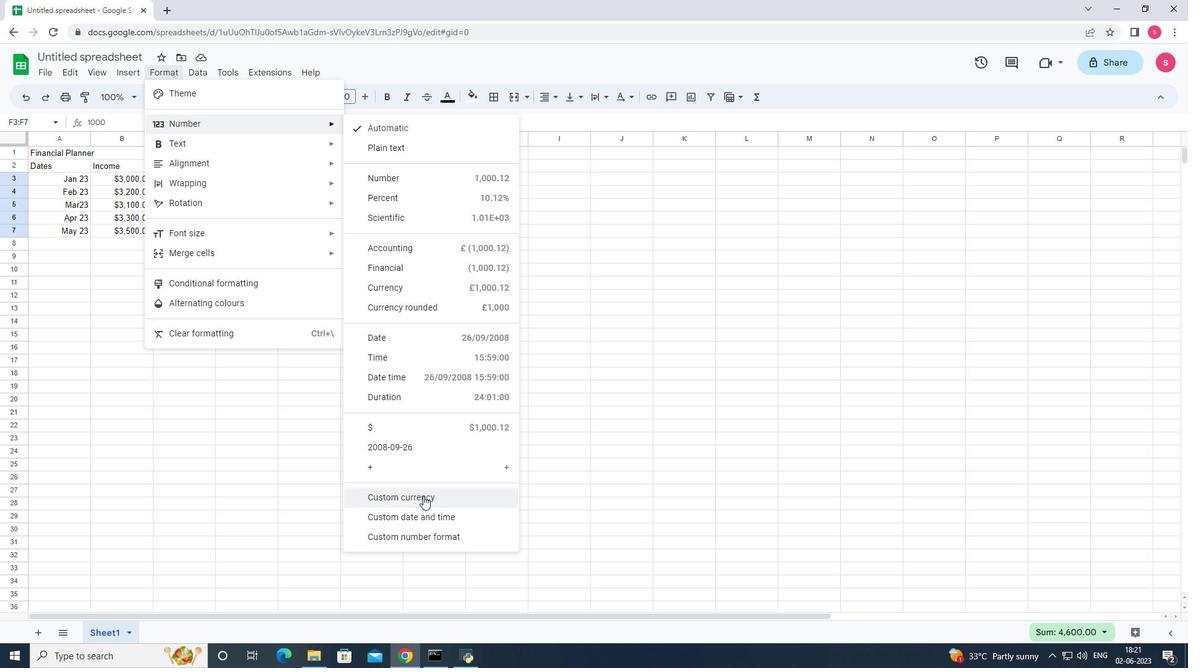 
Action: Mouse moved to (558, 273)
Screenshot: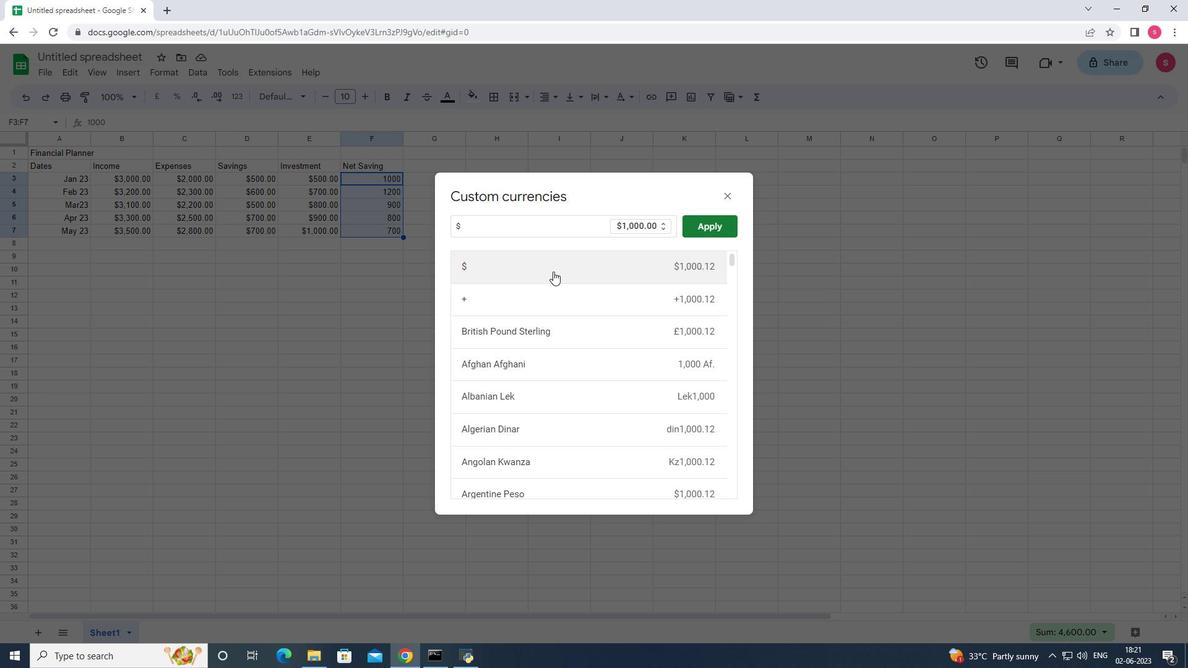 
Action: Mouse pressed left at (558, 273)
Screenshot: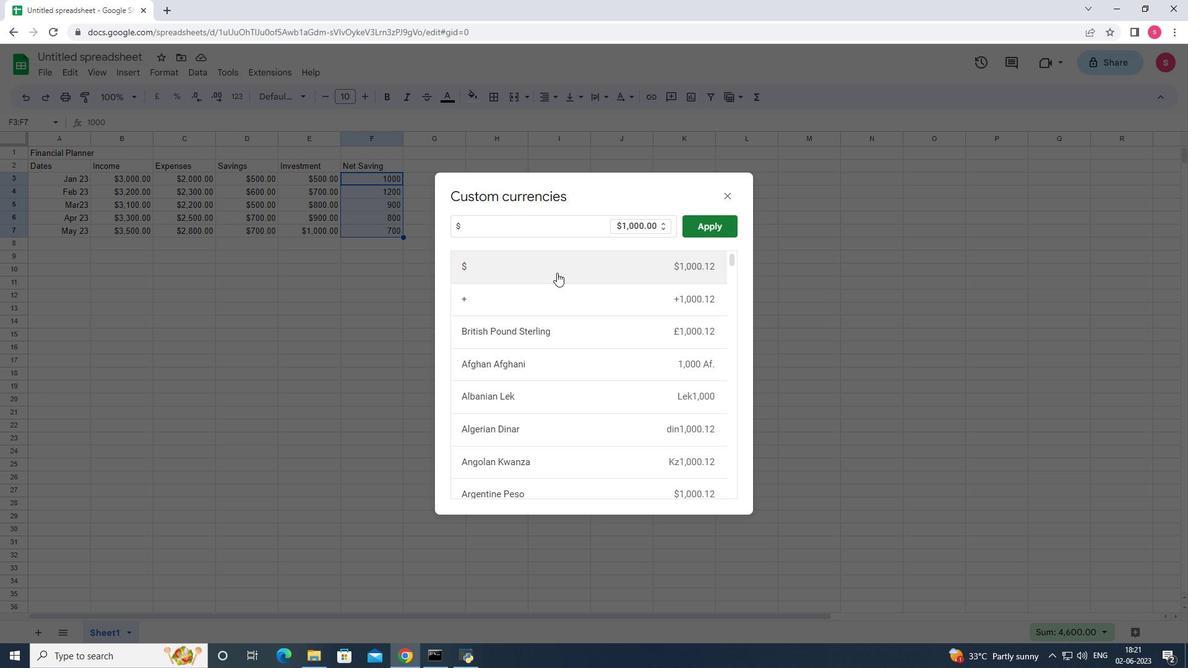 
Action: Mouse moved to (719, 229)
Screenshot: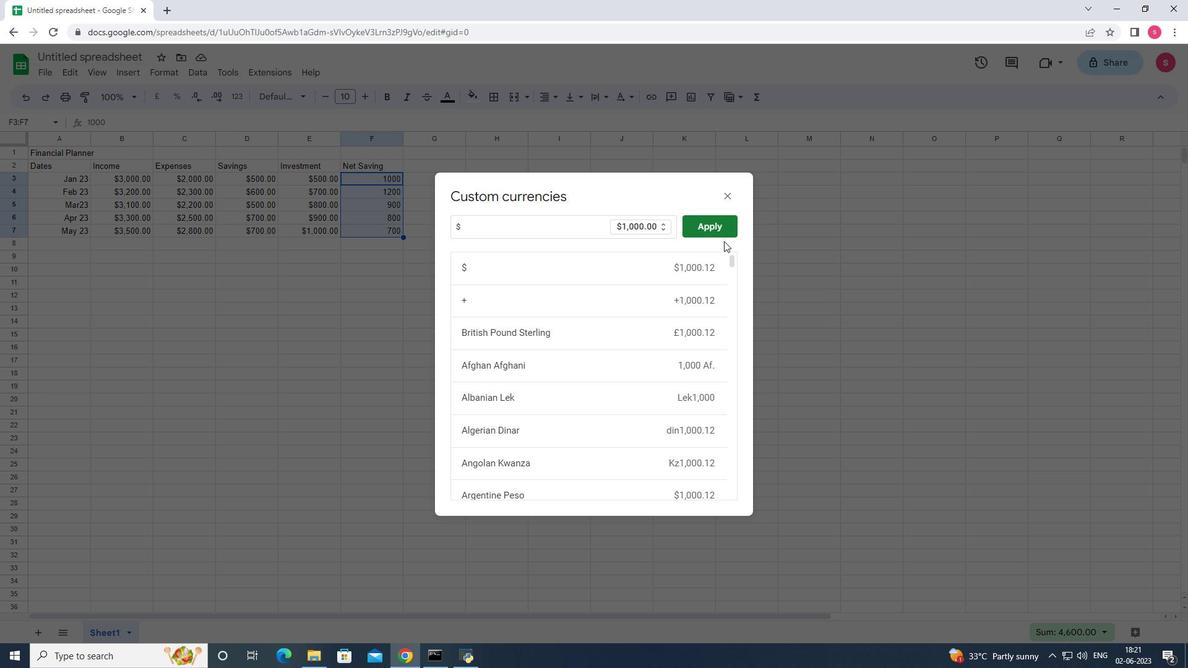 
Action: Mouse pressed left at (719, 229)
Screenshot: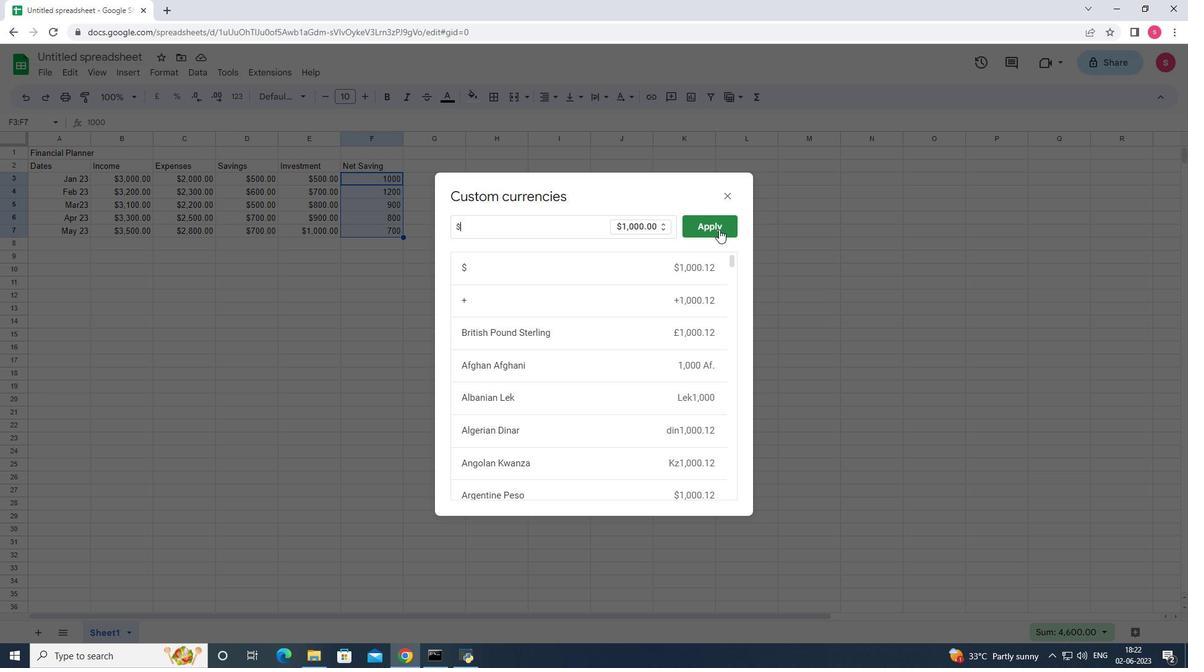 
Action: Mouse moved to (515, 318)
Screenshot: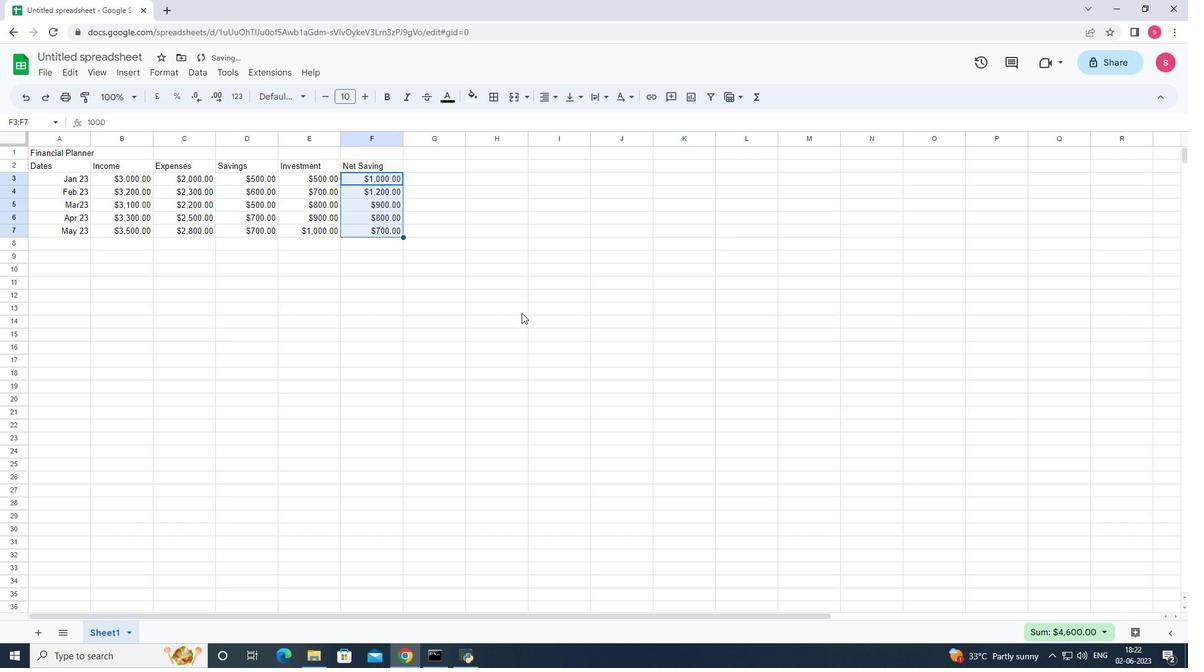 
Action: Mouse pressed left at (515, 318)
Screenshot: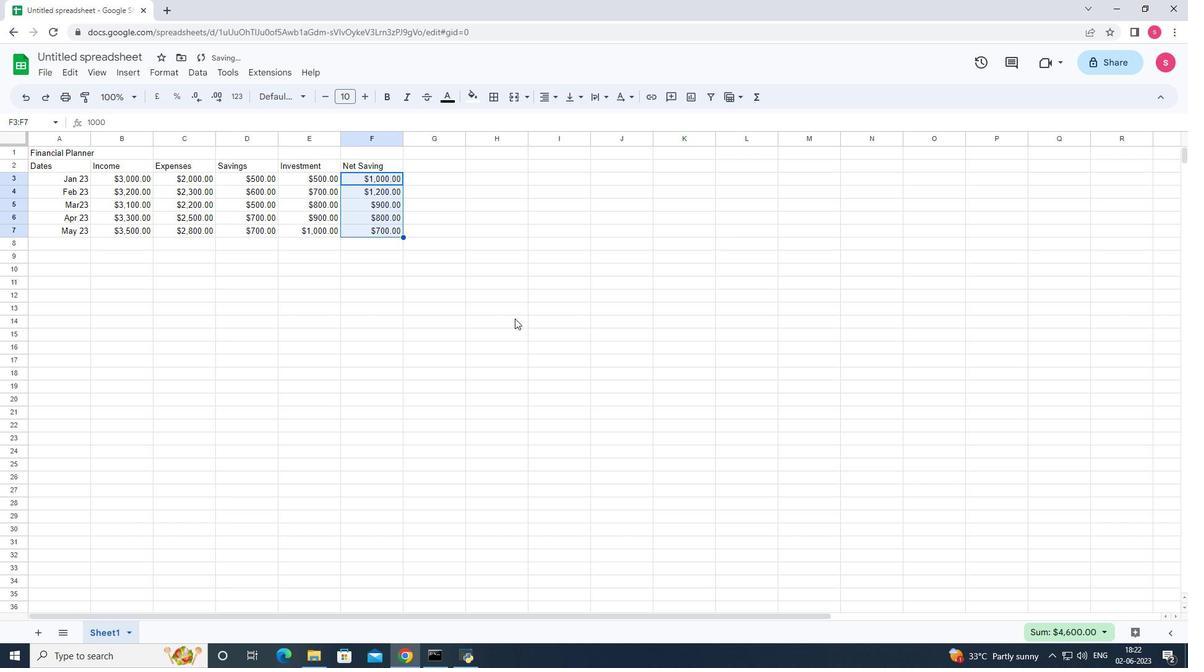 
Action: Mouse moved to (61, 53)
Screenshot: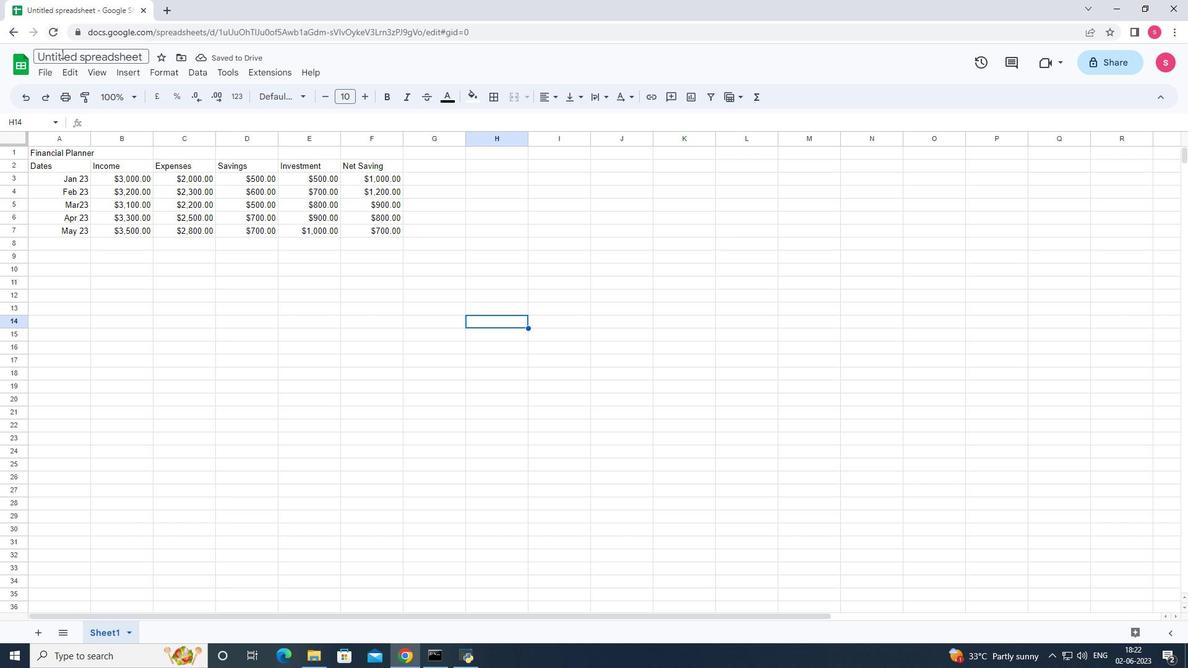 
Action: Mouse pressed left at (61, 53)
Screenshot: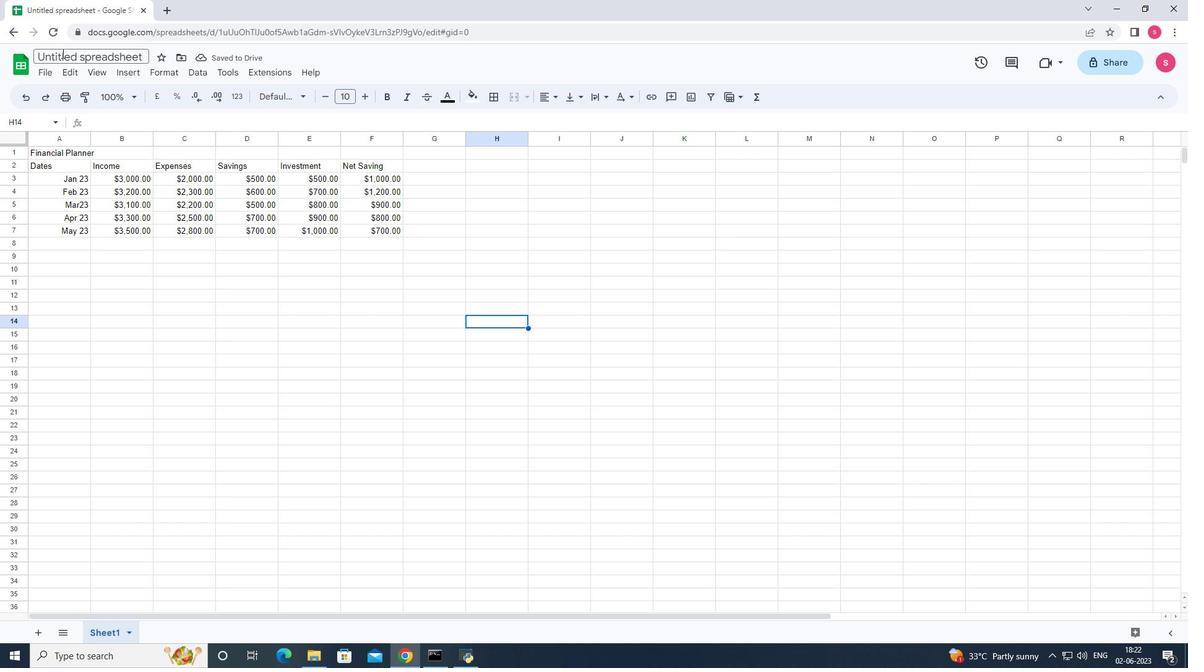 
Action: Key pressed <Key.backspace><Key.shift>Dashboard<Key.shift>Loan<Key.shift>Agreement<Key.enter>
Screenshot: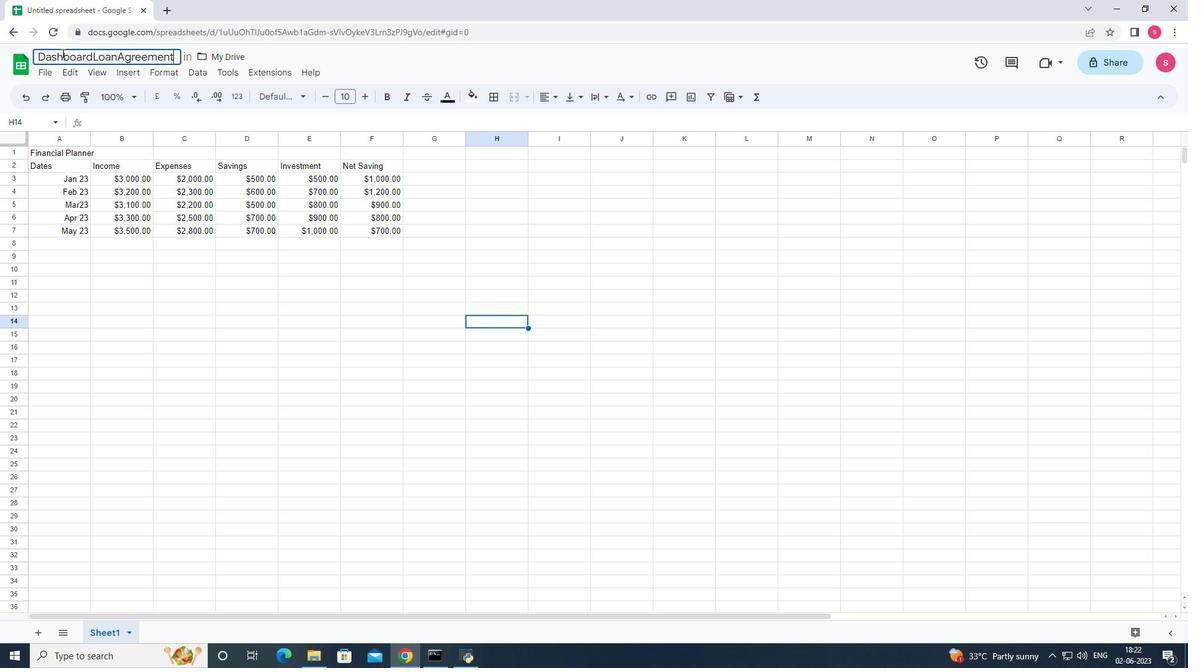 
Action: Mouse moved to (92, 138)
Screenshot: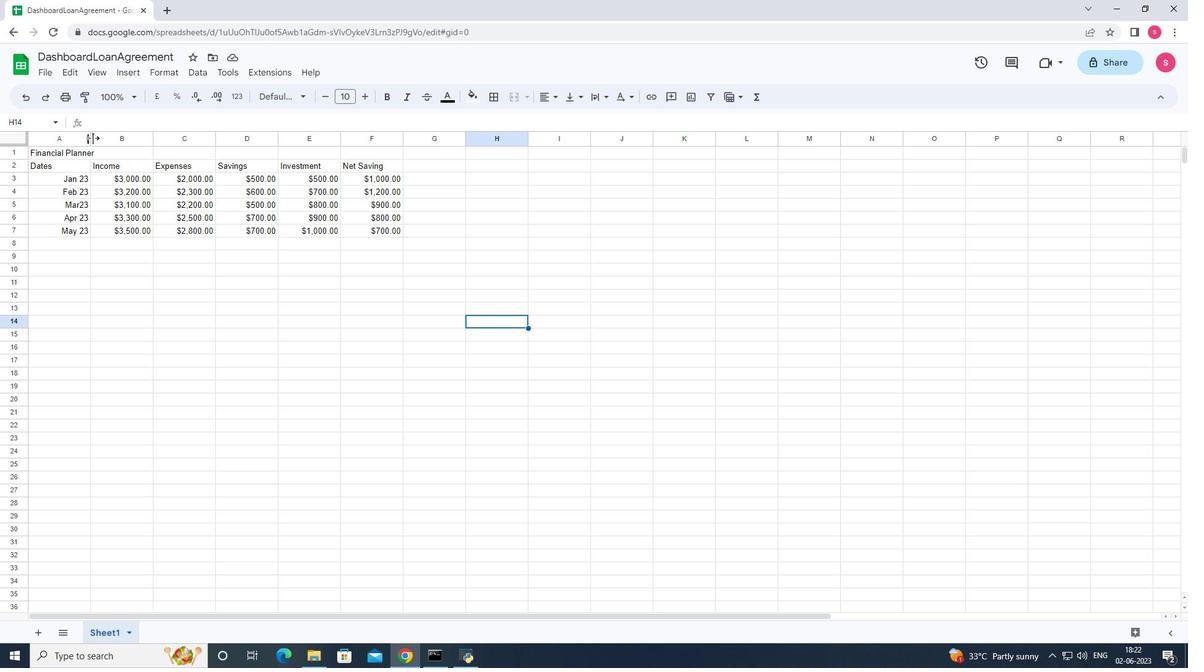 
Action: Mouse pressed left at (92, 138)
Screenshot: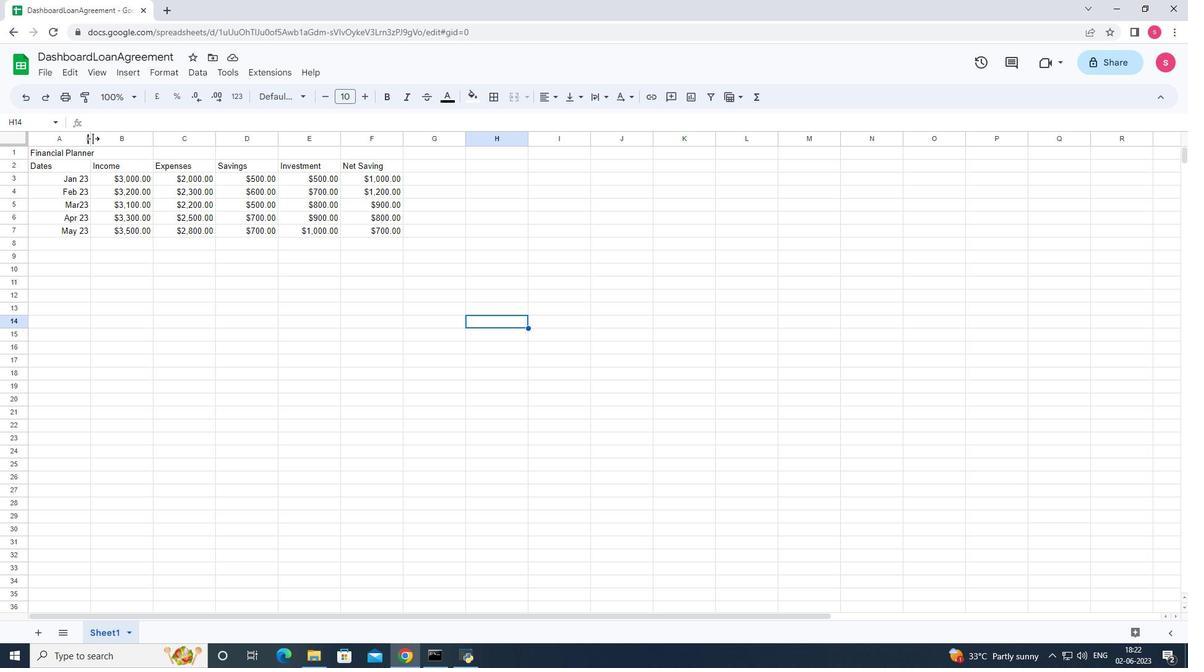 
Action: Mouse pressed left at (92, 138)
Screenshot: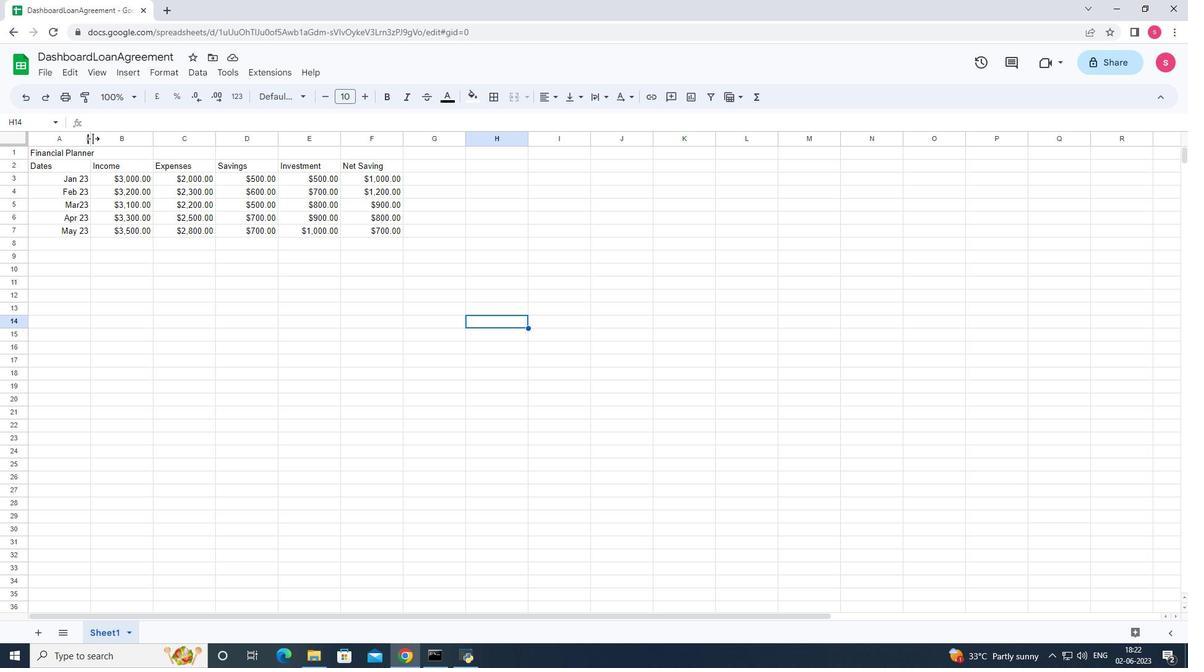 
Action: Mouse moved to (157, 136)
Screenshot: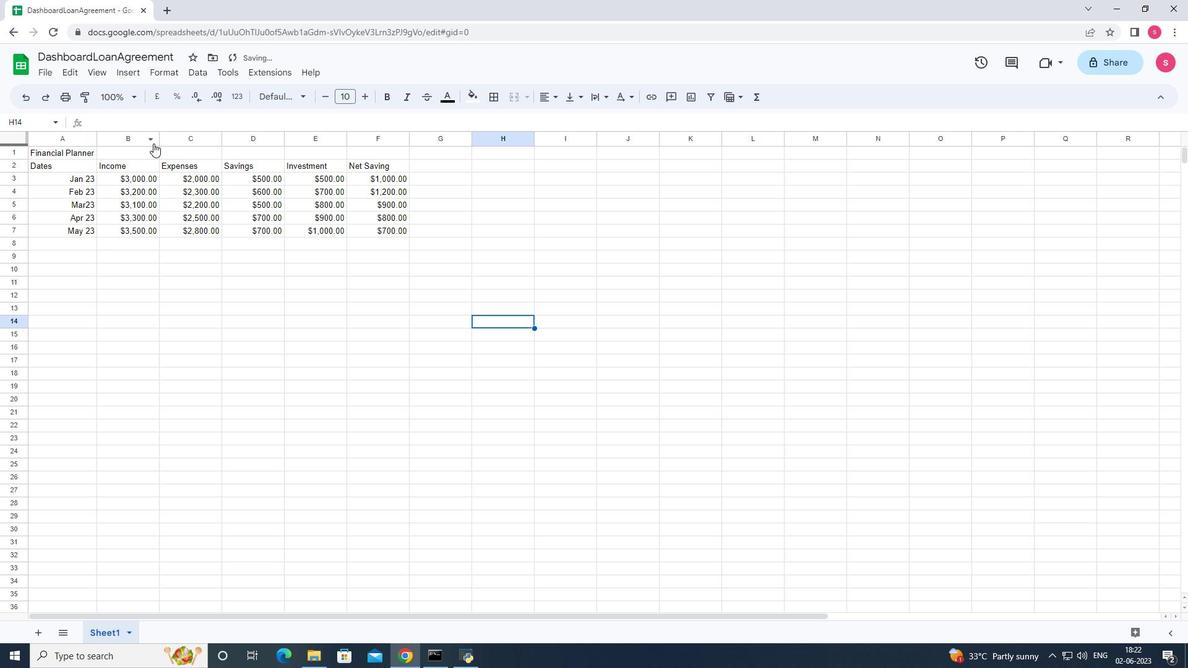 
Action: Mouse pressed left at (157, 136)
Screenshot: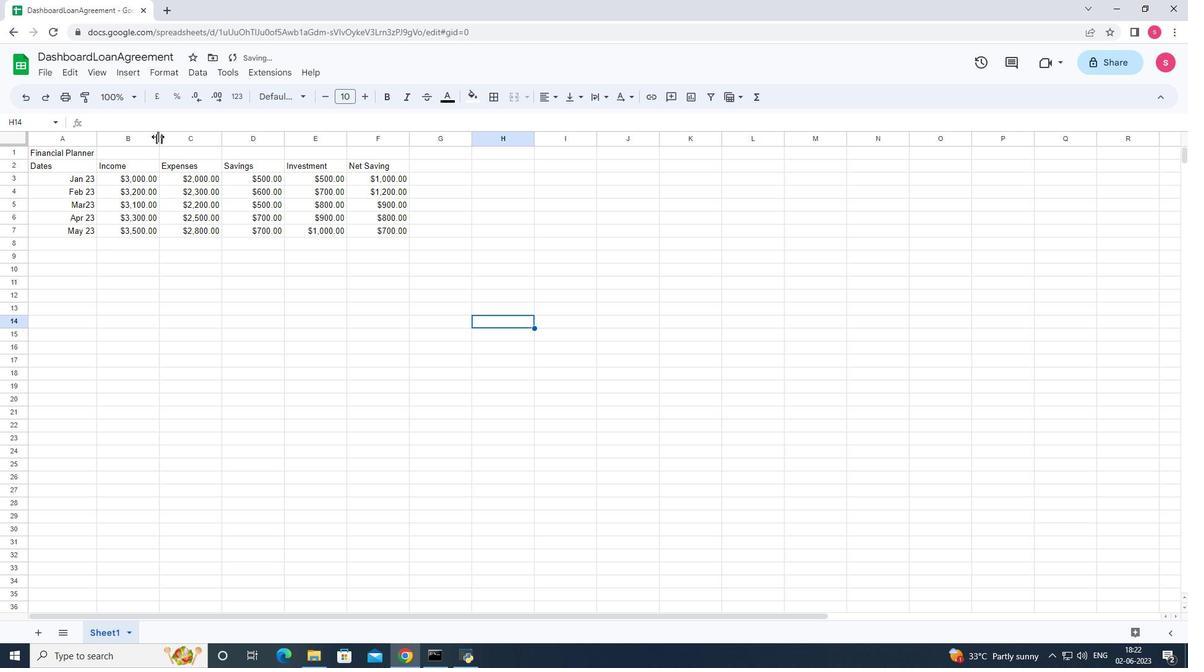 
Action: Mouse pressed left at (157, 136)
Screenshot: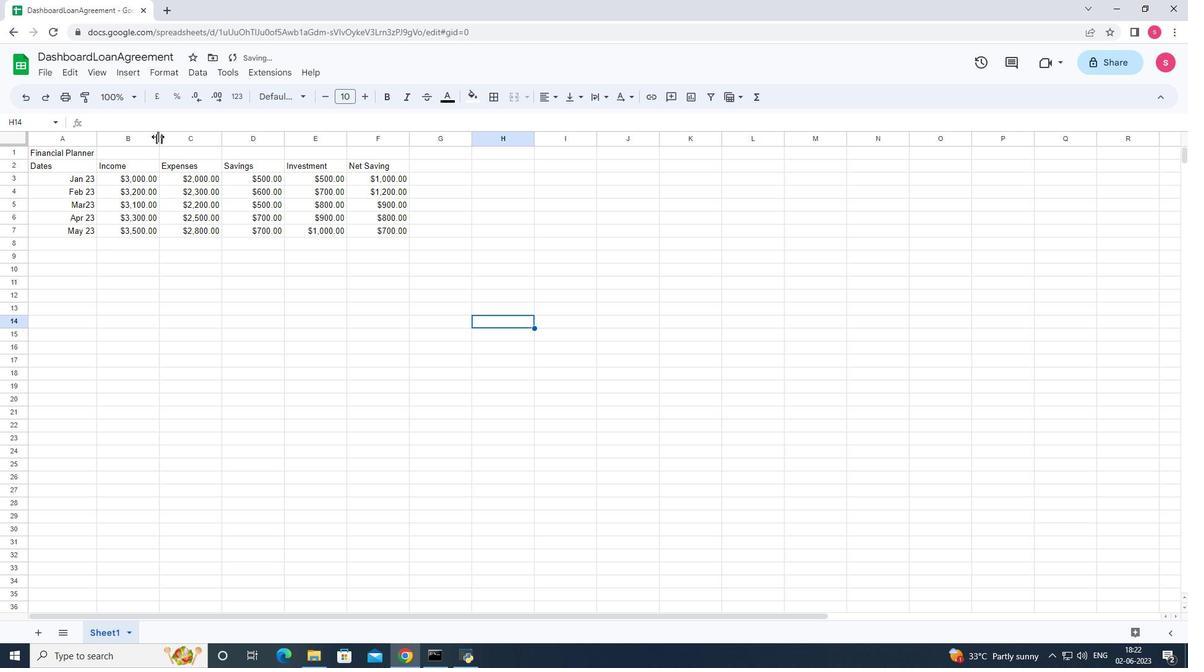 
Action: Mouse moved to (199, 138)
Screenshot: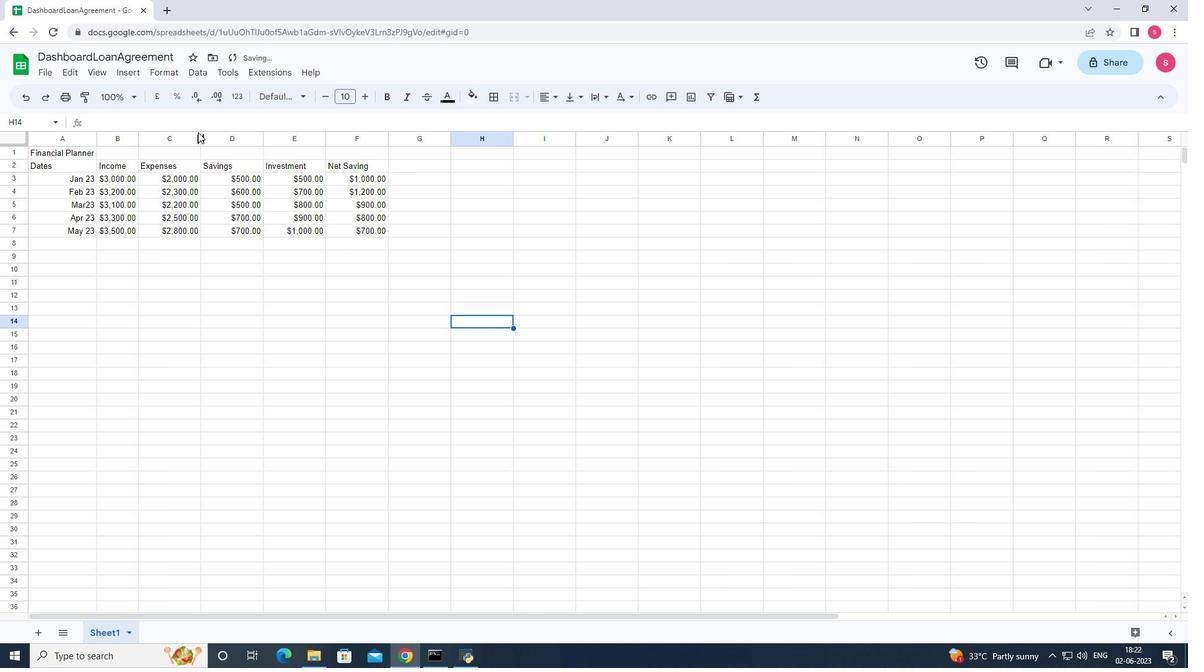 
Action: Mouse pressed left at (199, 138)
Screenshot: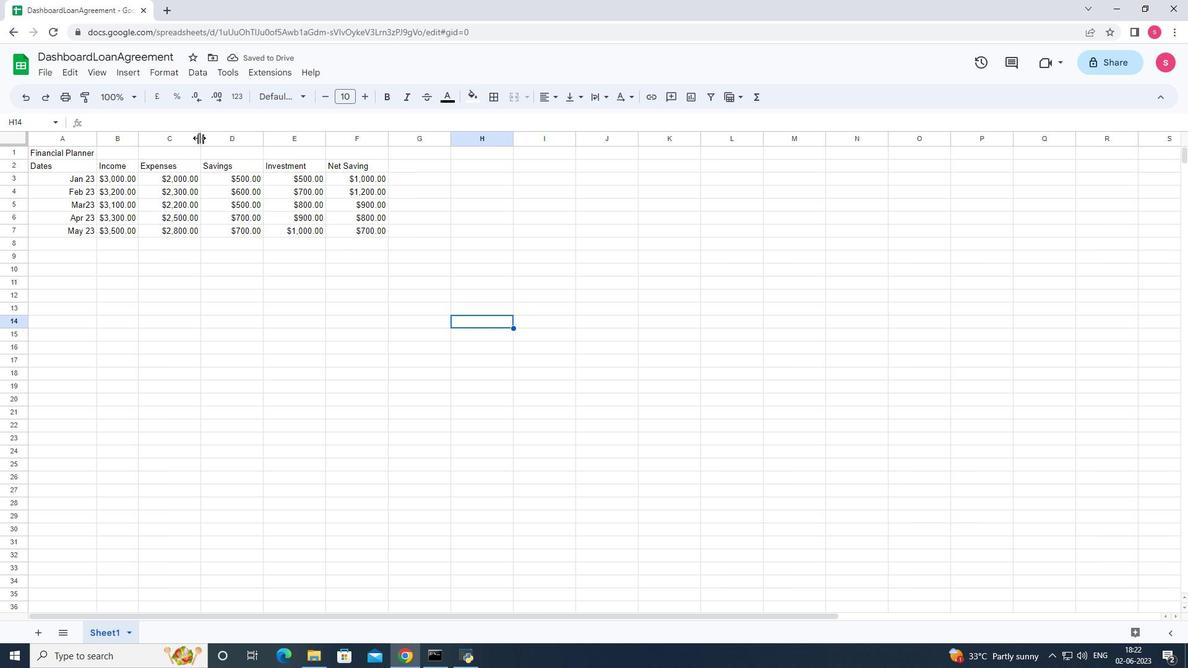 
Action: Mouse pressed left at (199, 138)
Screenshot: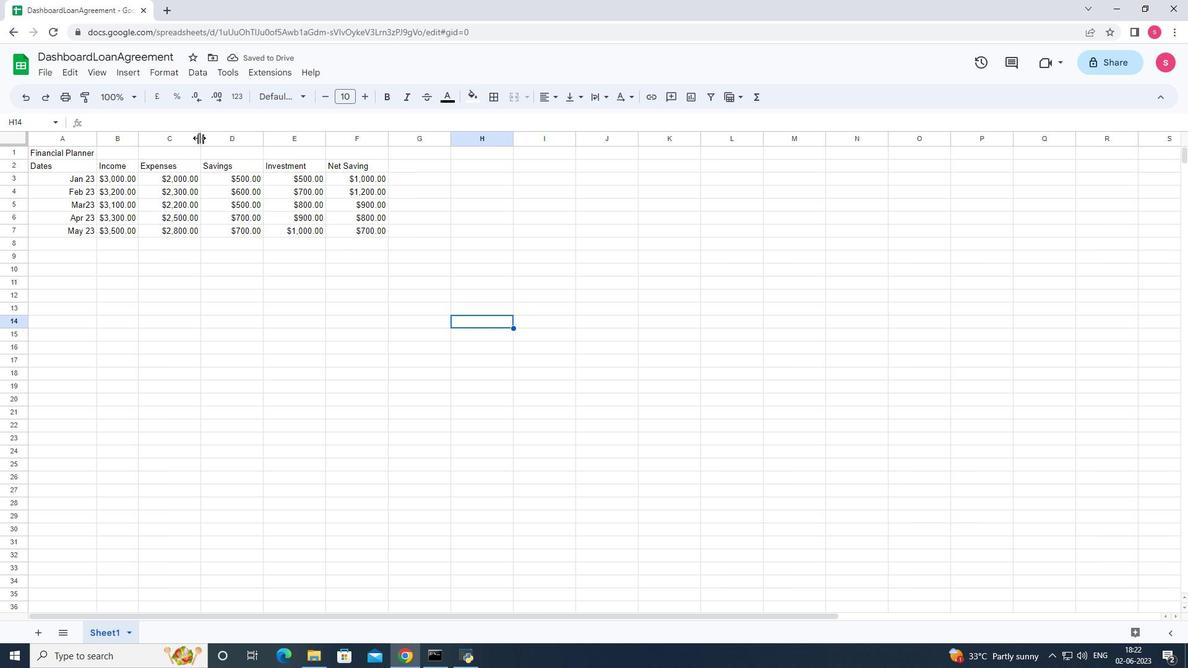 
Action: Mouse moved to (245, 137)
Screenshot: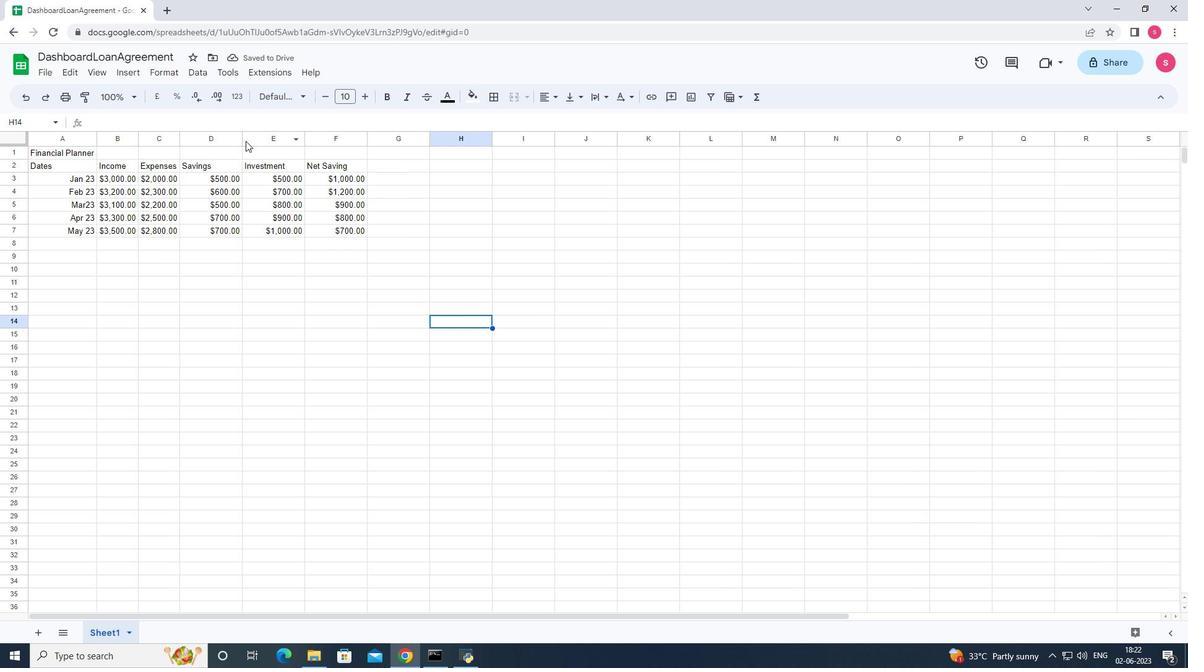 
Action: Mouse pressed left at (245, 137)
Screenshot: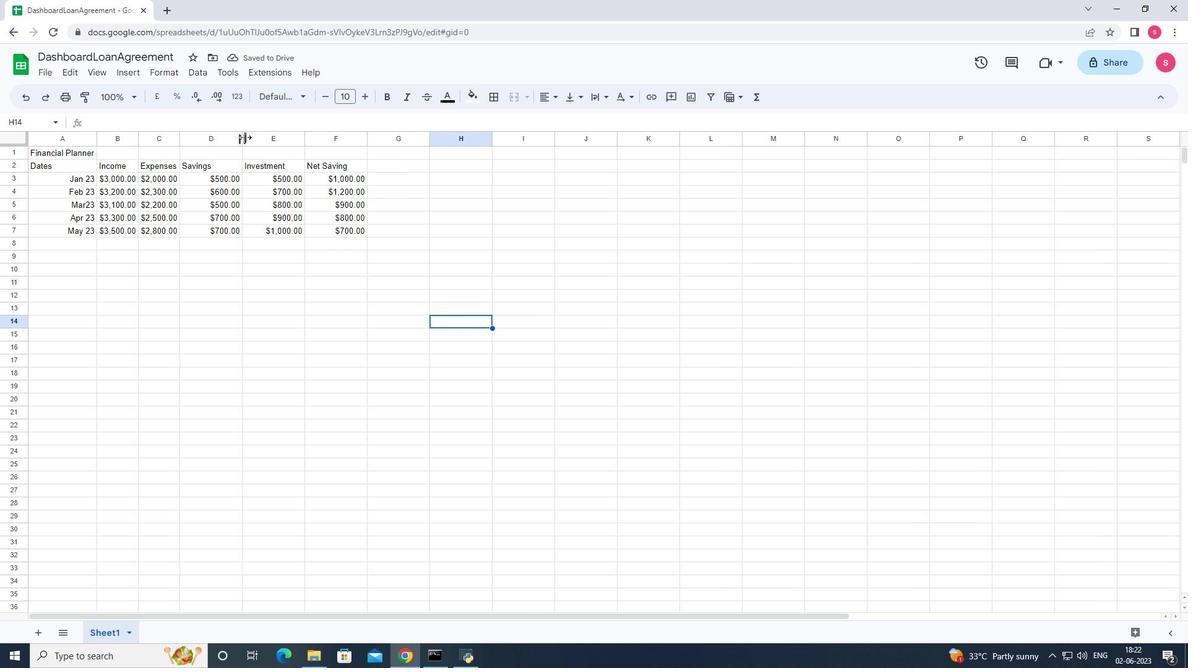 
Action: Mouse pressed left at (245, 137)
Screenshot: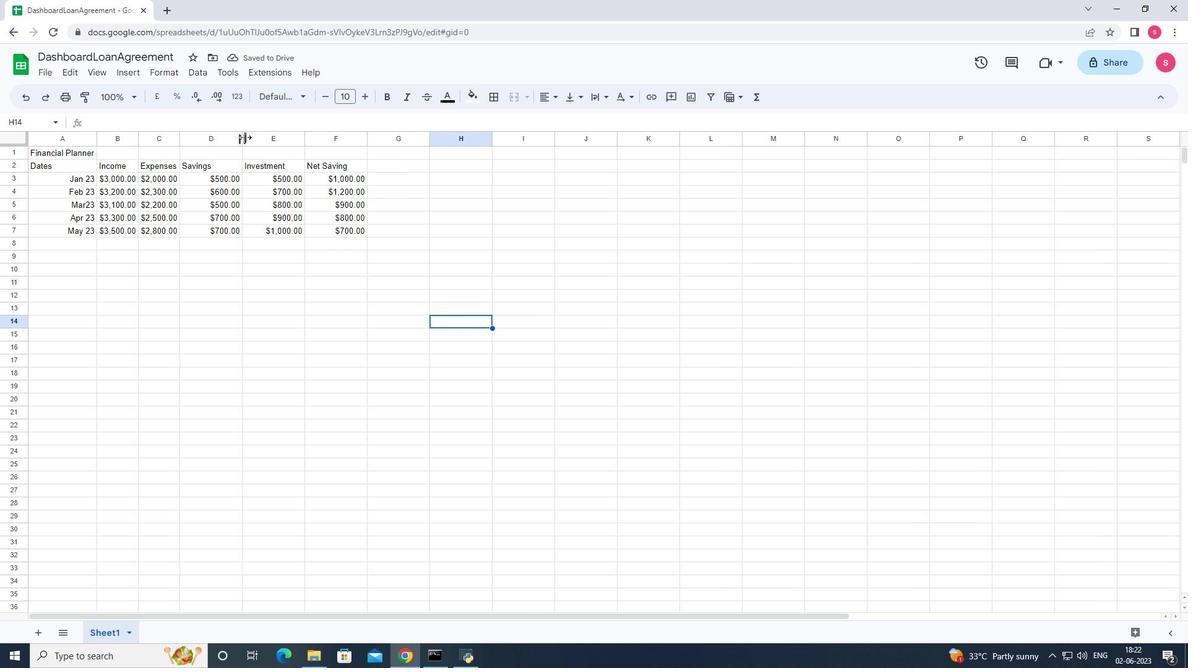 
Action: Mouse moved to (274, 136)
Screenshot: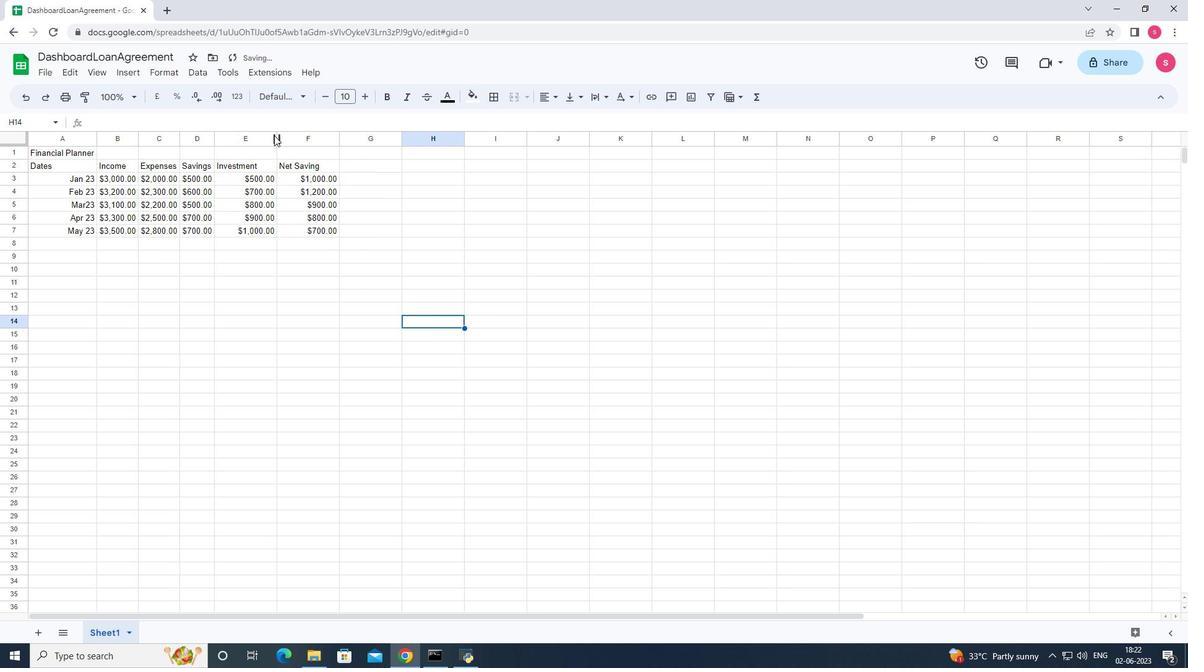 
Action: Mouse pressed left at (274, 136)
Screenshot: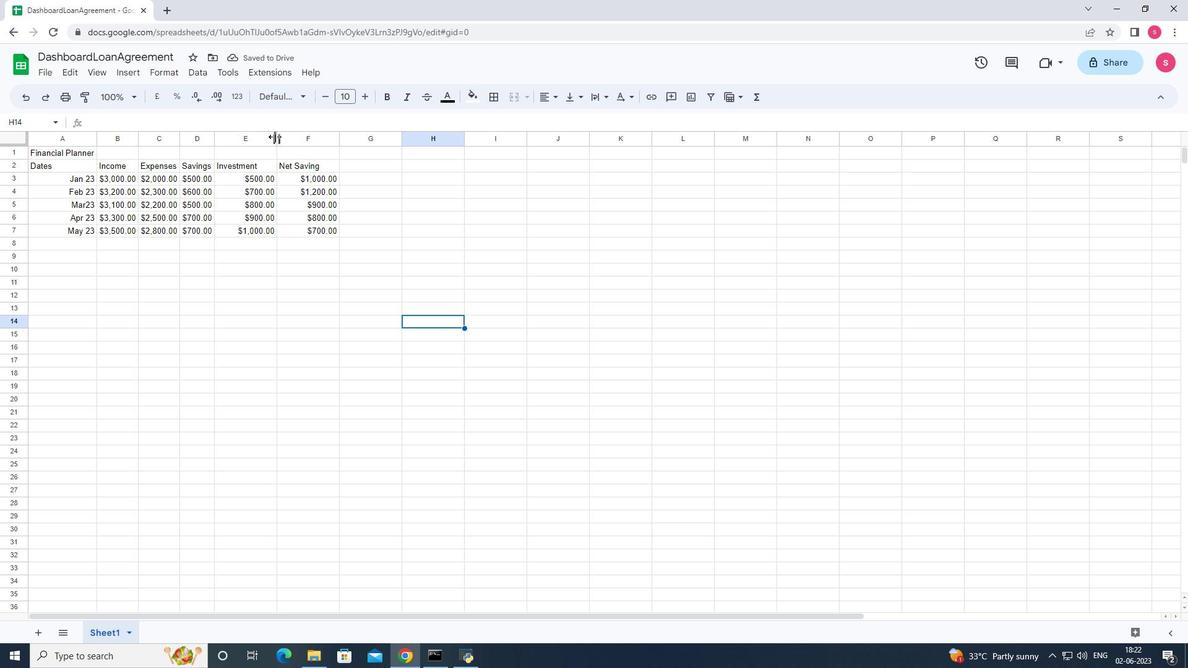
Action: Mouse pressed left at (274, 136)
Screenshot: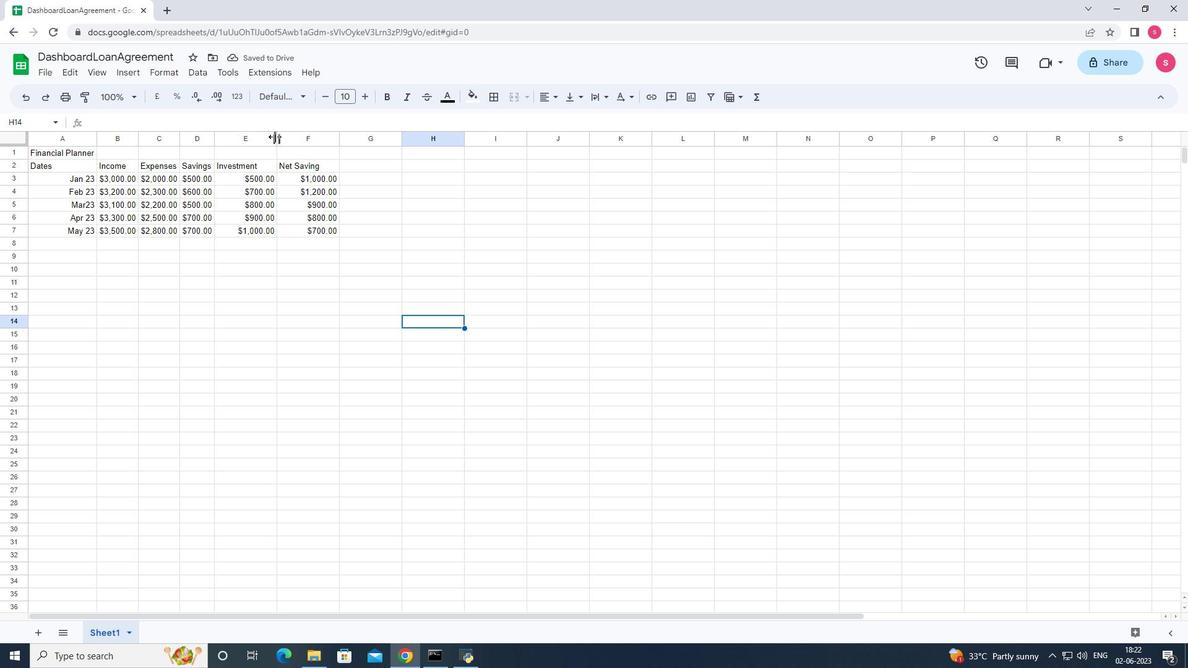 
Action: Mouse moved to (324, 136)
Screenshot: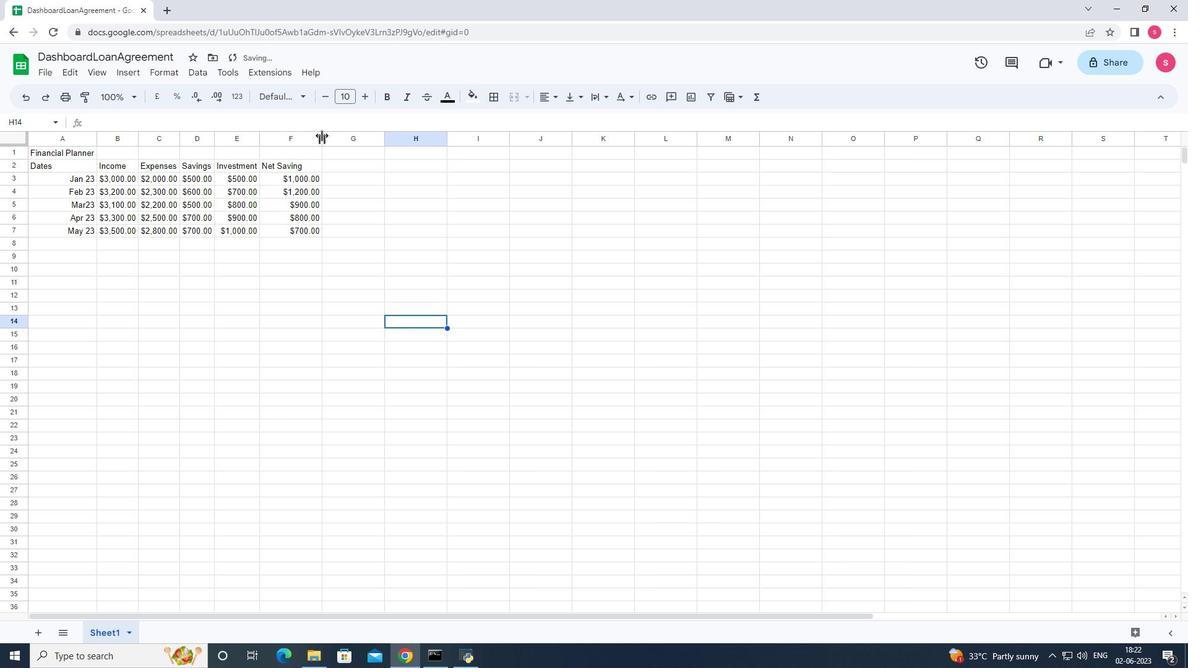 
Action: Mouse pressed left at (324, 136)
Screenshot: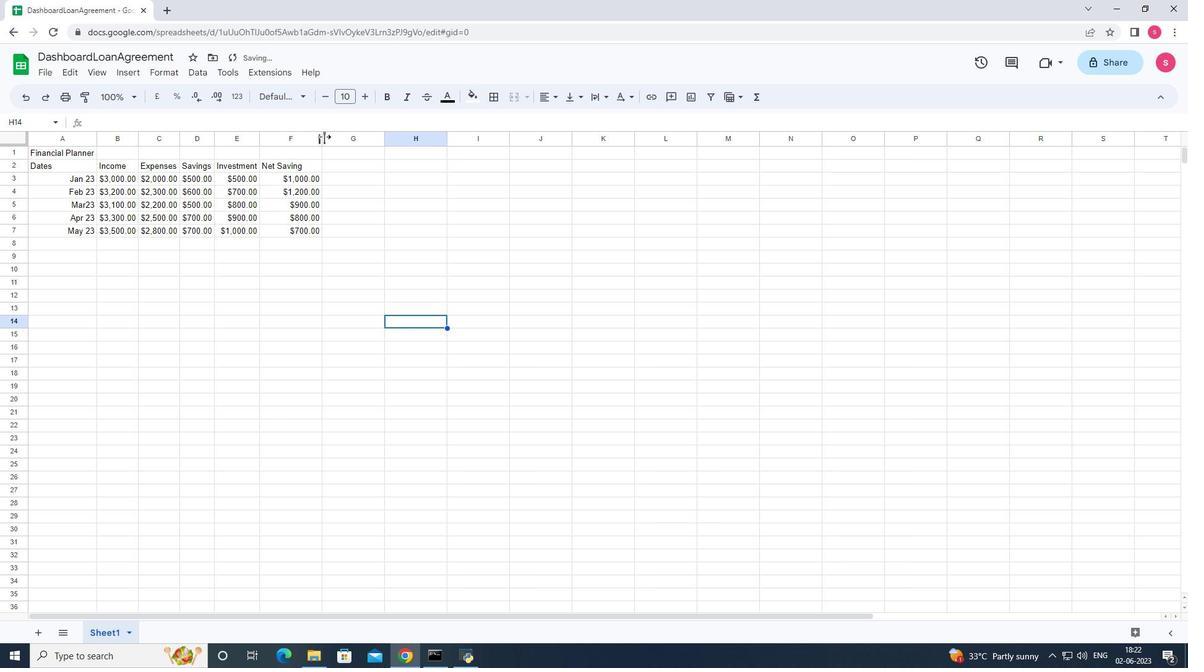 
Action: Mouse pressed left at (324, 136)
Screenshot: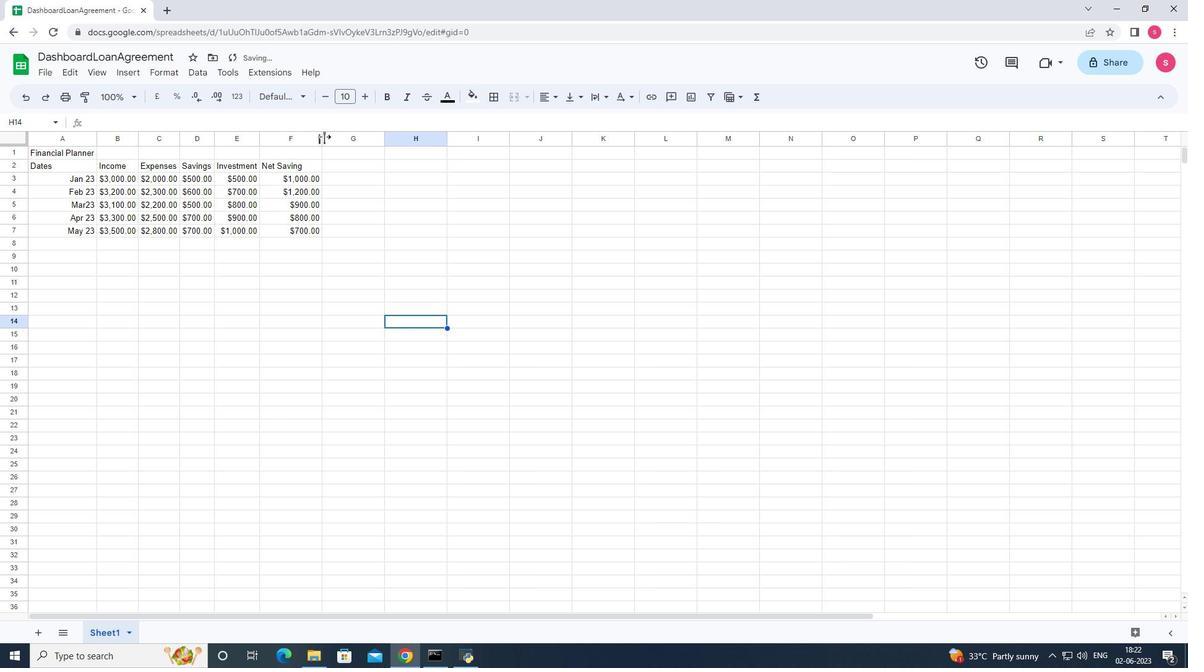 
Action: Mouse moved to (414, 269)
Screenshot: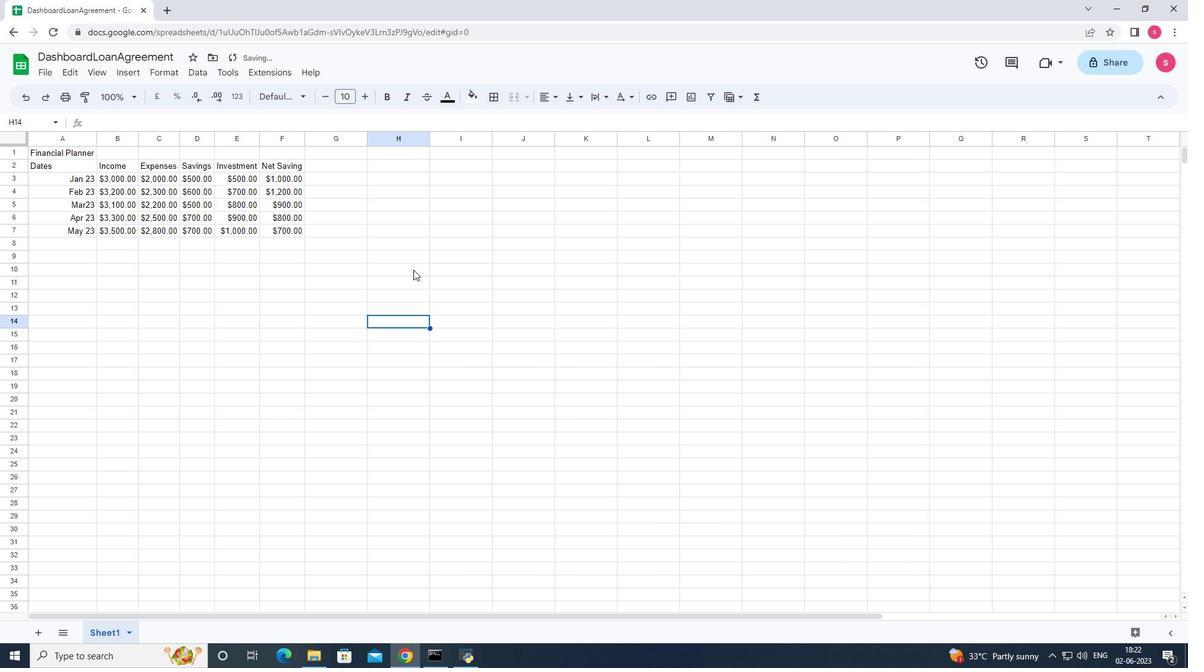 
Action: Mouse pressed left at (414, 269)
Screenshot: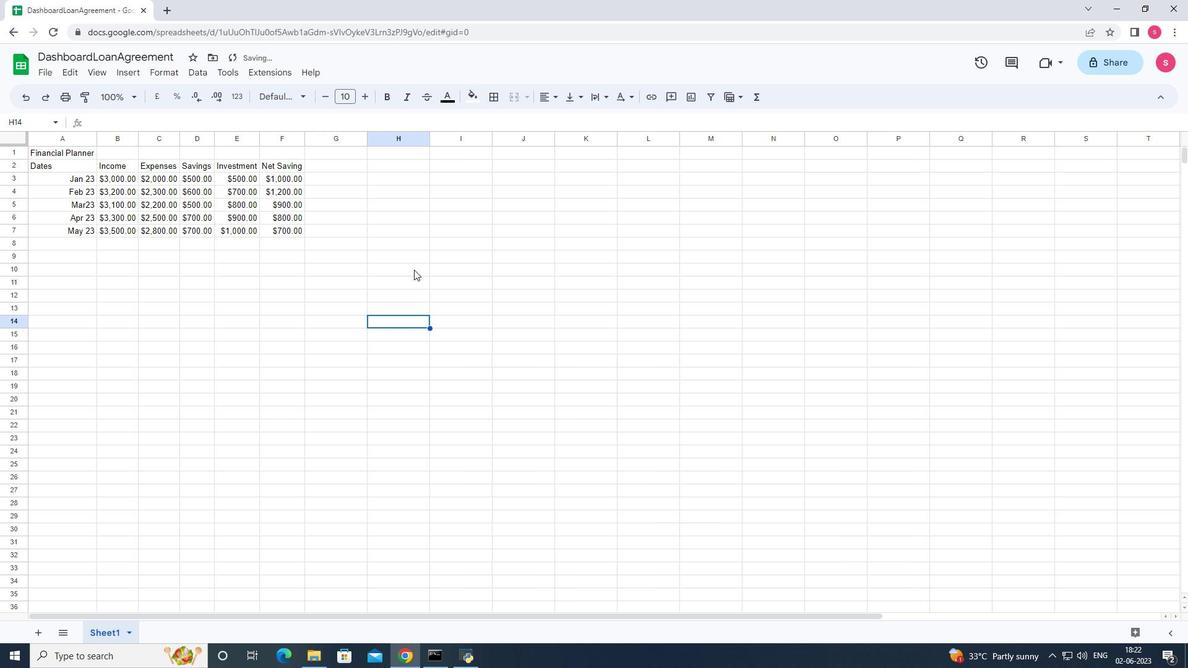 
Action: Key pressed ctrl+S
Screenshot: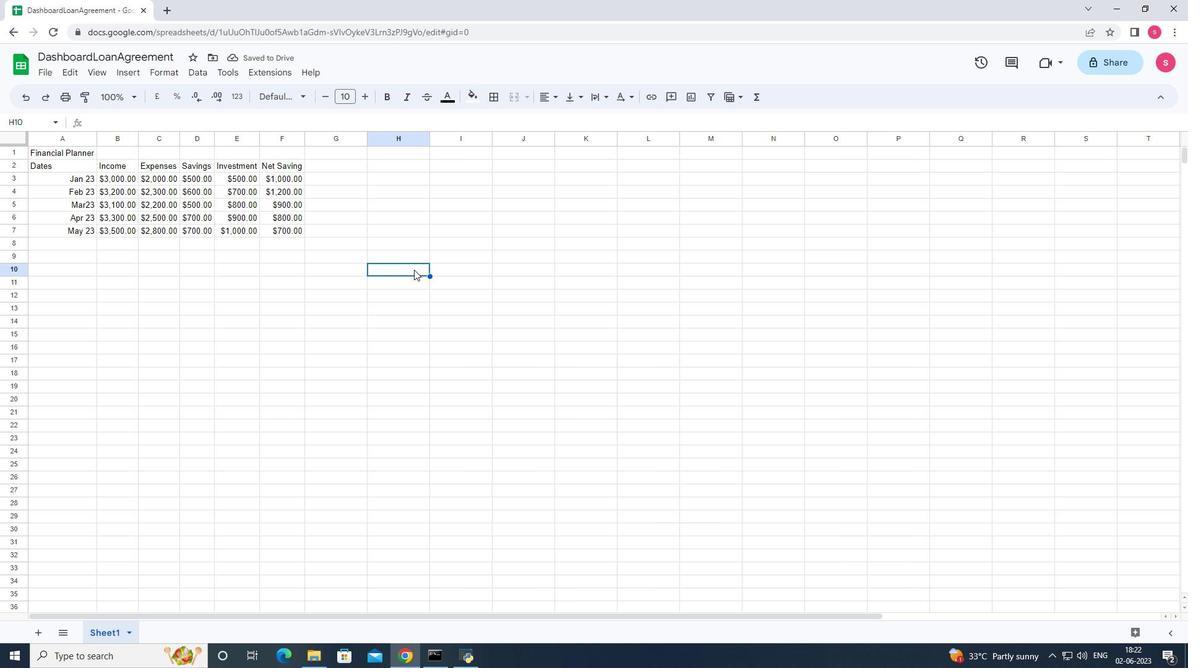 
